 Task: Plan a road trip from Seattle, Washington, to Denver, Colorado, including overnight stops.
Action: Mouse moved to (279, 74)
Screenshot: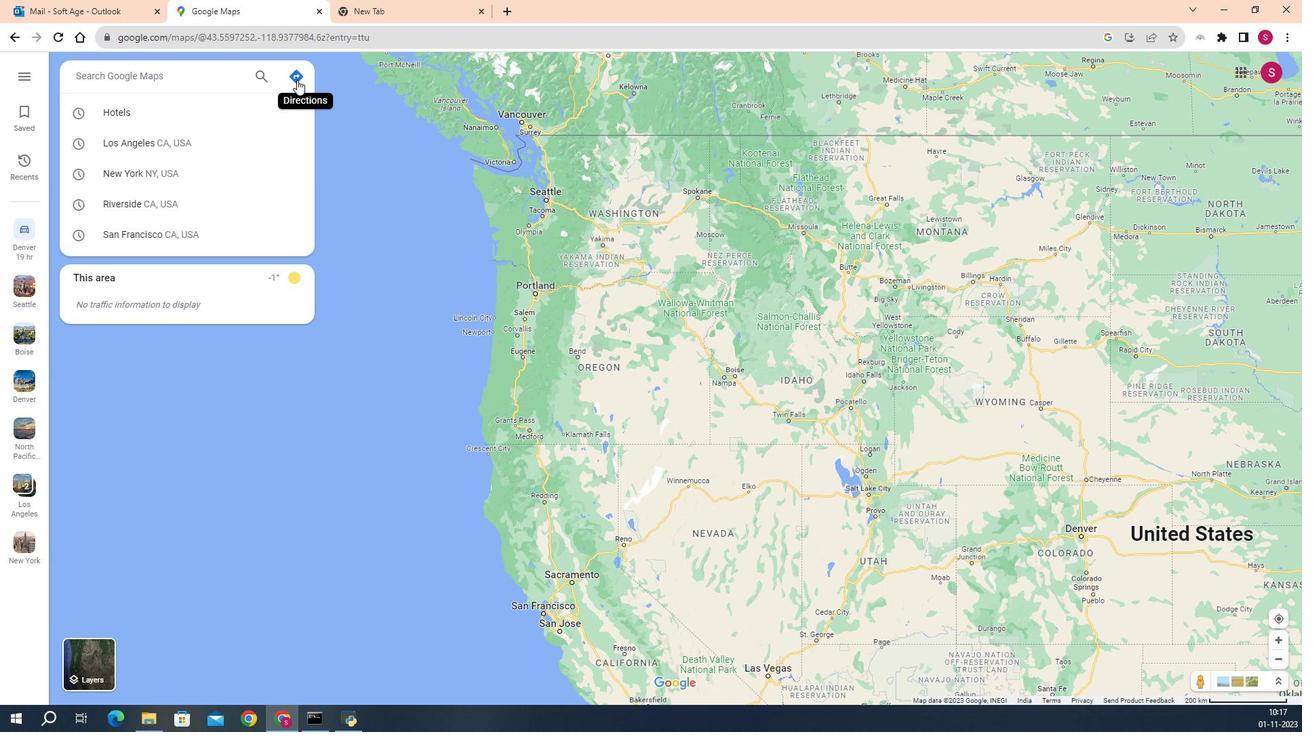 
Action: Mouse pressed left at (279, 74)
Screenshot: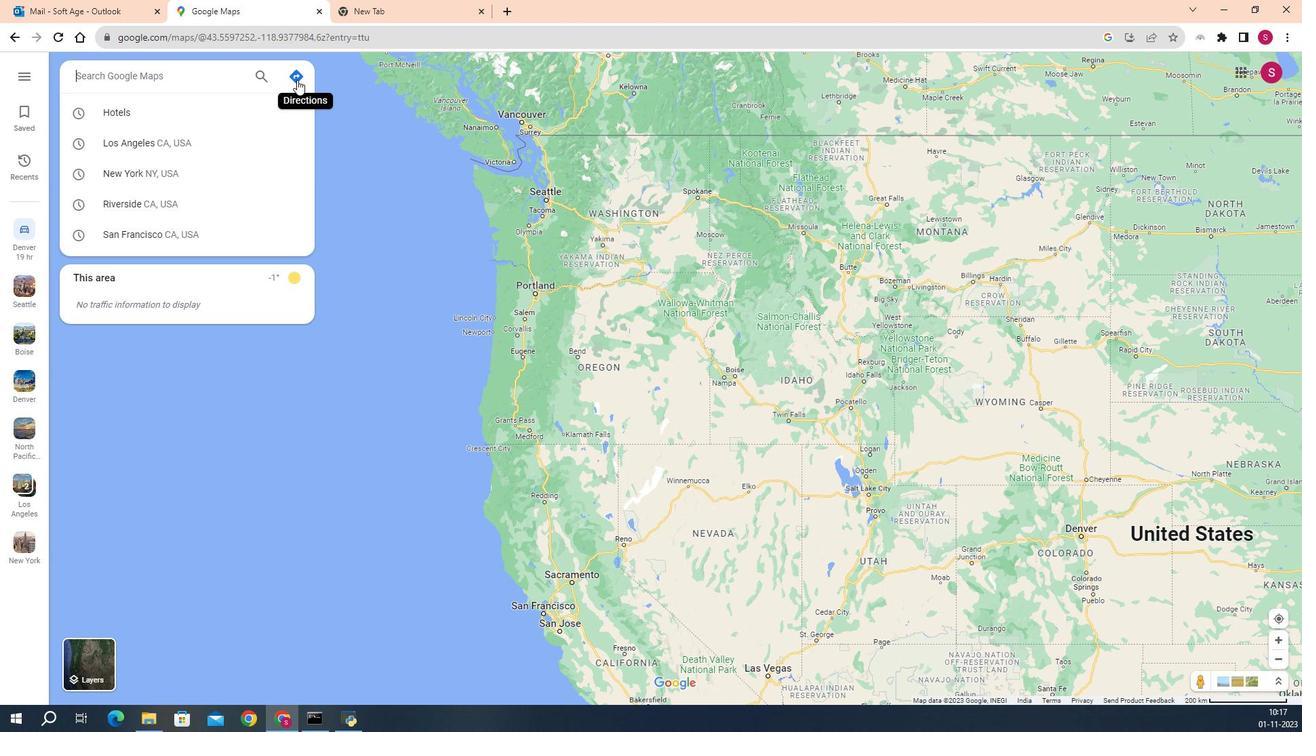 
Action: Mouse moved to (209, 99)
Screenshot: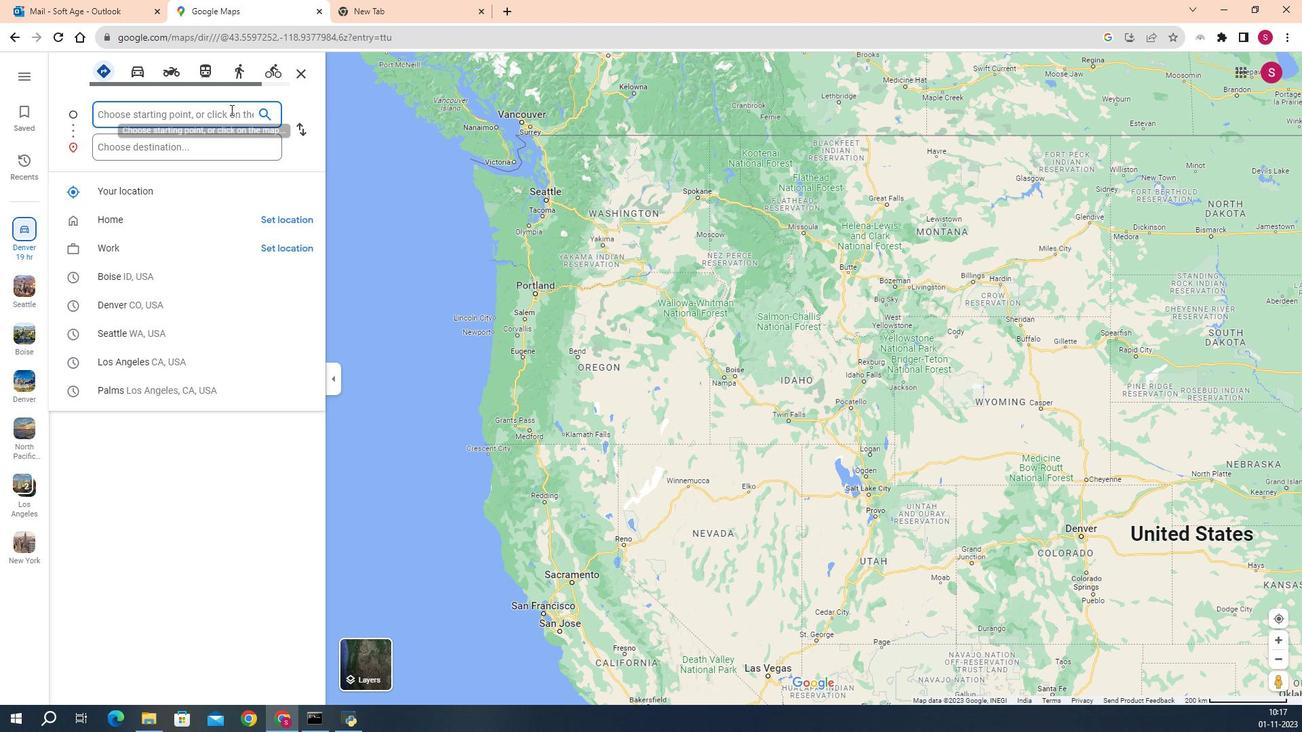 
Action: Key pressed <Key.caps_lock>S<Key.caps_lock>eattle<Key.space><Key.caps_lock>W<Key.caps_lock>ashington
Screenshot: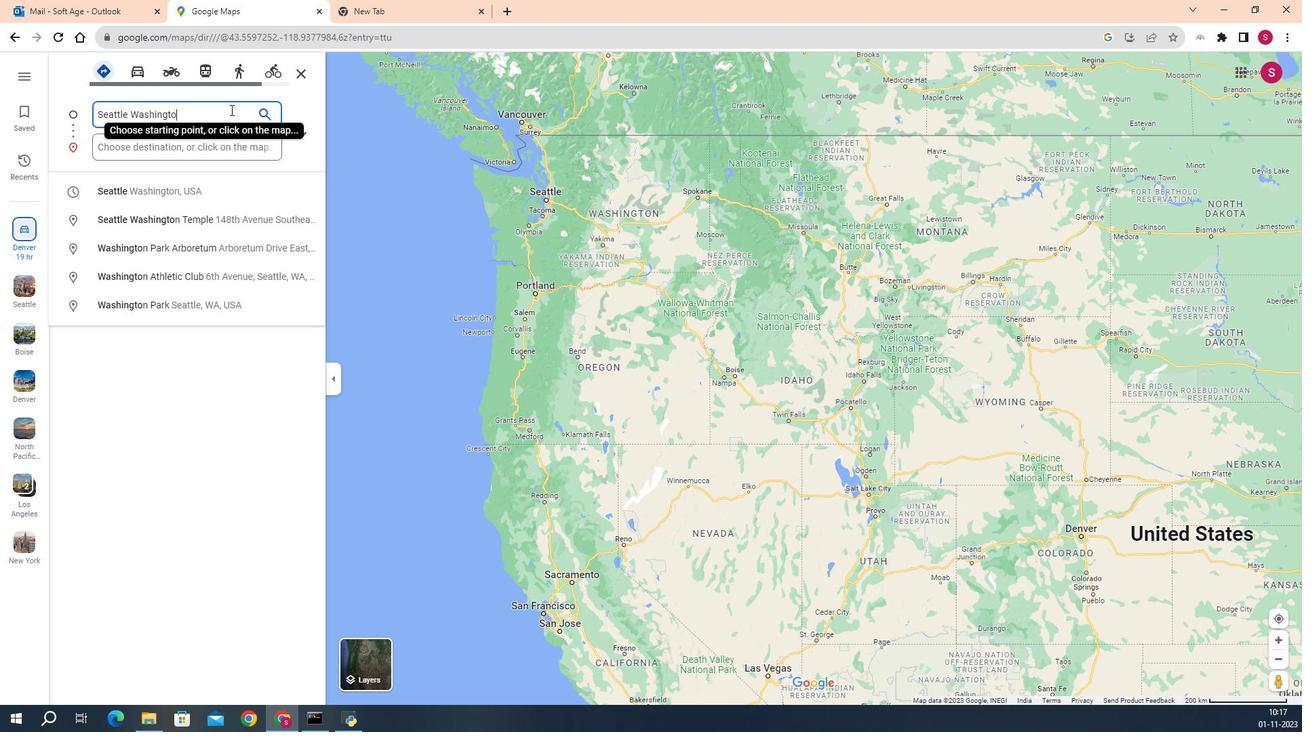 
Action: Mouse moved to (172, 132)
Screenshot: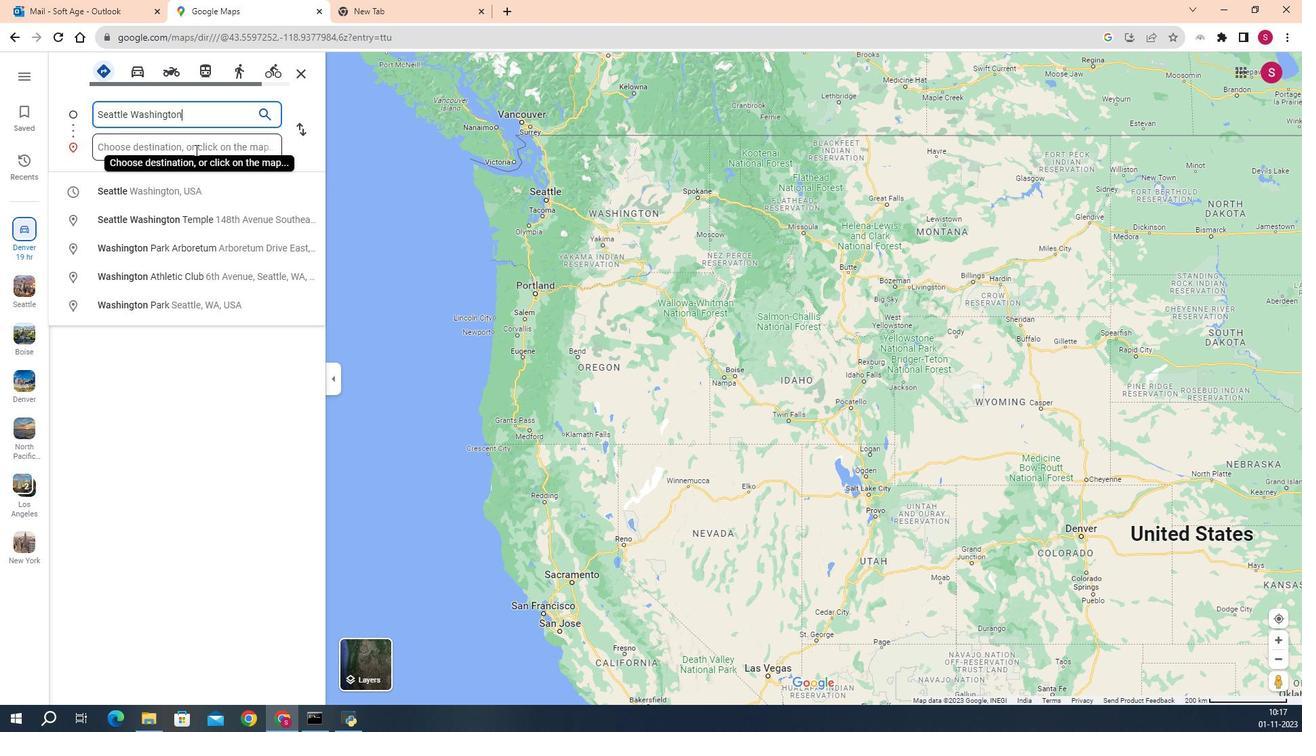 
Action: Mouse pressed left at (172, 132)
Screenshot: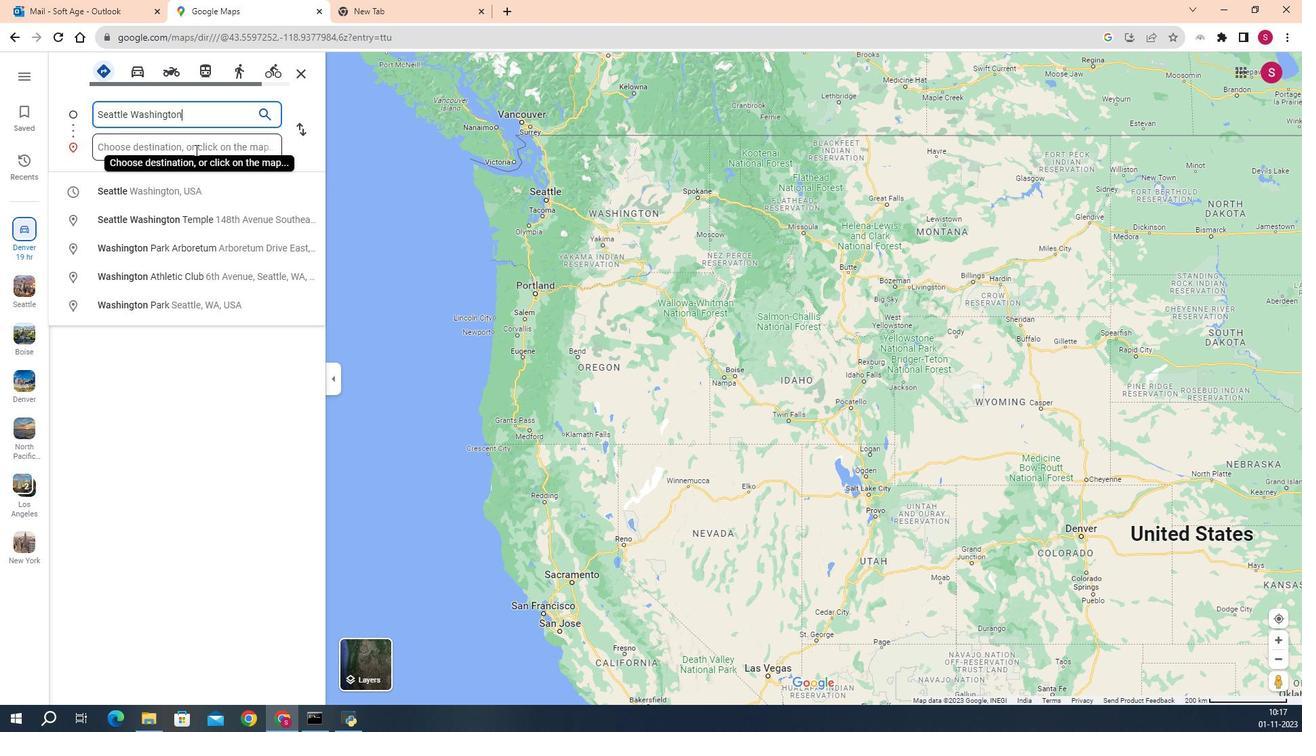 
Action: Key pressed <Key.caps_lock>D<Key.caps_lock>enver<Key.space><Key.caps_lock>C<Key.caps_lock>olorado<Key.enter>
Screenshot: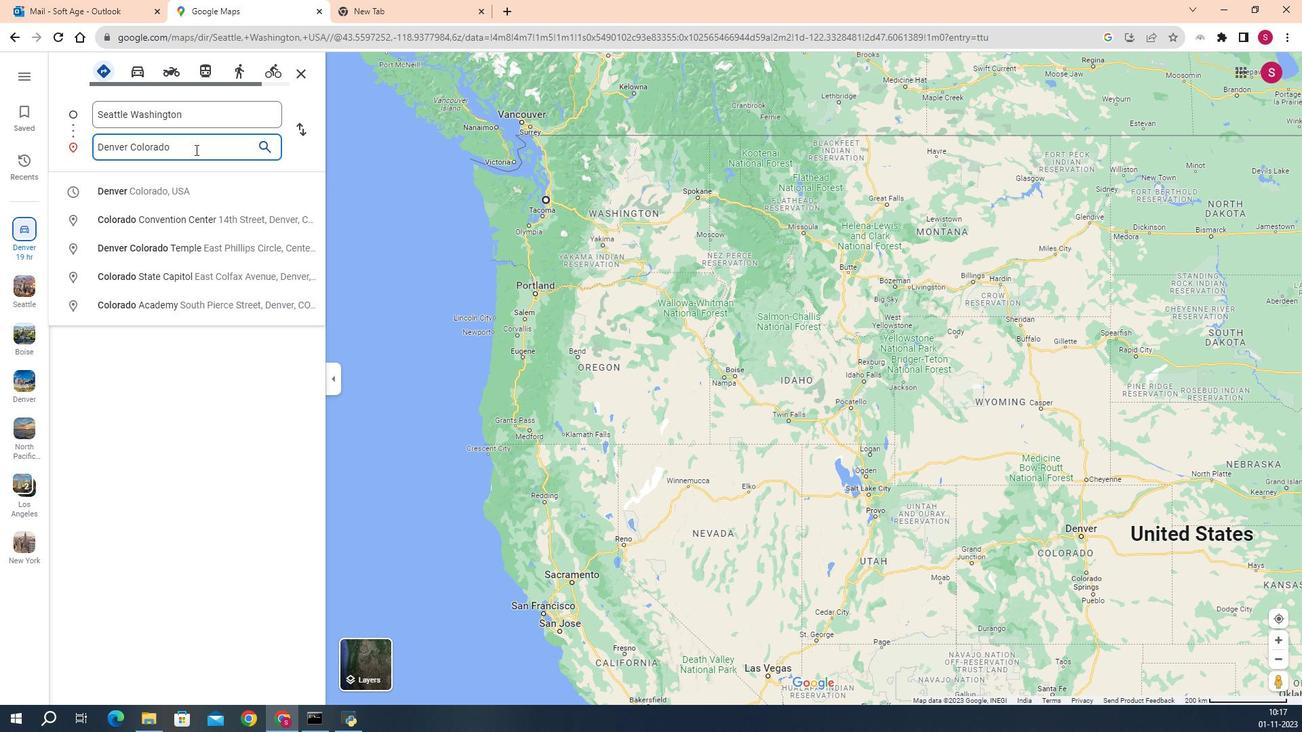 
Action: Mouse moved to (742, 322)
Screenshot: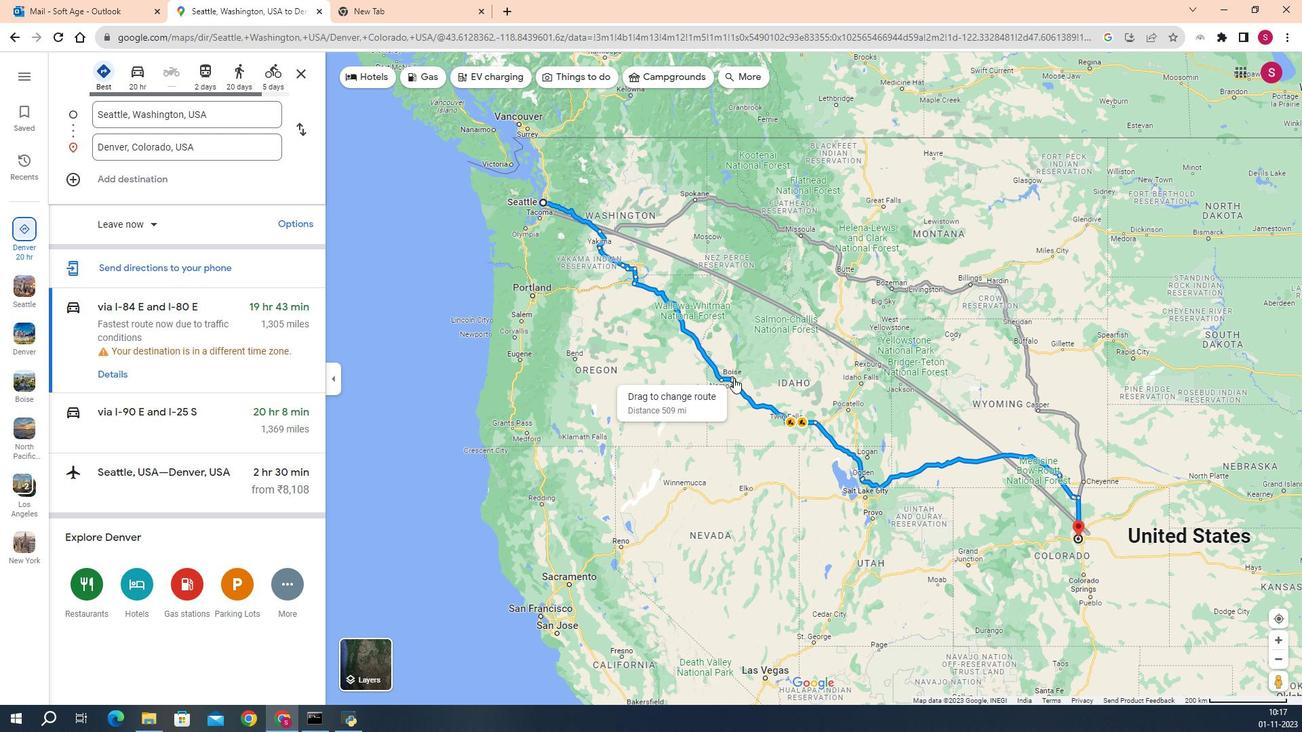 
Action: Mouse pressed left at (742, 322)
Screenshot: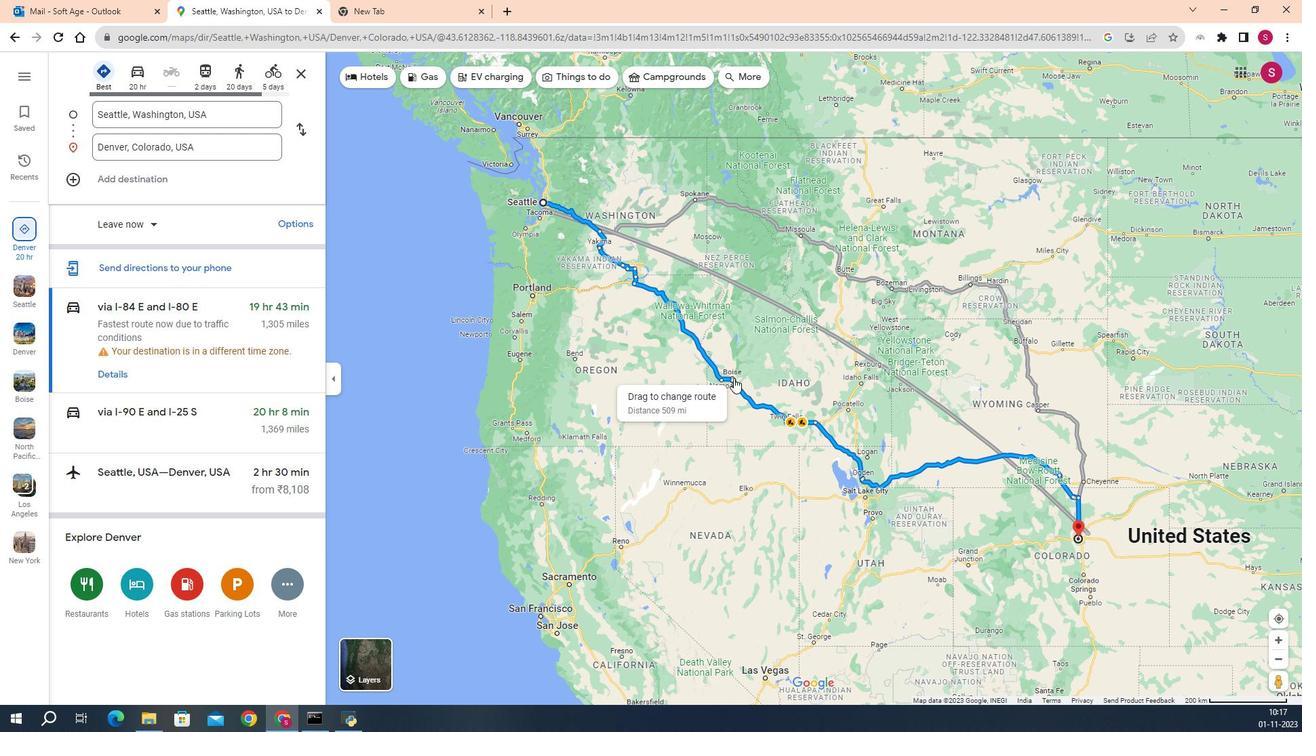 
Action: Mouse moved to (106, 381)
Screenshot: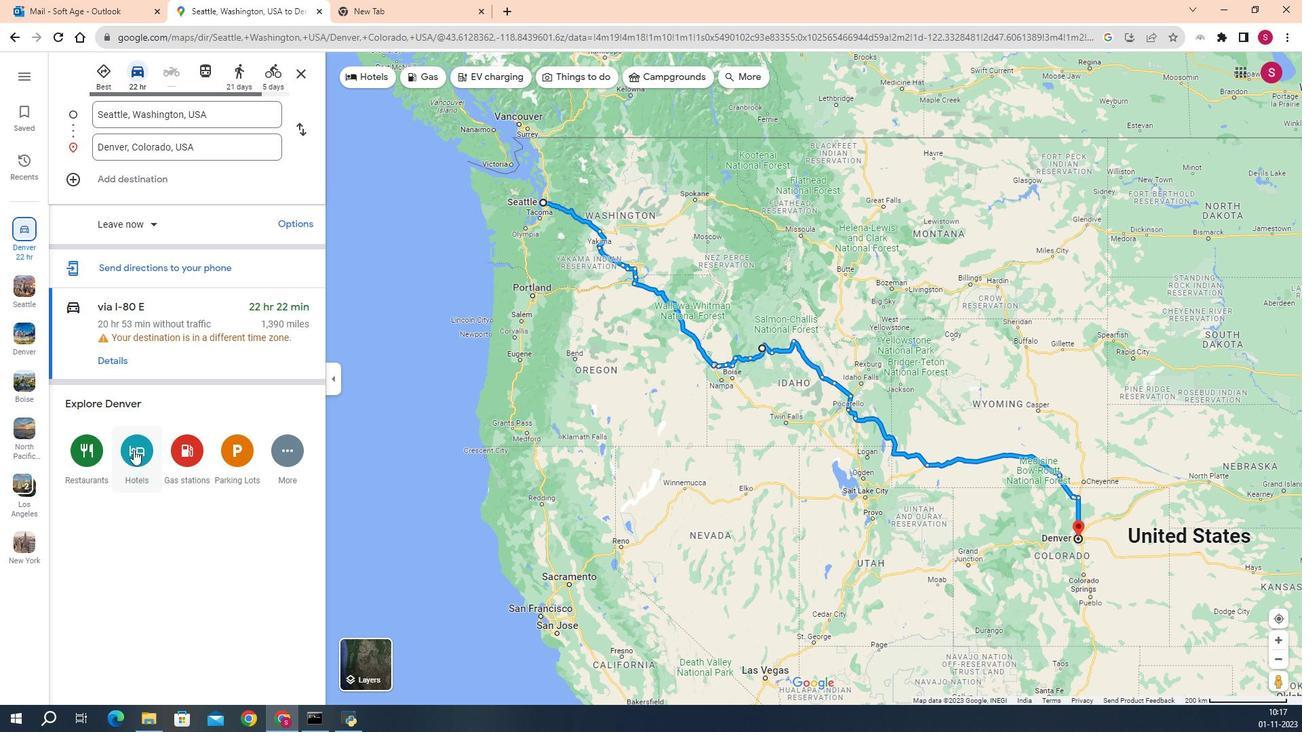 
Action: Mouse pressed left at (106, 381)
Screenshot: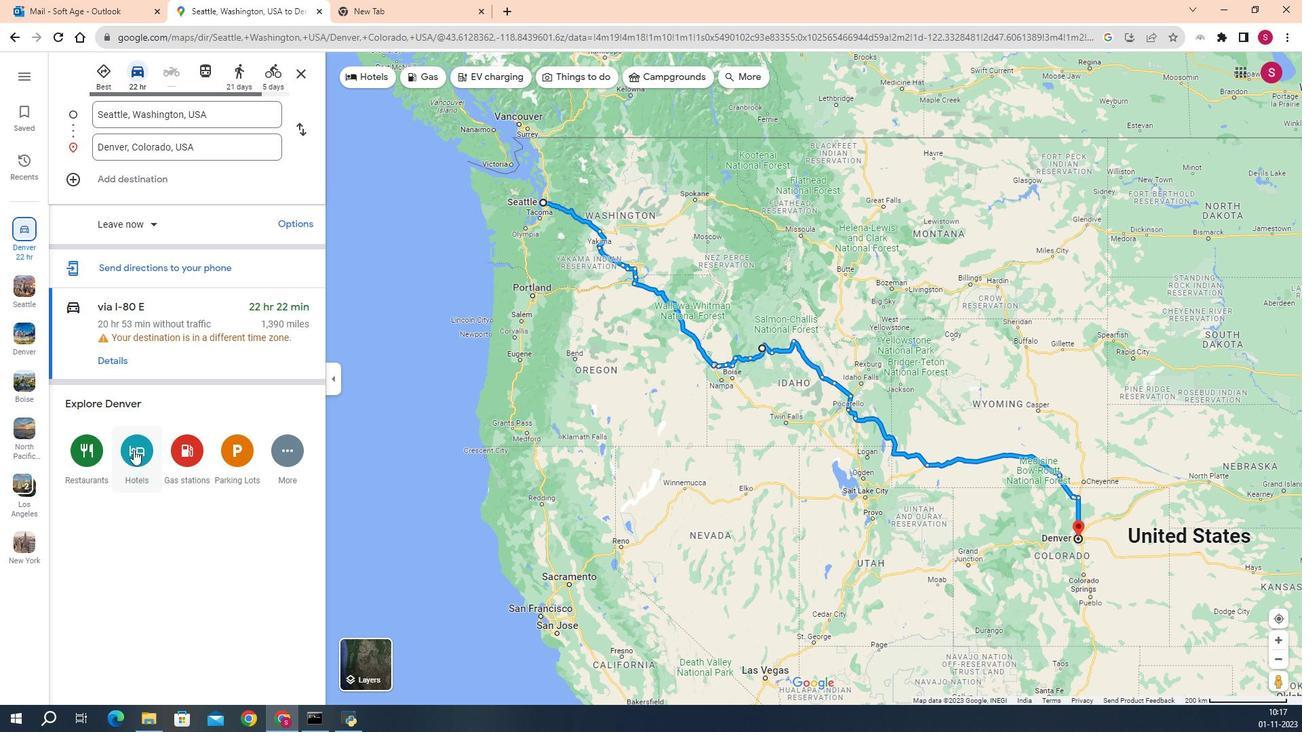 
Action: Mouse moved to (846, 77)
Screenshot: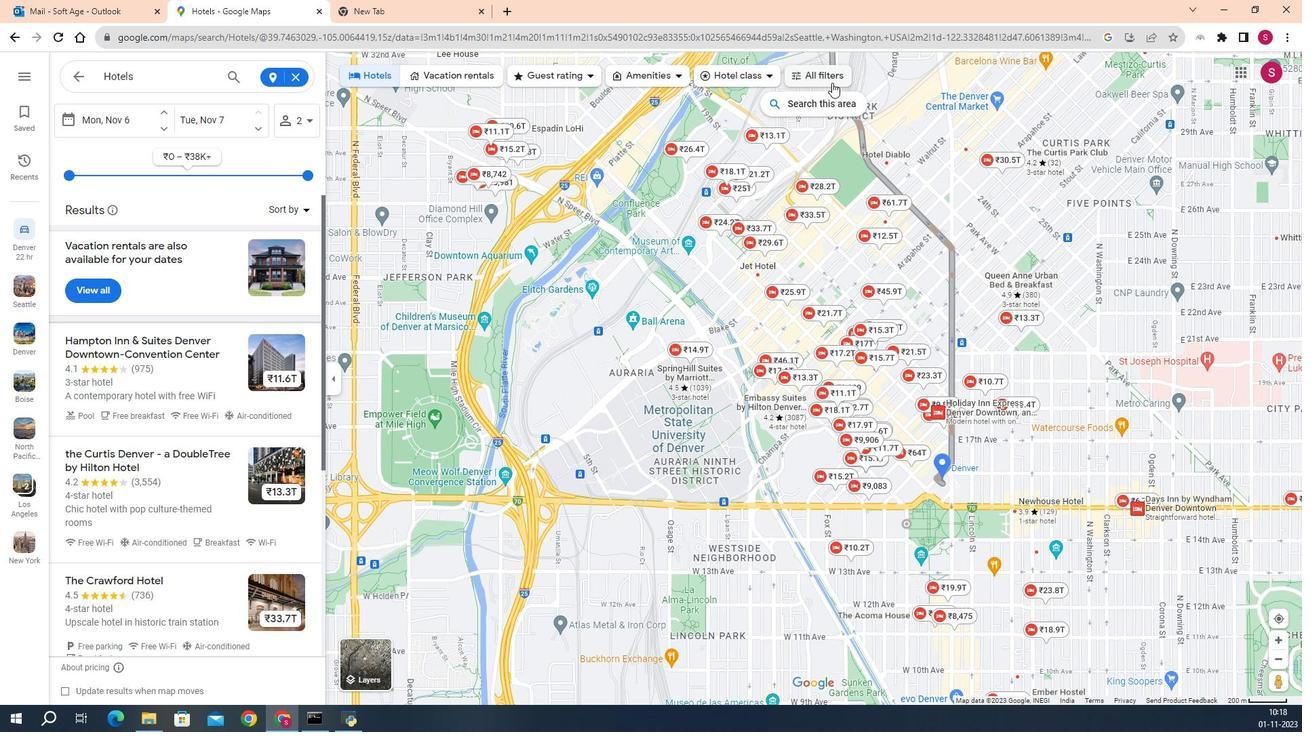 
Action: Mouse pressed left at (846, 77)
Screenshot: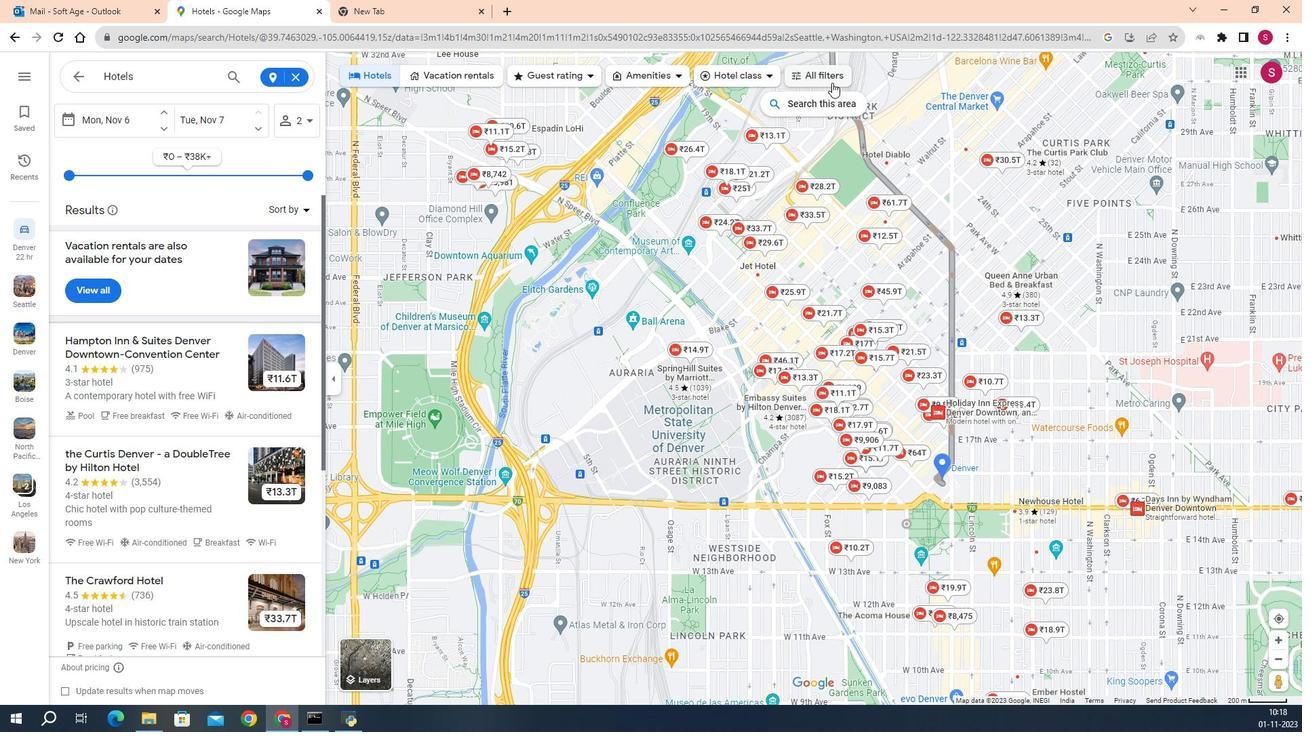 
Action: Mouse moved to (210, 314)
Screenshot: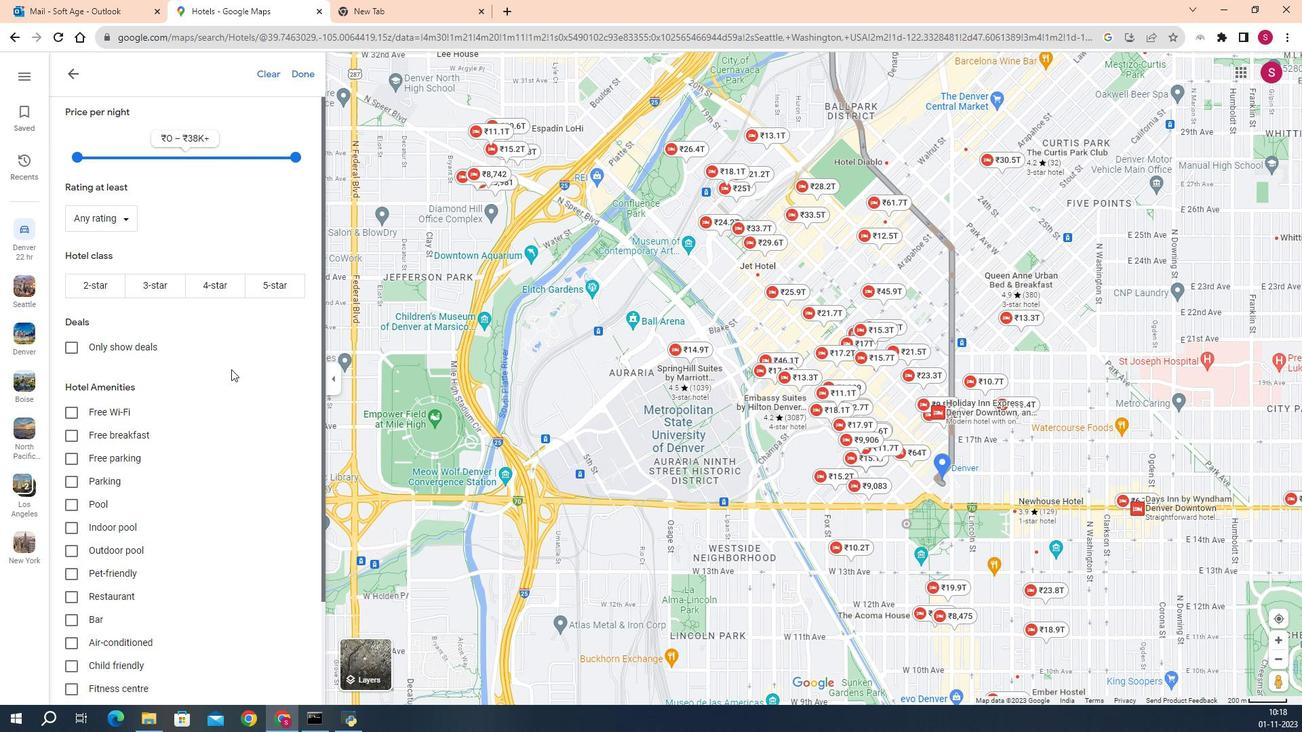 
Action: Mouse scrolled (210, 314) with delta (0, 0)
Screenshot: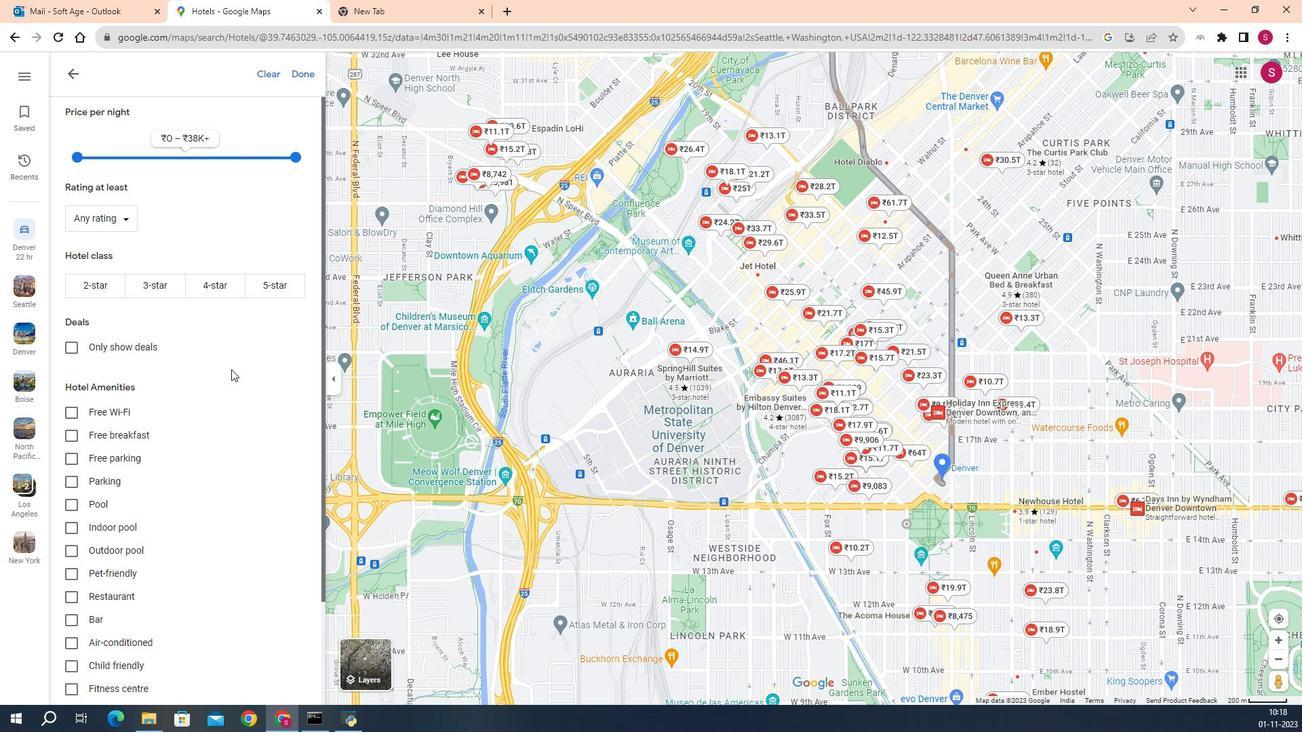 
Action: Mouse scrolled (210, 314) with delta (0, 0)
Screenshot: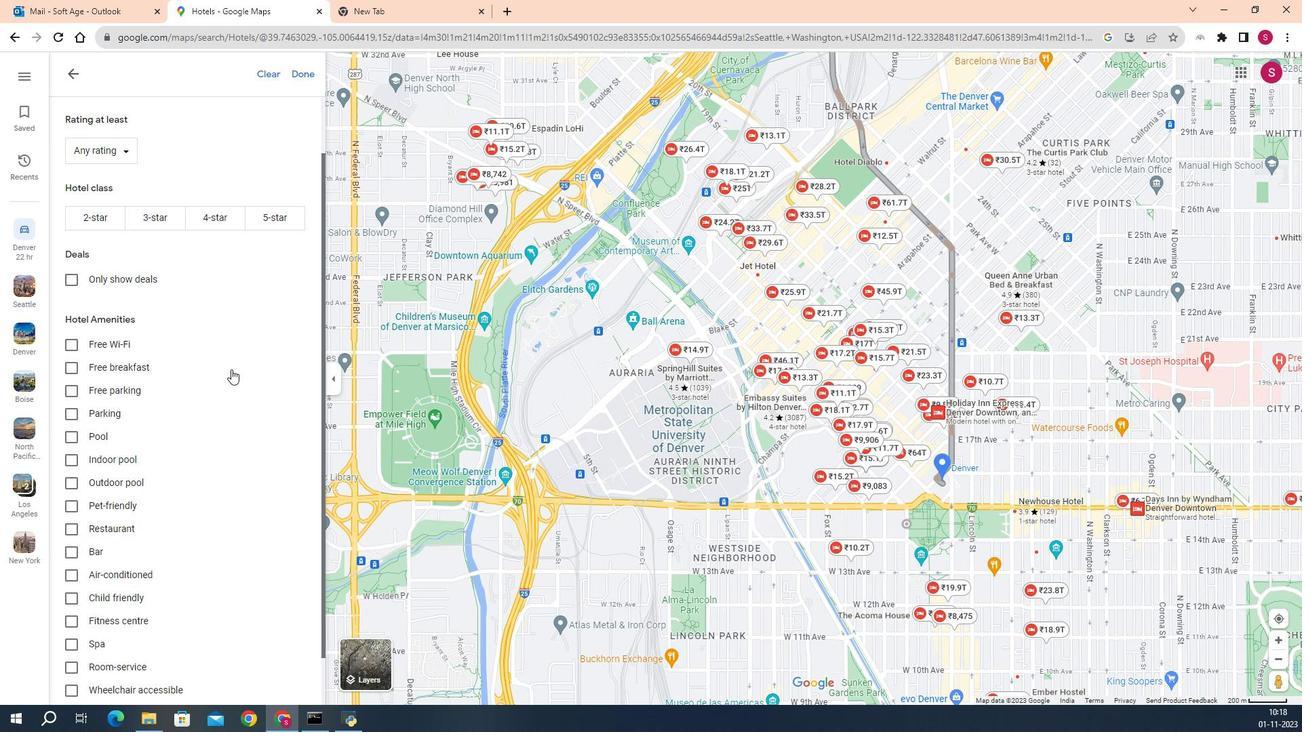 
Action: Mouse scrolled (210, 314) with delta (0, 0)
Screenshot: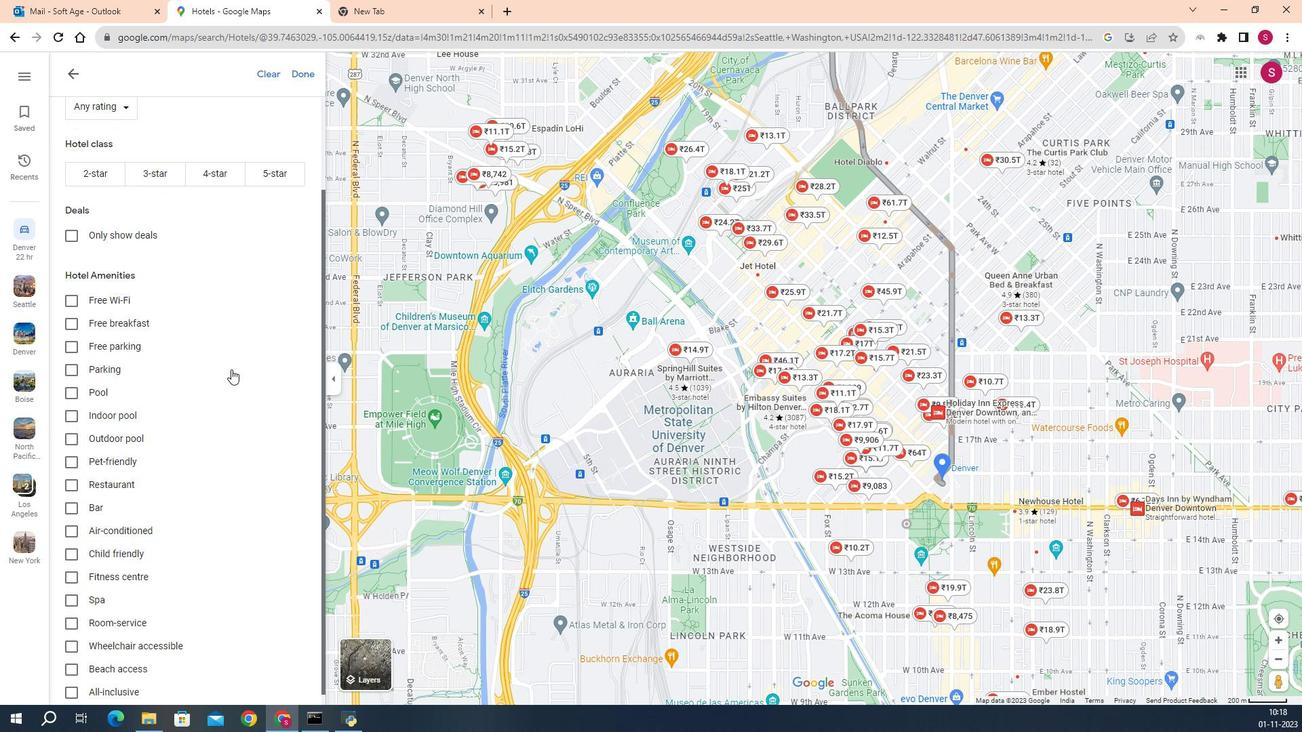 
Action: Mouse scrolled (210, 314) with delta (0, 0)
Screenshot: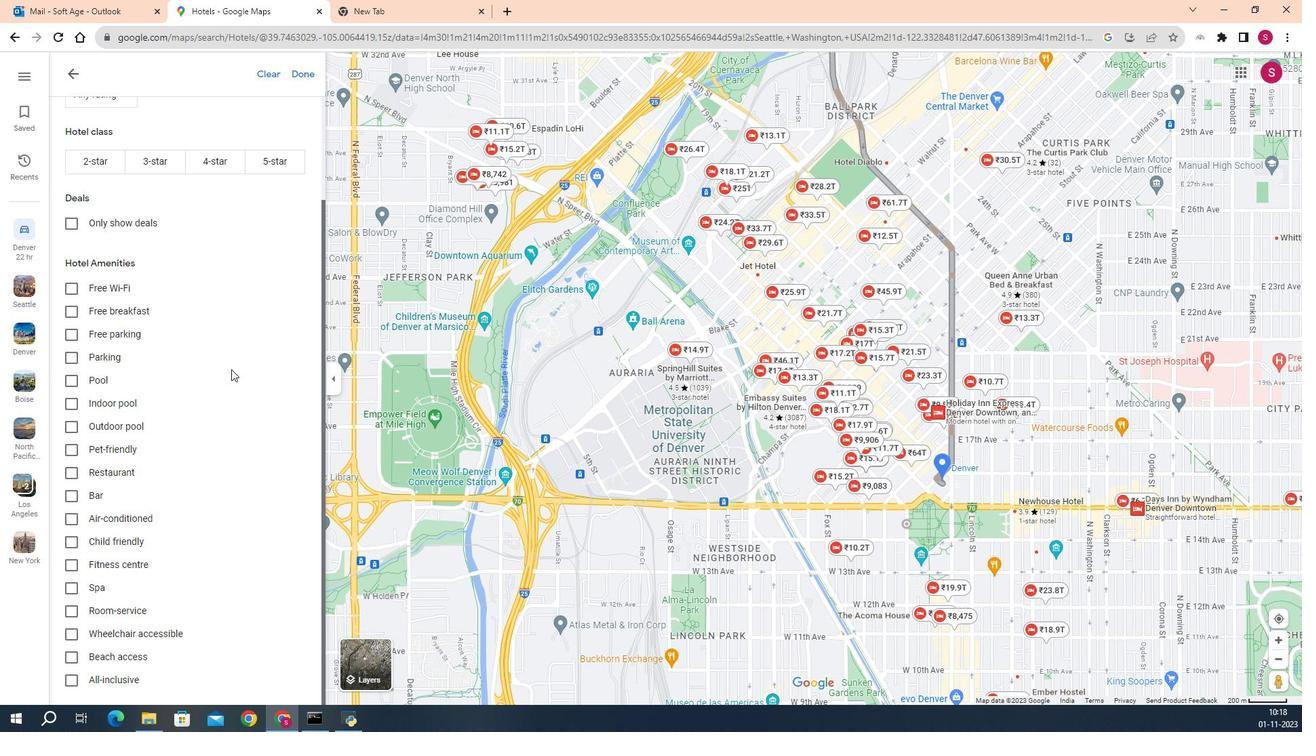 
Action: Mouse scrolled (210, 315) with delta (0, 0)
Screenshot: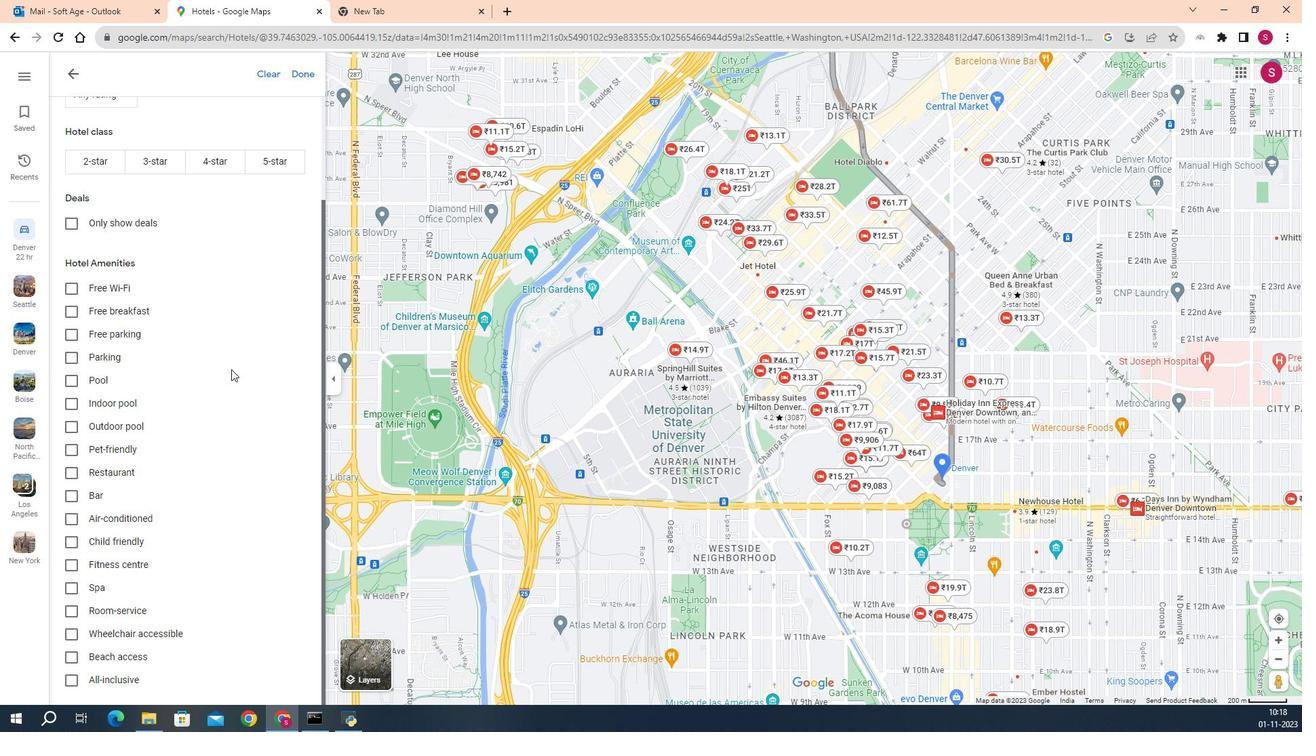 
Action: Mouse scrolled (210, 315) with delta (0, 0)
Screenshot: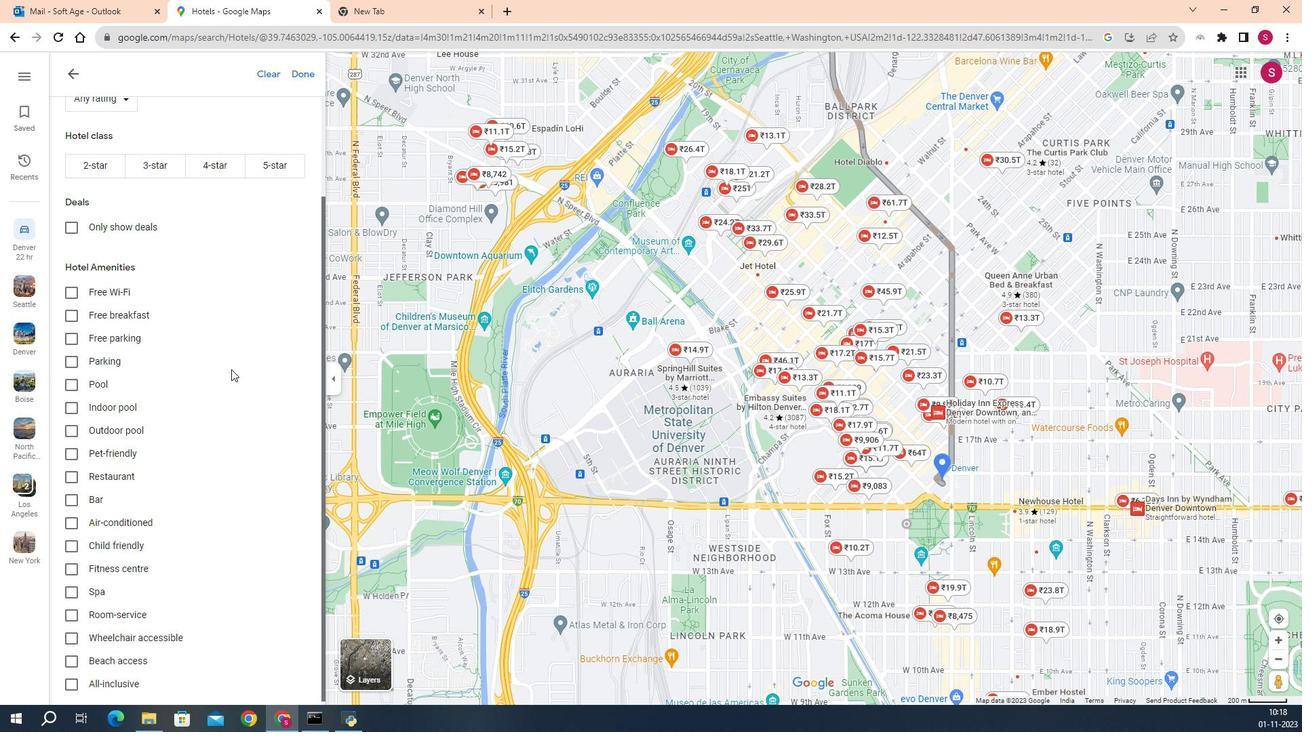
Action: Mouse moved to (274, 138)
Screenshot: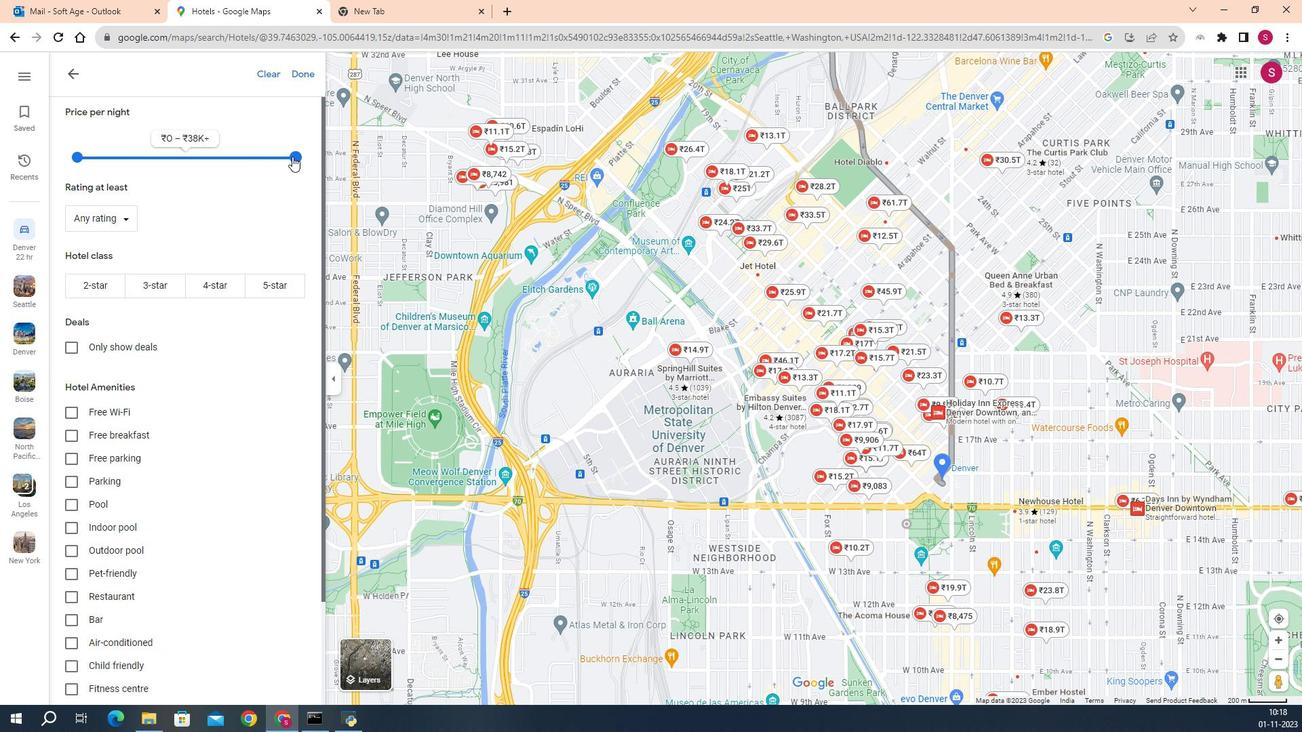 
Action: Mouse pressed left at (274, 138)
Screenshot: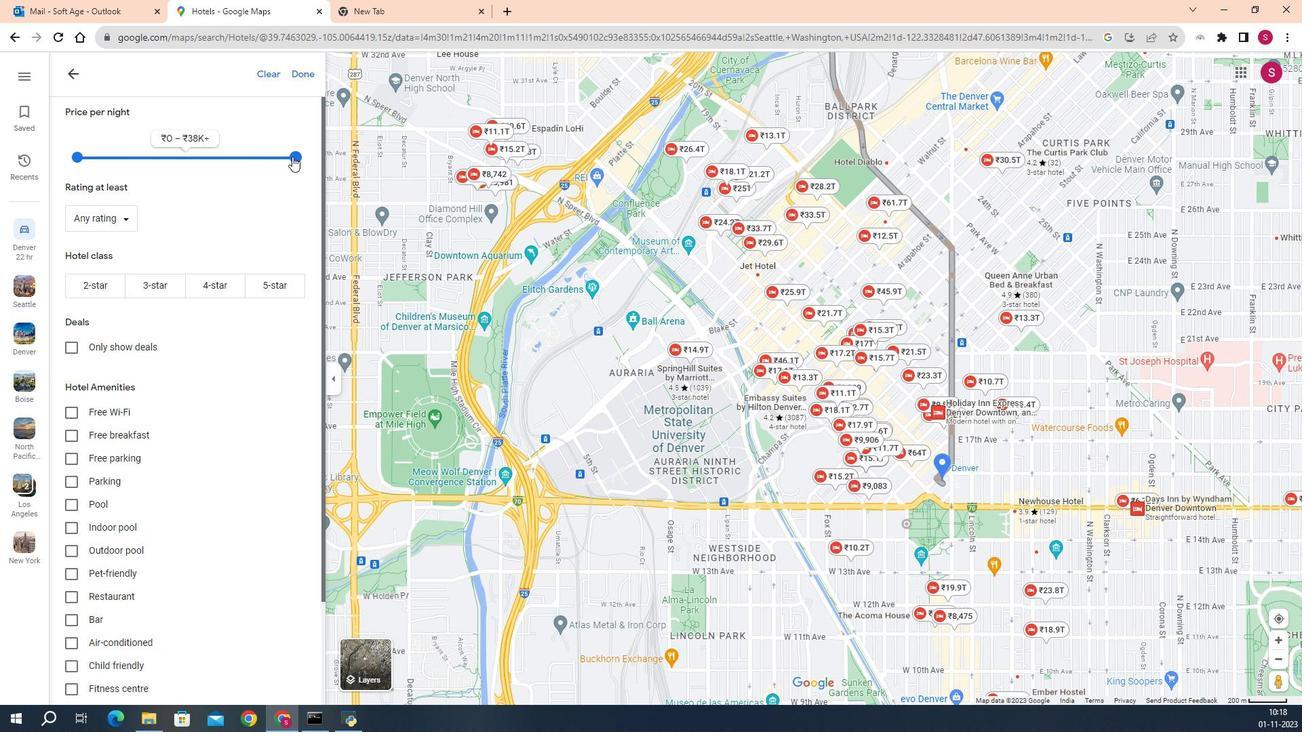 
Action: Mouse moved to (45, 136)
Screenshot: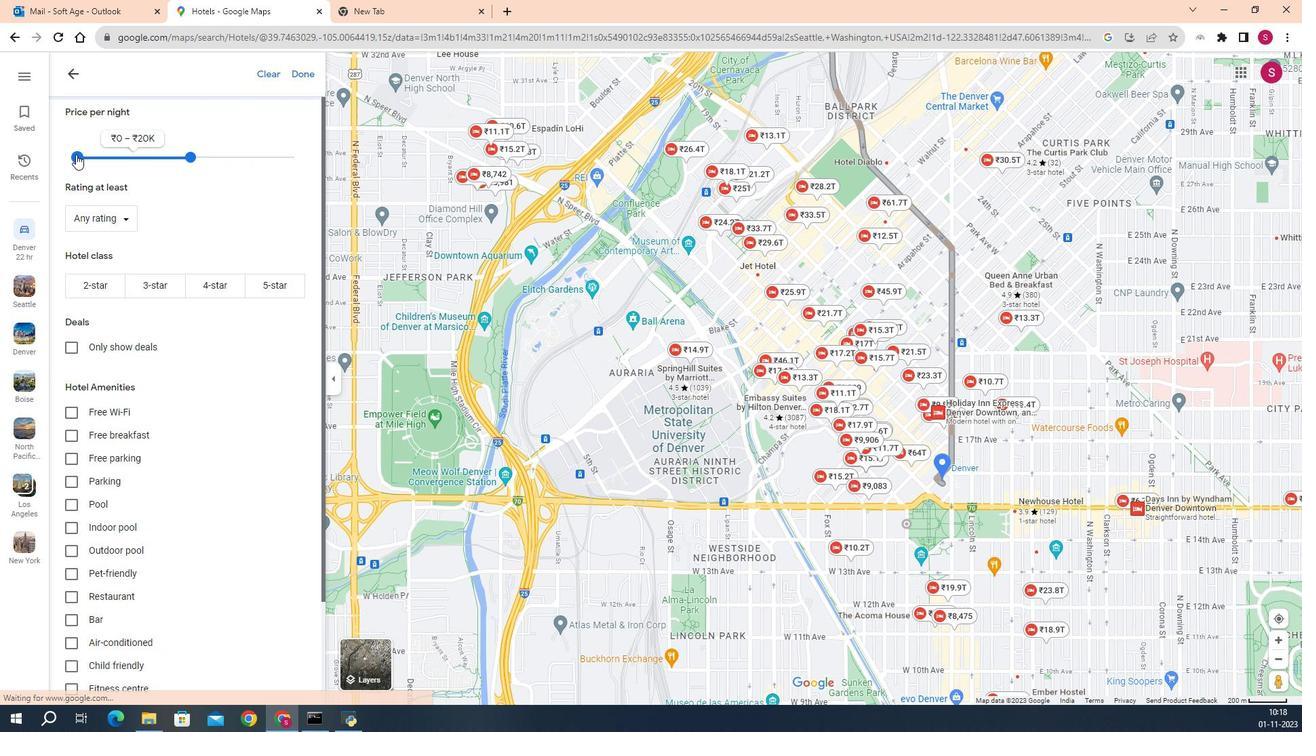 
Action: Mouse pressed left at (45, 136)
Screenshot: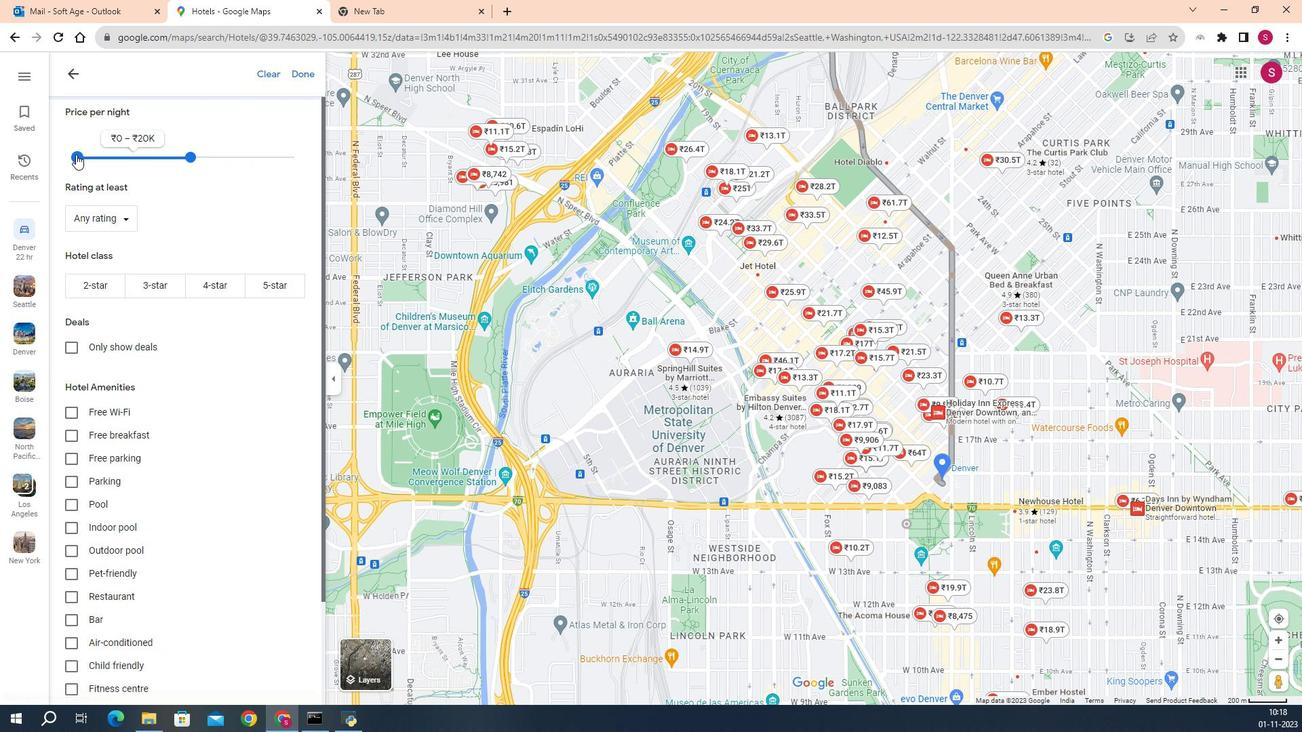 
Action: Mouse moved to (163, 136)
Screenshot: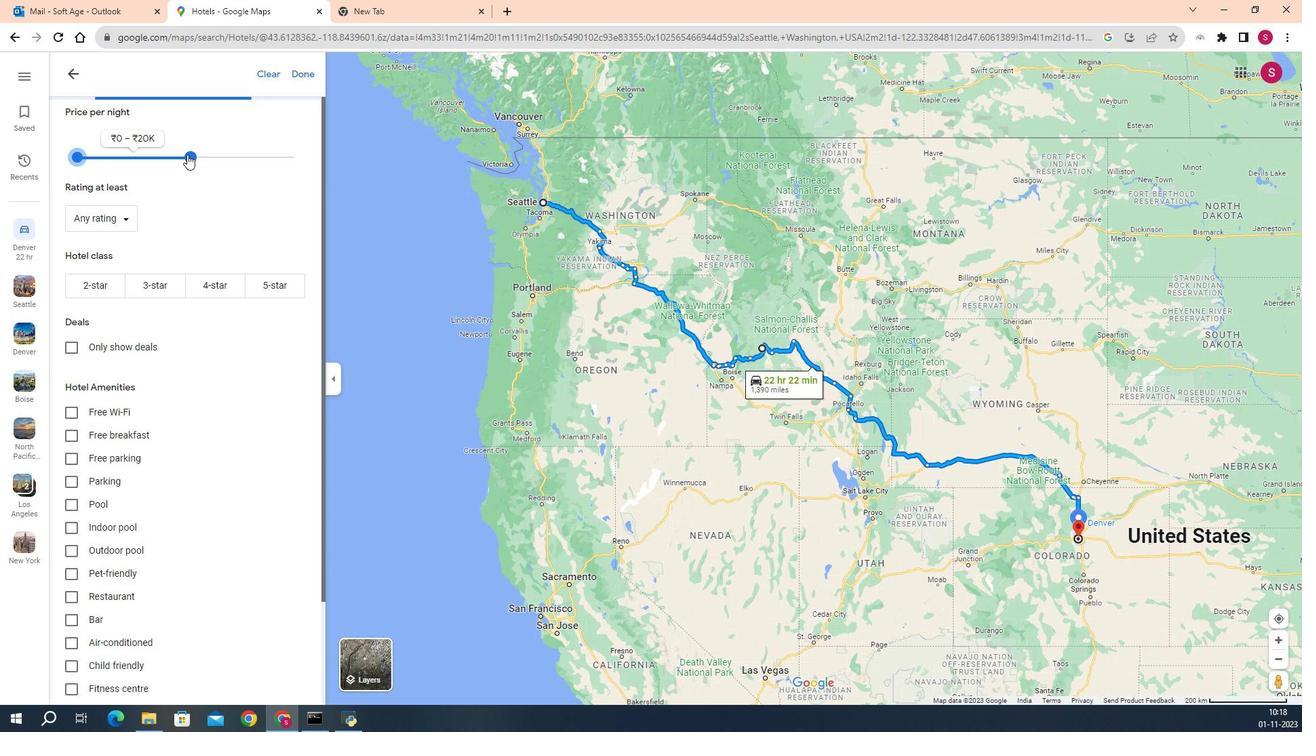 
Action: Mouse pressed left at (163, 136)
Screenshot: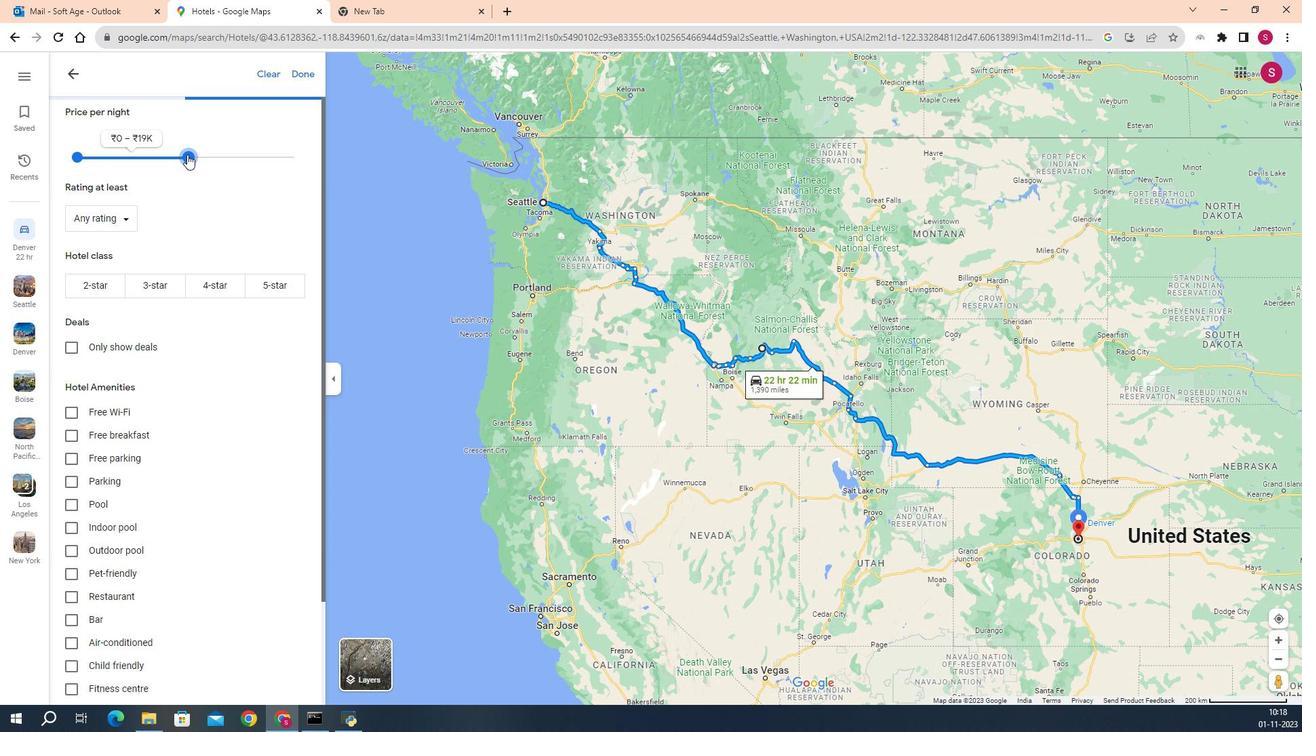 
Action: Mouse moved to (284, 66)
Screenshot: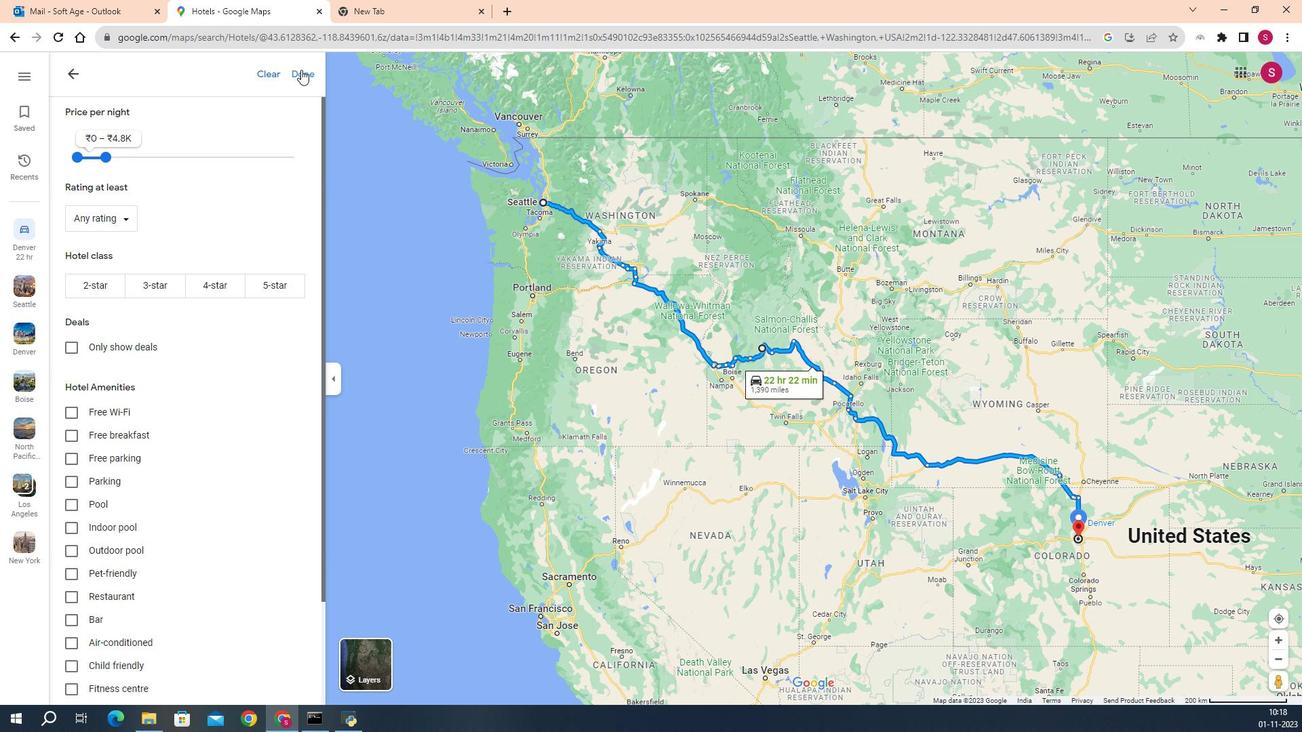 
Action: Mouse pressed left at (284, 66)
Screenshot: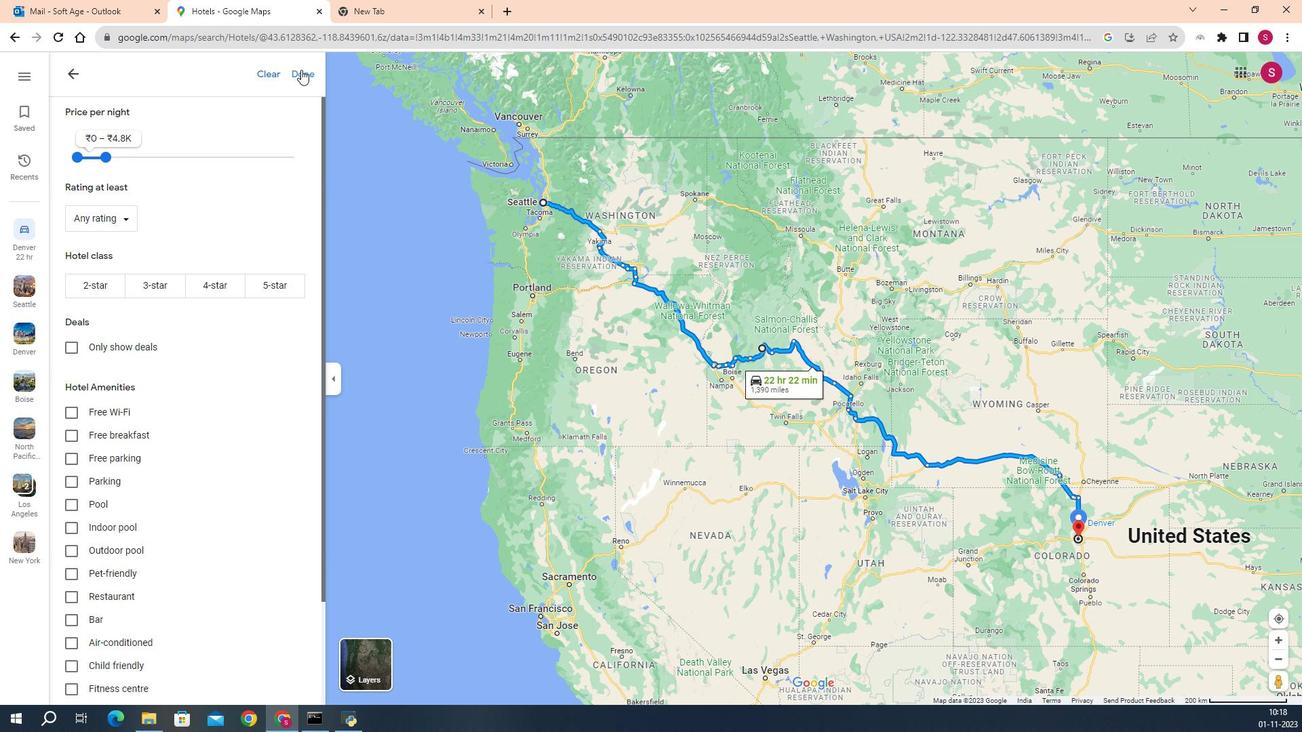 
Action: Mouse moved to (73, 149)
Screenshot: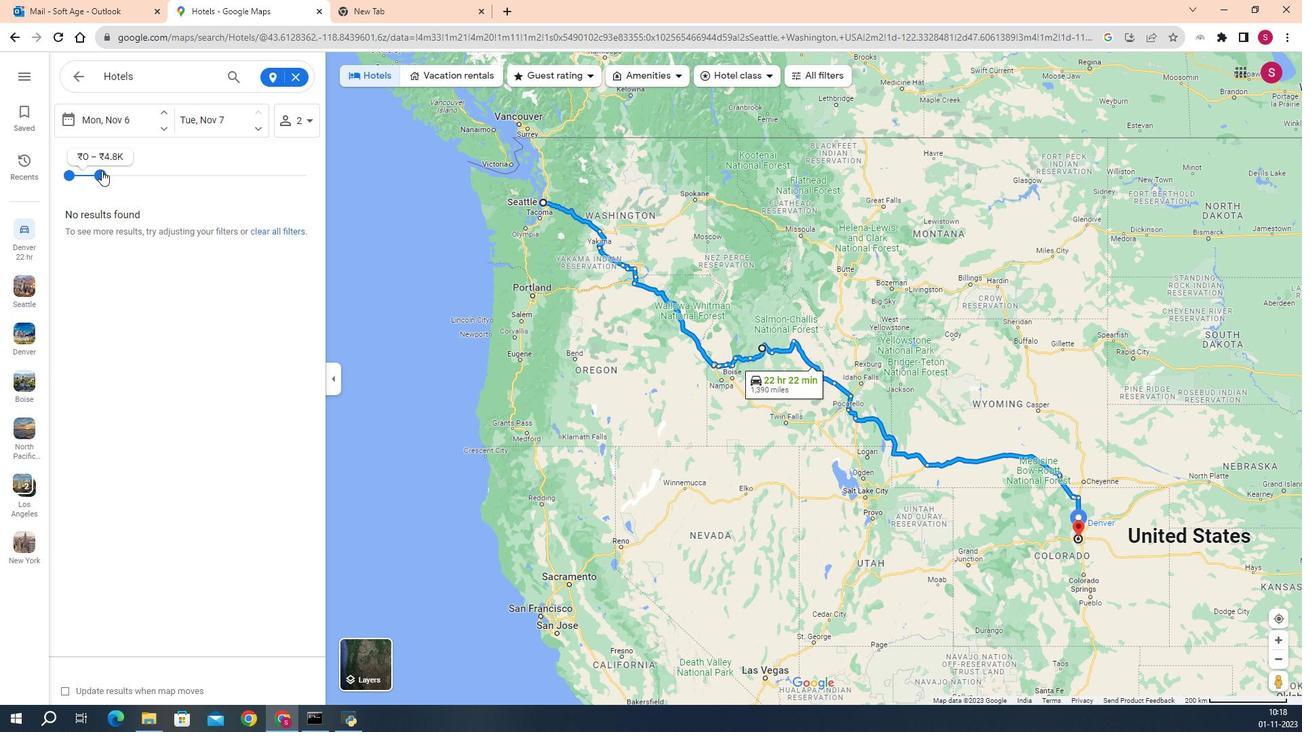 
Action: Mouse pressed left at (73, 149)
Screenshot: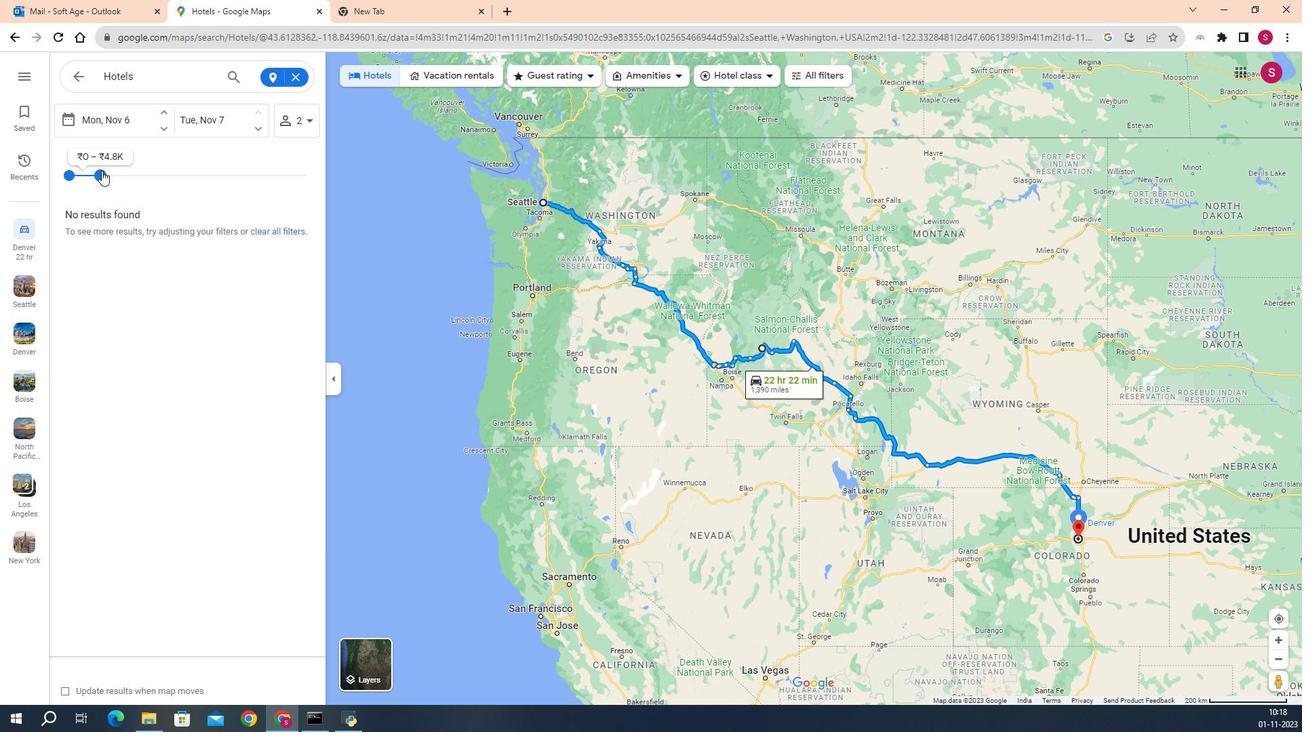 
Action: Mouse moved to (128, 154)
Screenshot: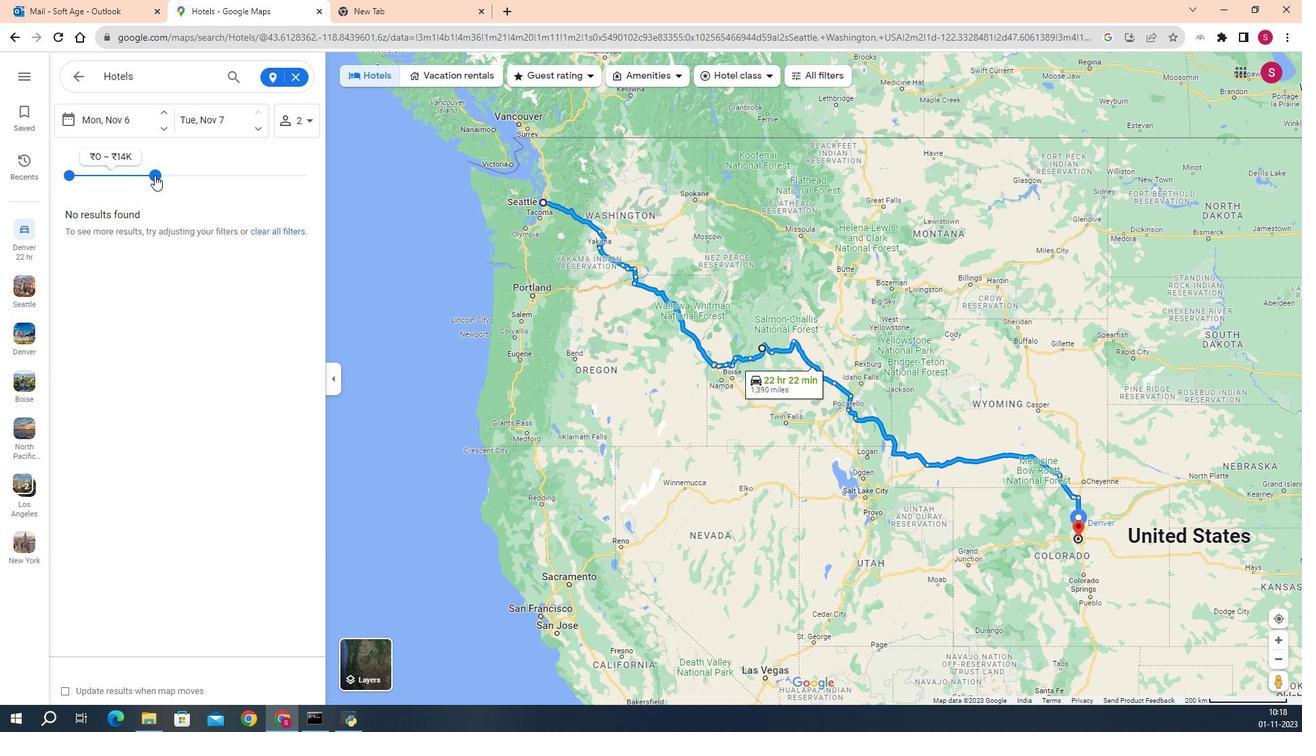 
Action: Mouse pressed left at (128, 154)
Screenshot: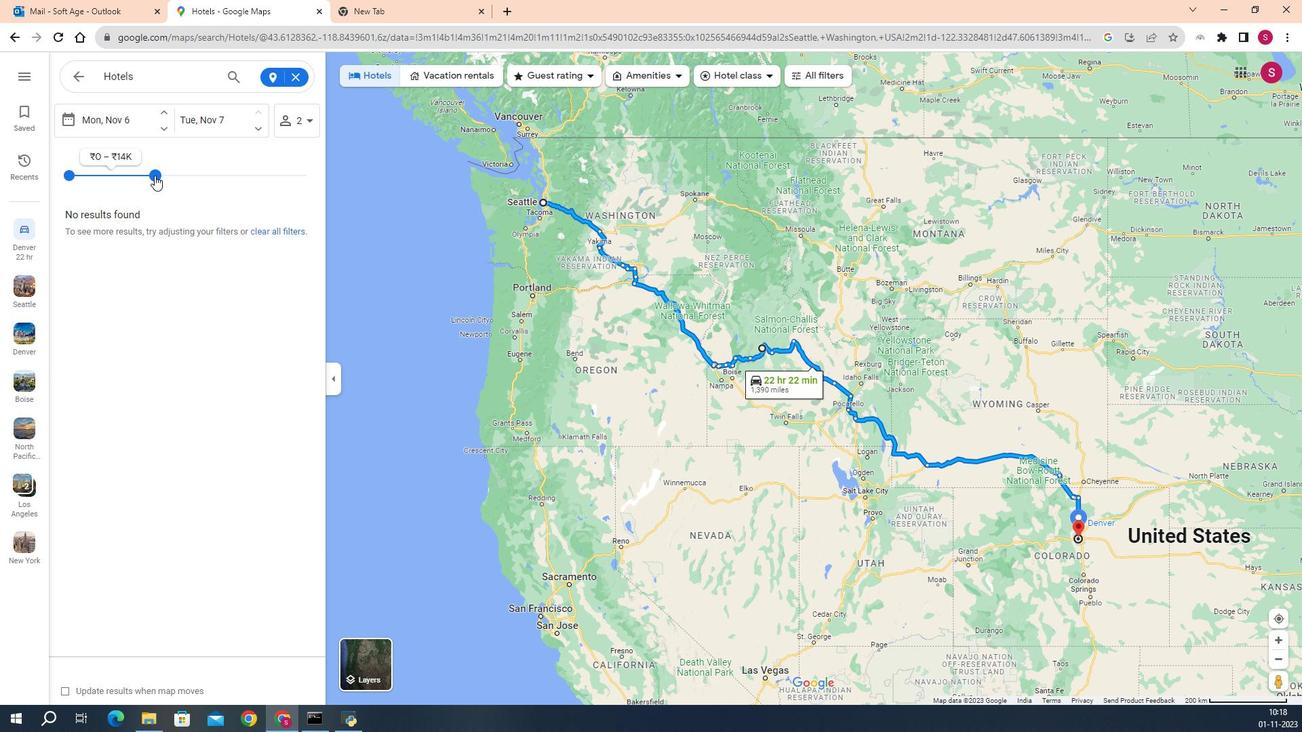 
Action: Mouse moved to (212, 154)
Screenshot: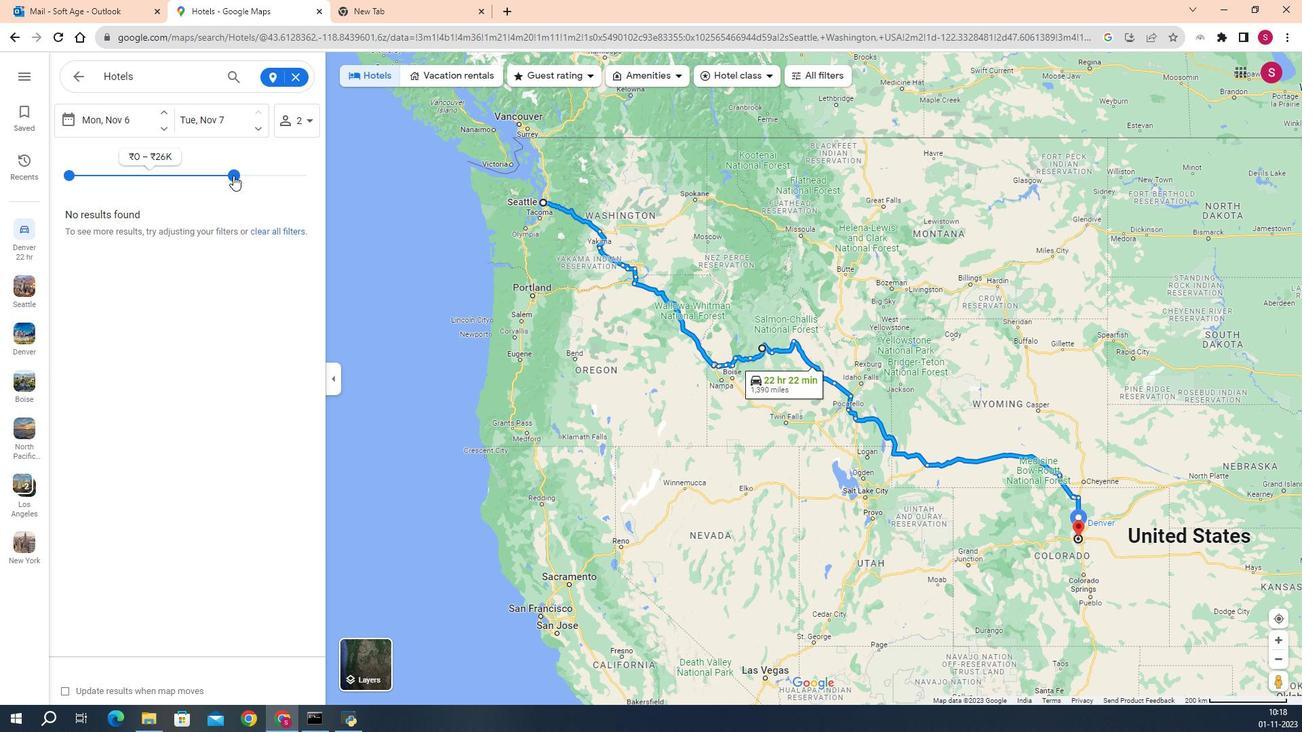 
Action: Mouse pressed left at (212, 154)
Screenshot: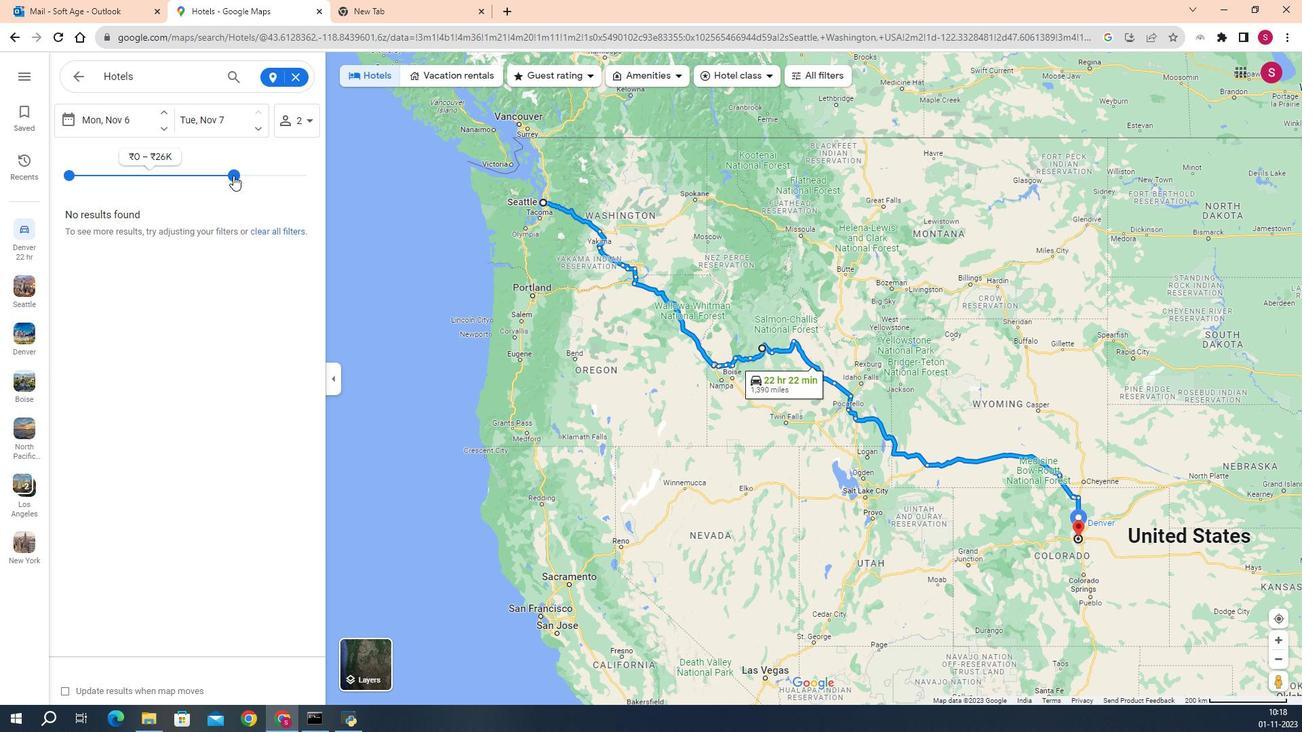
Action: Mouse moved to (373, 73)
Screenshot: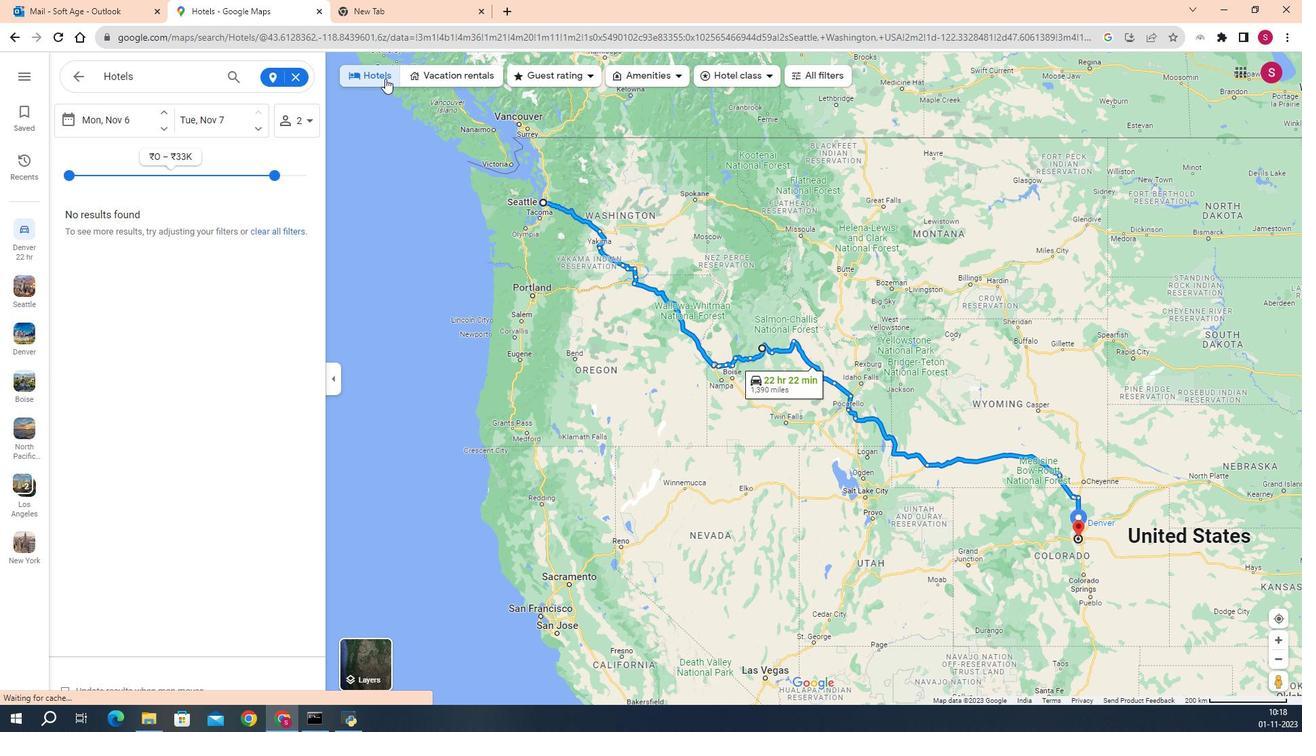 
Action: Mouse pressed left at (373, 73)
Screenshot: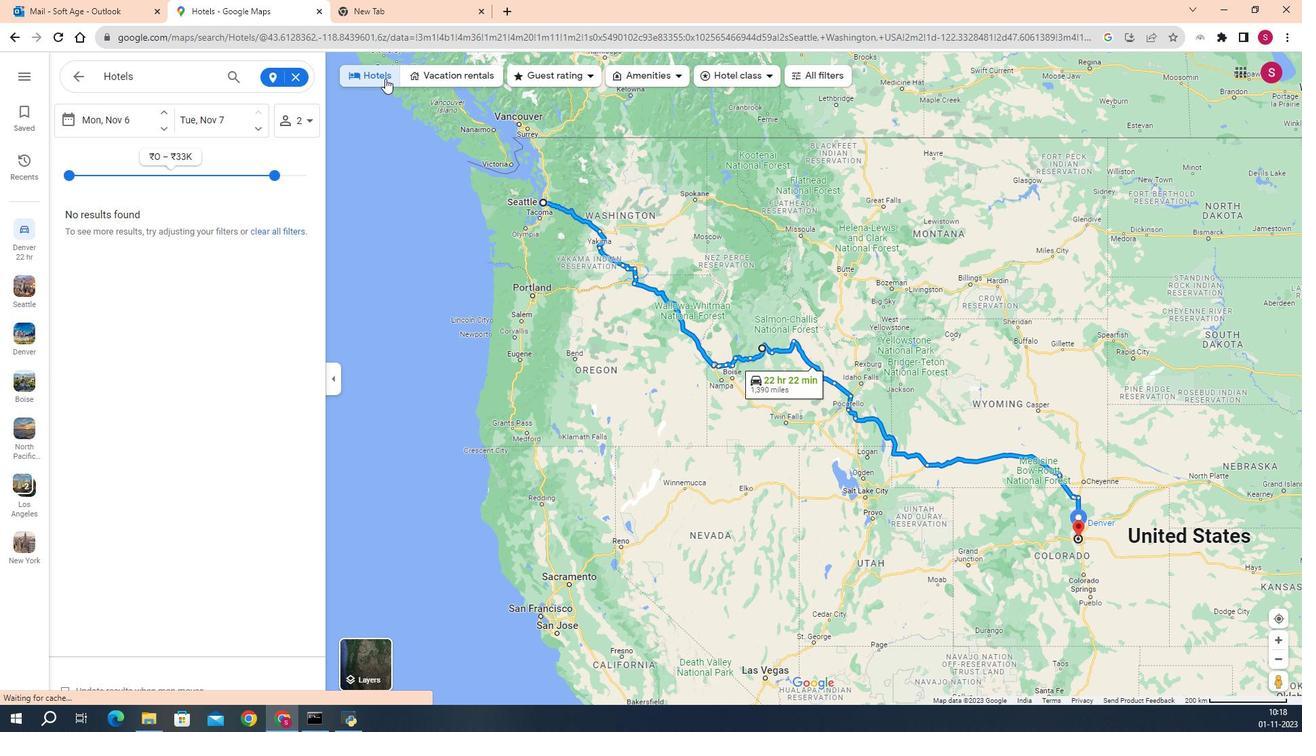
Action: Mouse moved to (470, 69)
Screenshot: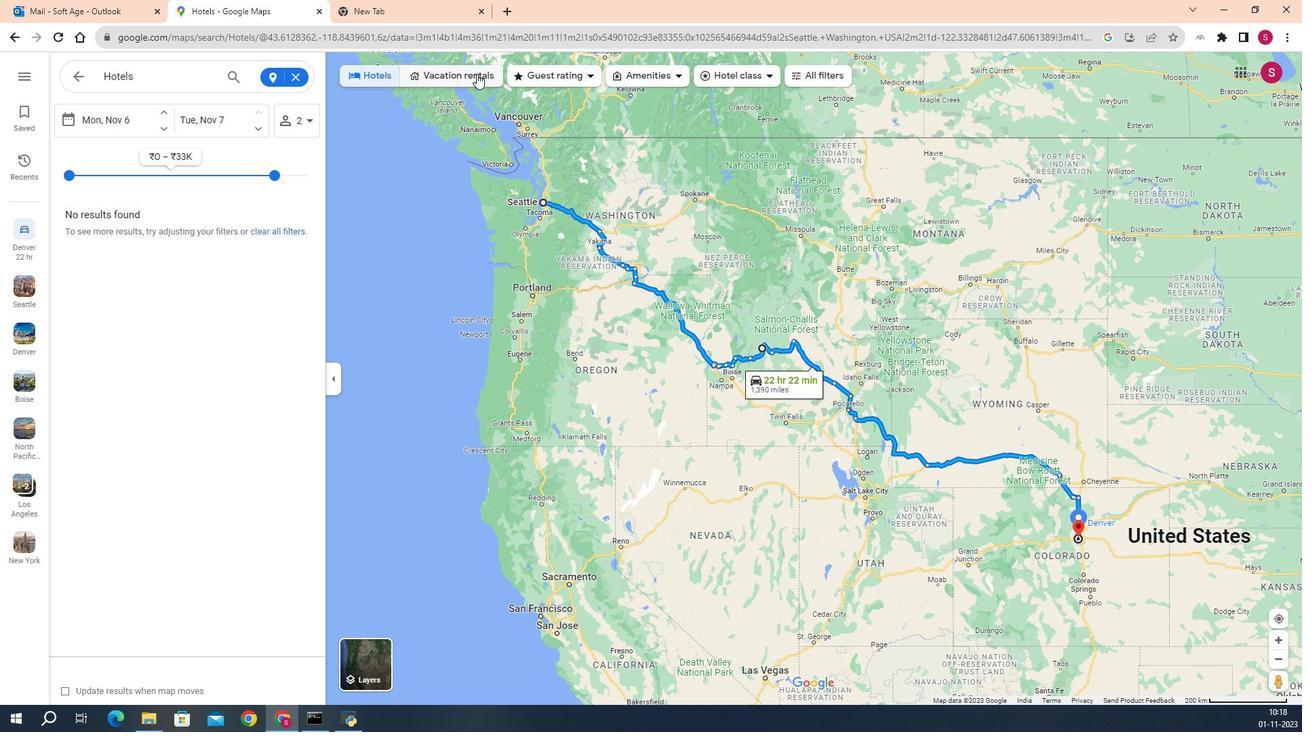 
Action: Mouse pressed left at (470, 69)
Screenshot: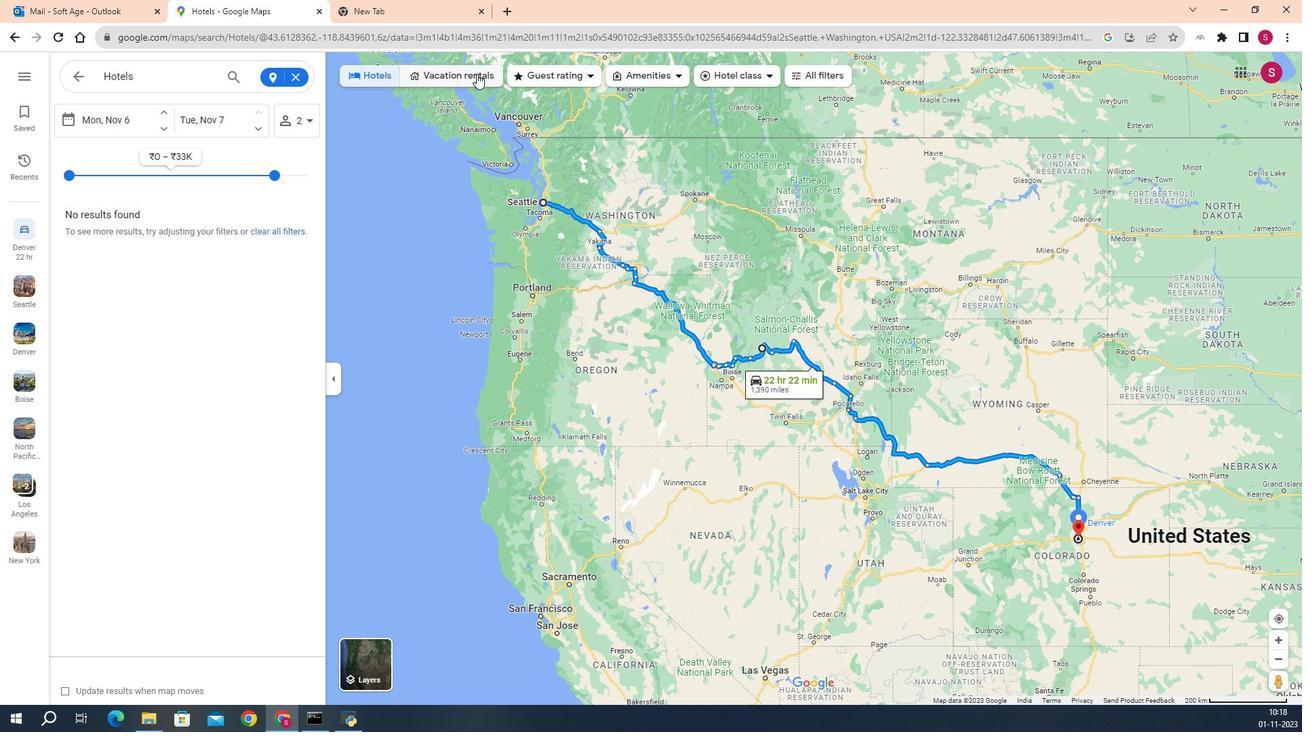 
Action: Mouse moved to (346, 64)
Screenshot: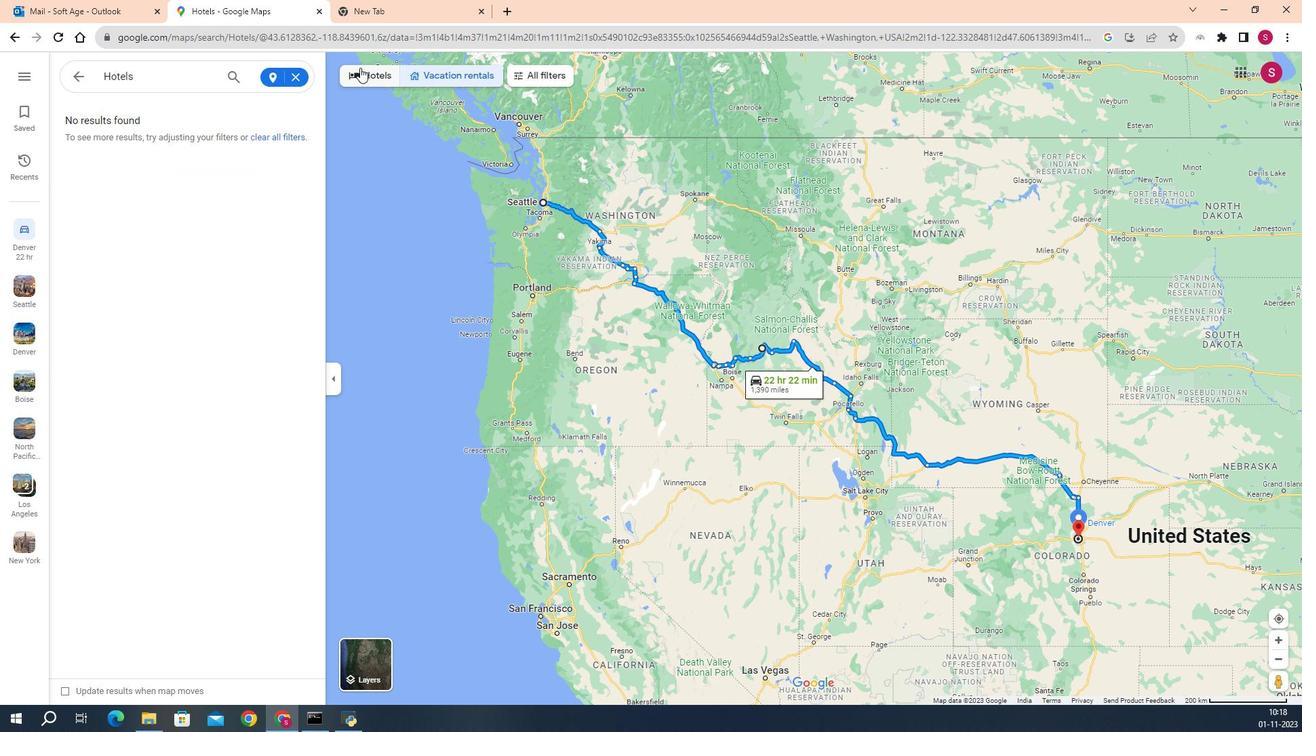 
Action: Mouse pressed left at (346, 64)
Screenshot: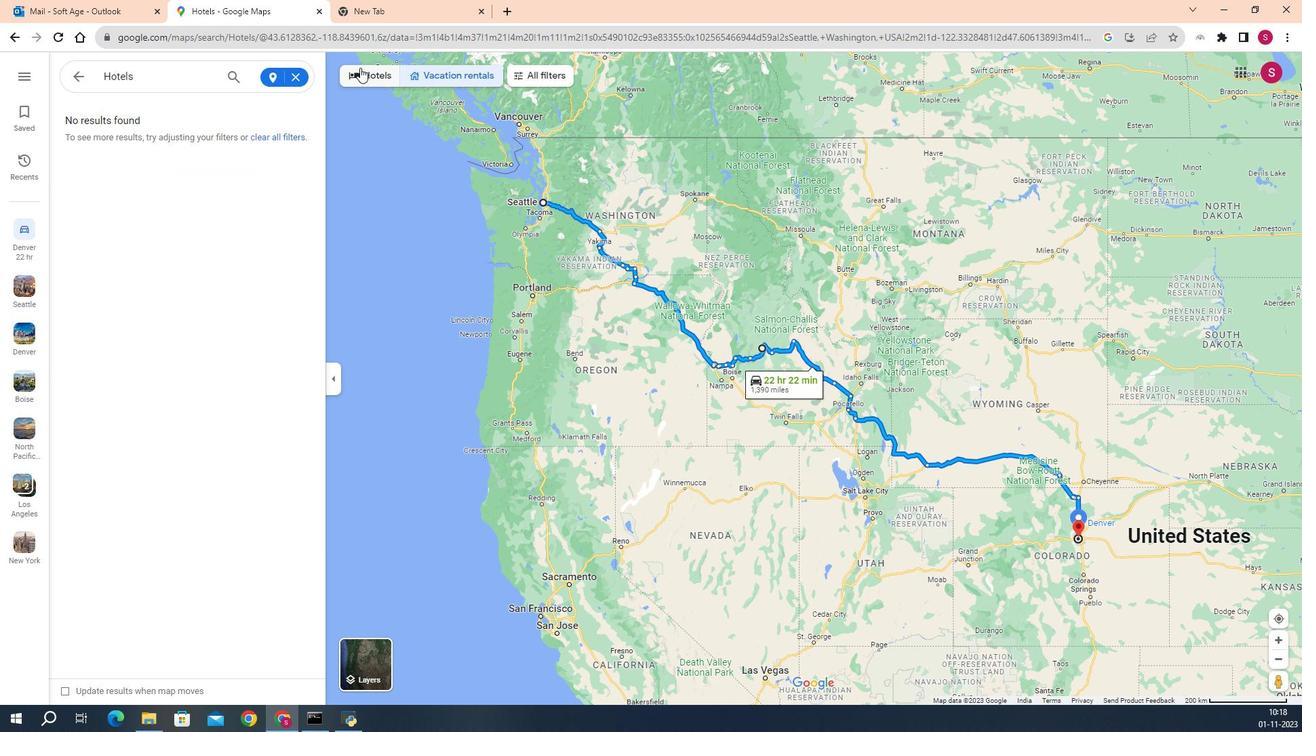 
Action: Mouse moved to (531, 67)
Screenshot: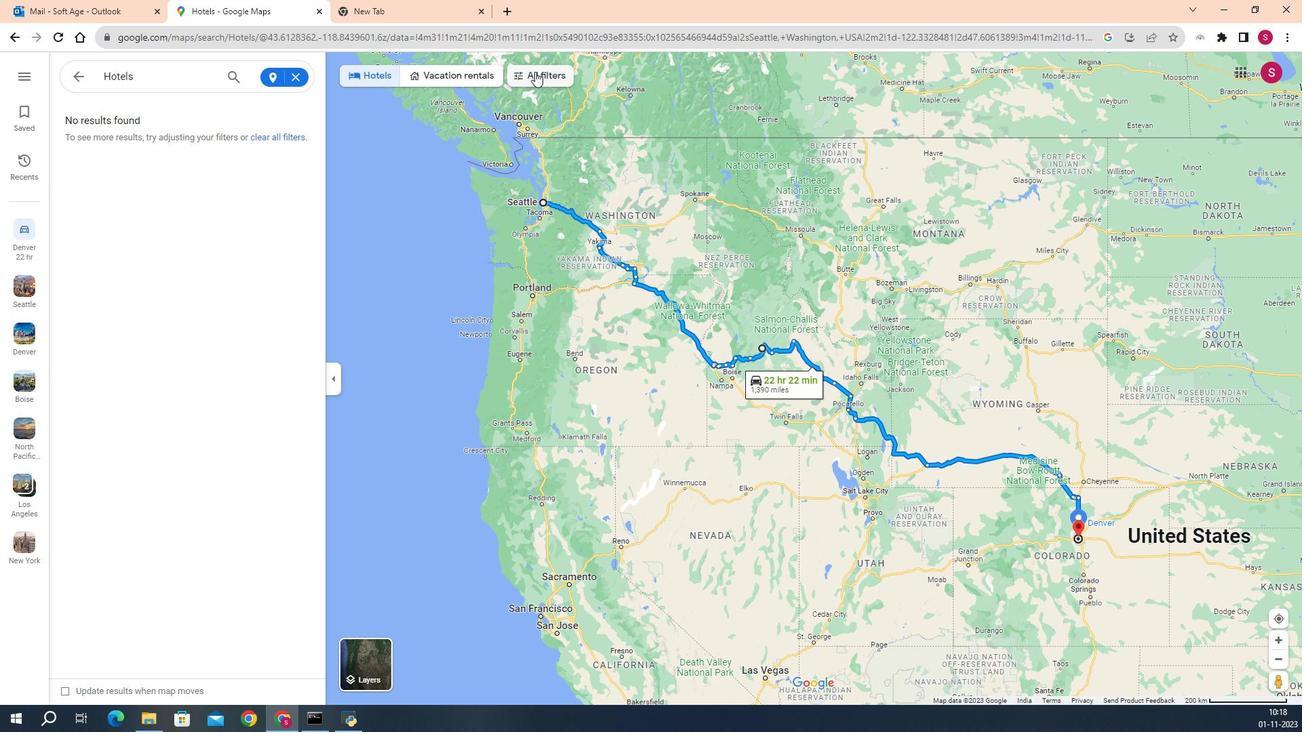 
Action: Mouse pressed left at (531, 67)
Screenshot: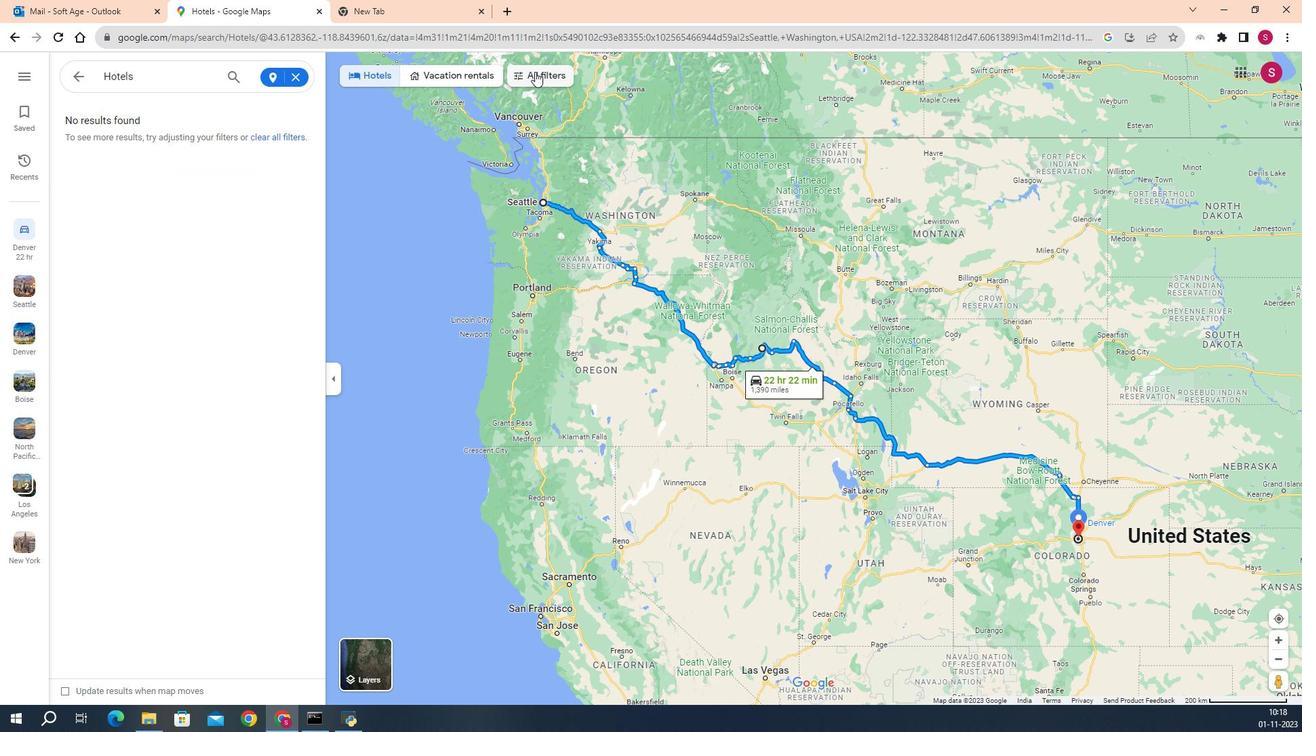 
Action: Mouse moved to (282, 181)
Screenshot: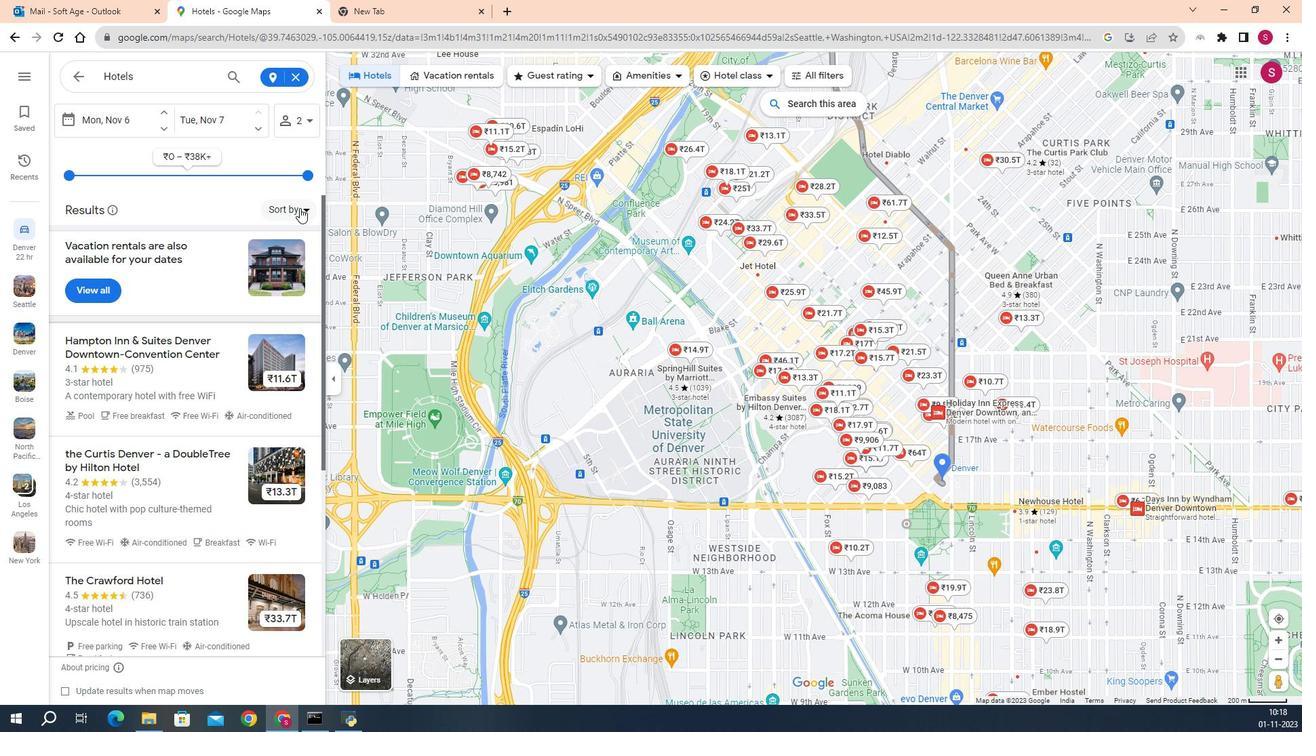 
Action: Mouse pressed left at (282, 181)
Screenshot: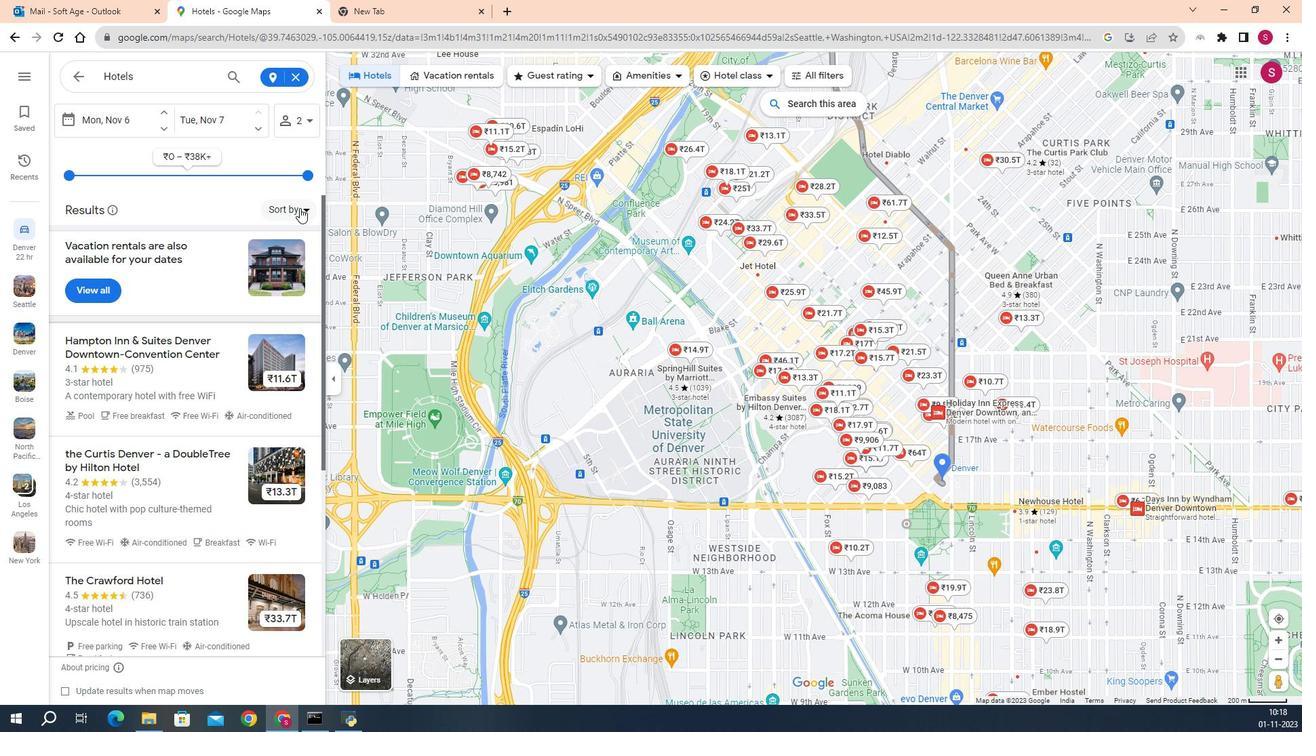
Action: Mouse moved to (280, 197)
Screenshot: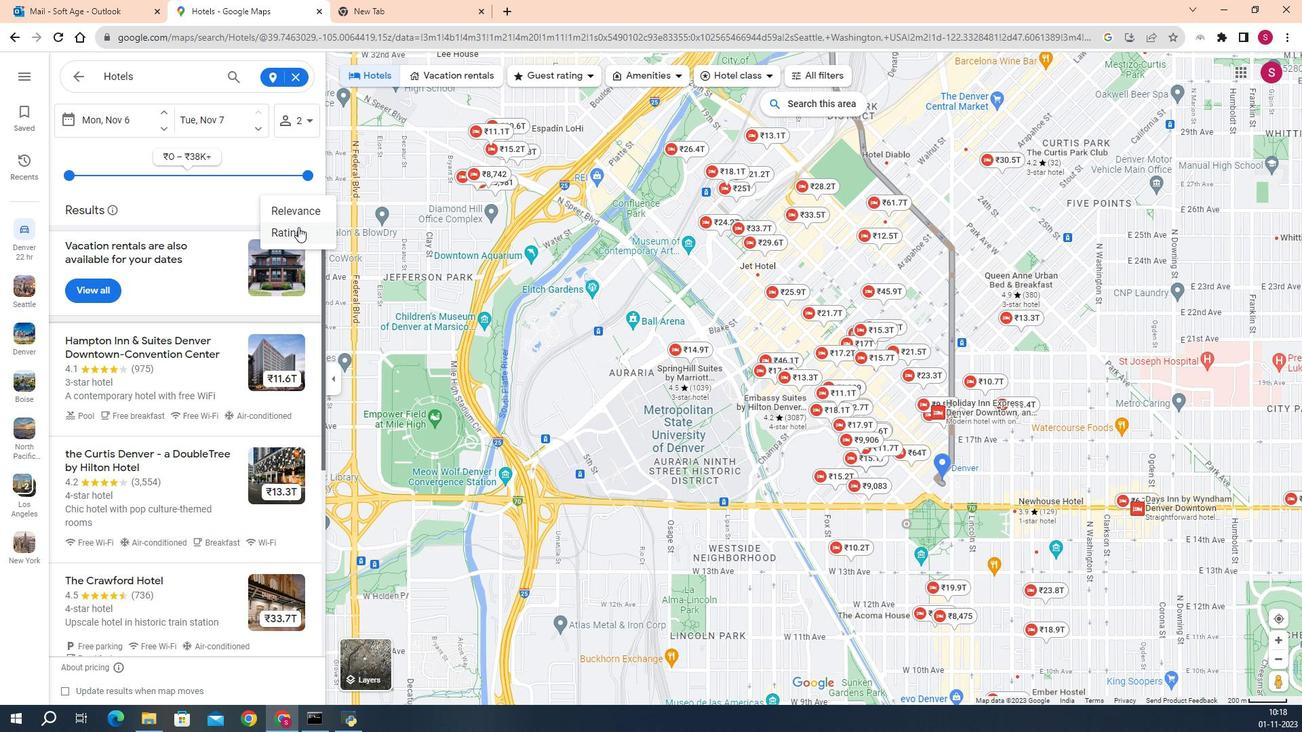 
Action: Mouse pressed left at (280, 197)
Screenshot: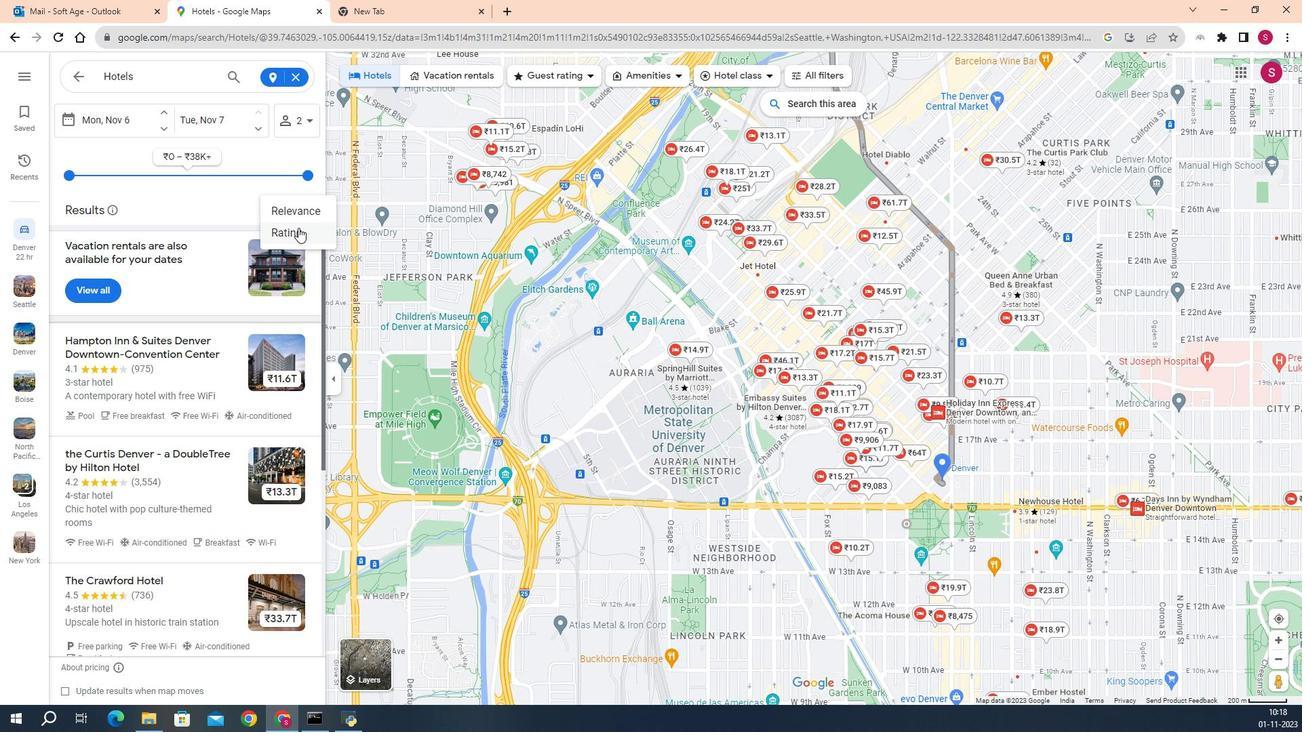 
Action: Mouse moved to (888, 307)
Screenshot: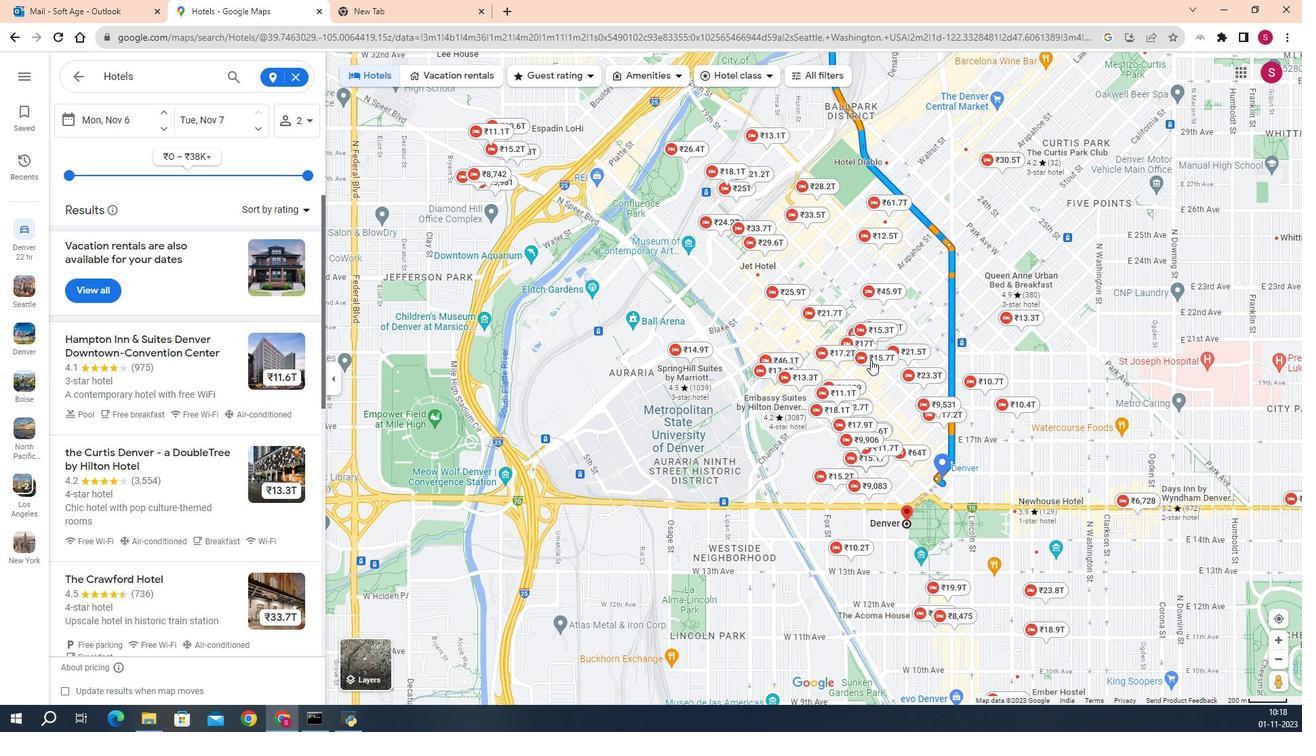 
Action: Mouse pressed left at (888, 307)
Screenshot: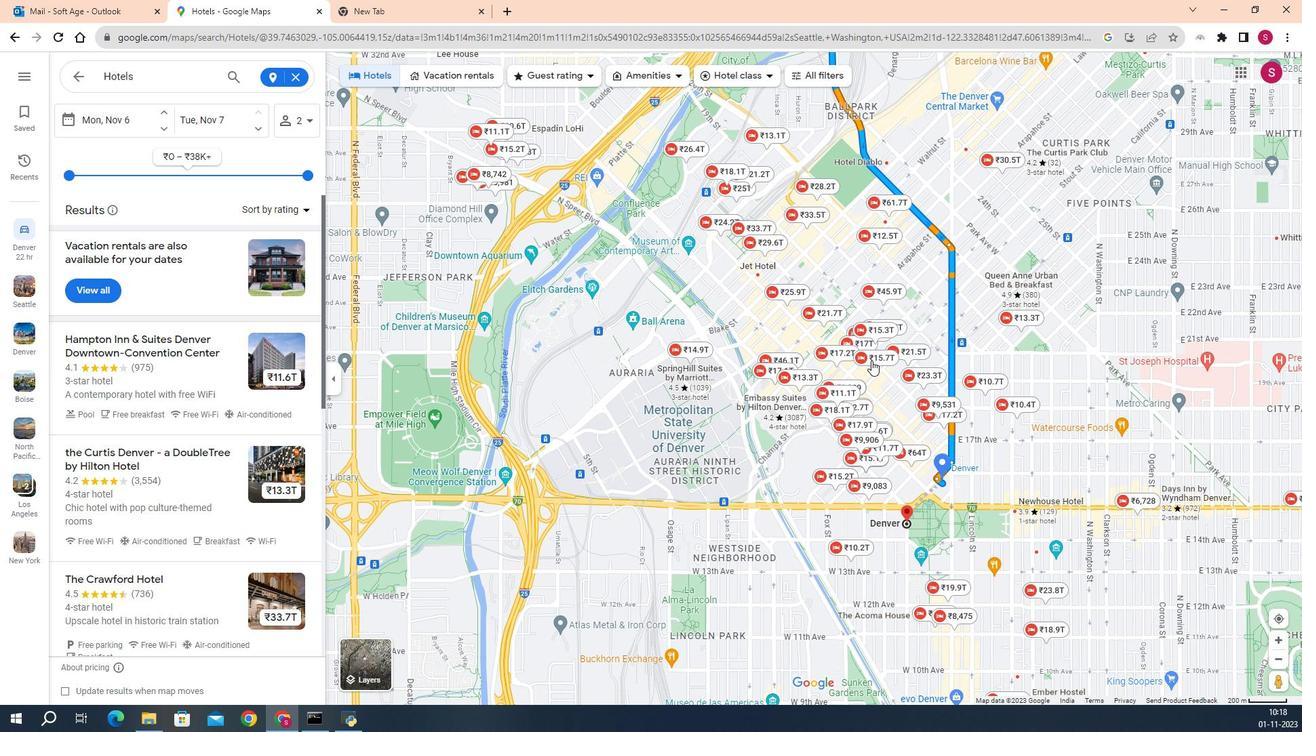 
Action: Mouse moved to (456, 335)
Screenshot: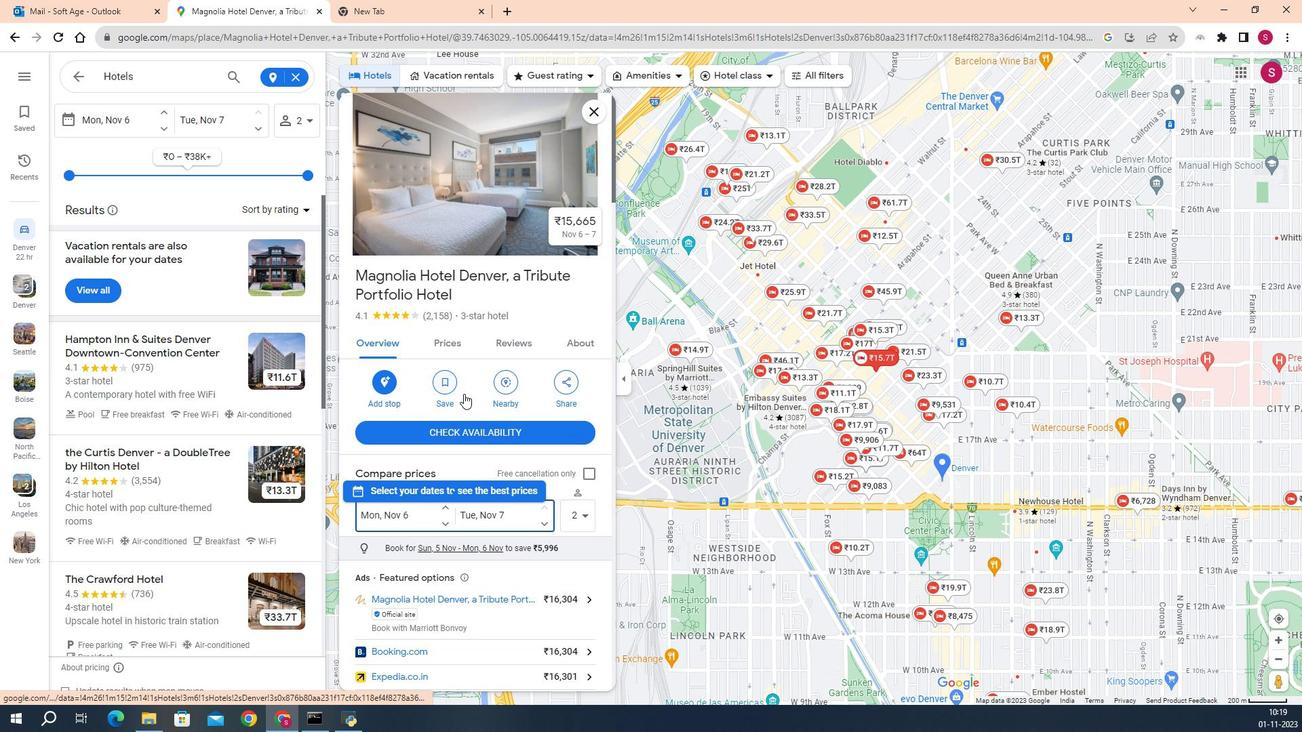 
Action: Mouse scrolled (456, 334) with delta (0, 0)
Screenshot: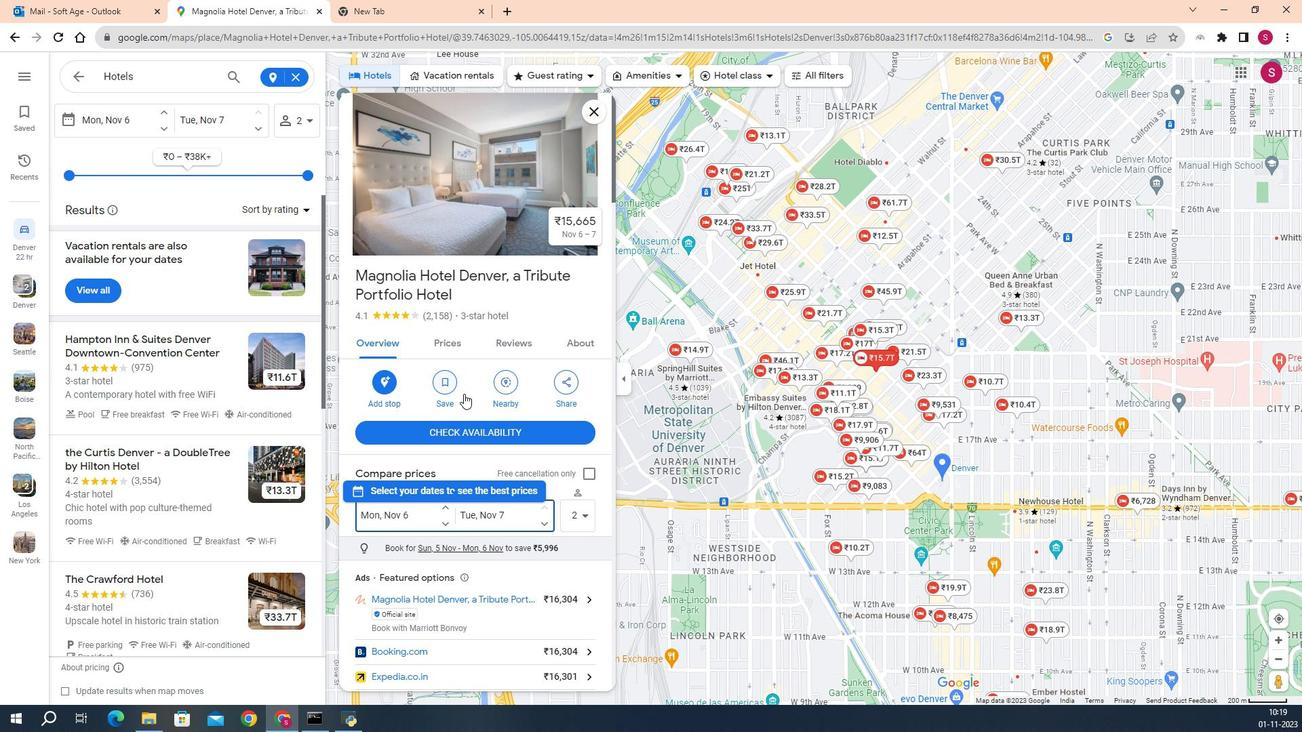 
Action: Mouse scrolled (456, 334) with delta (0, 0)
Screenshot: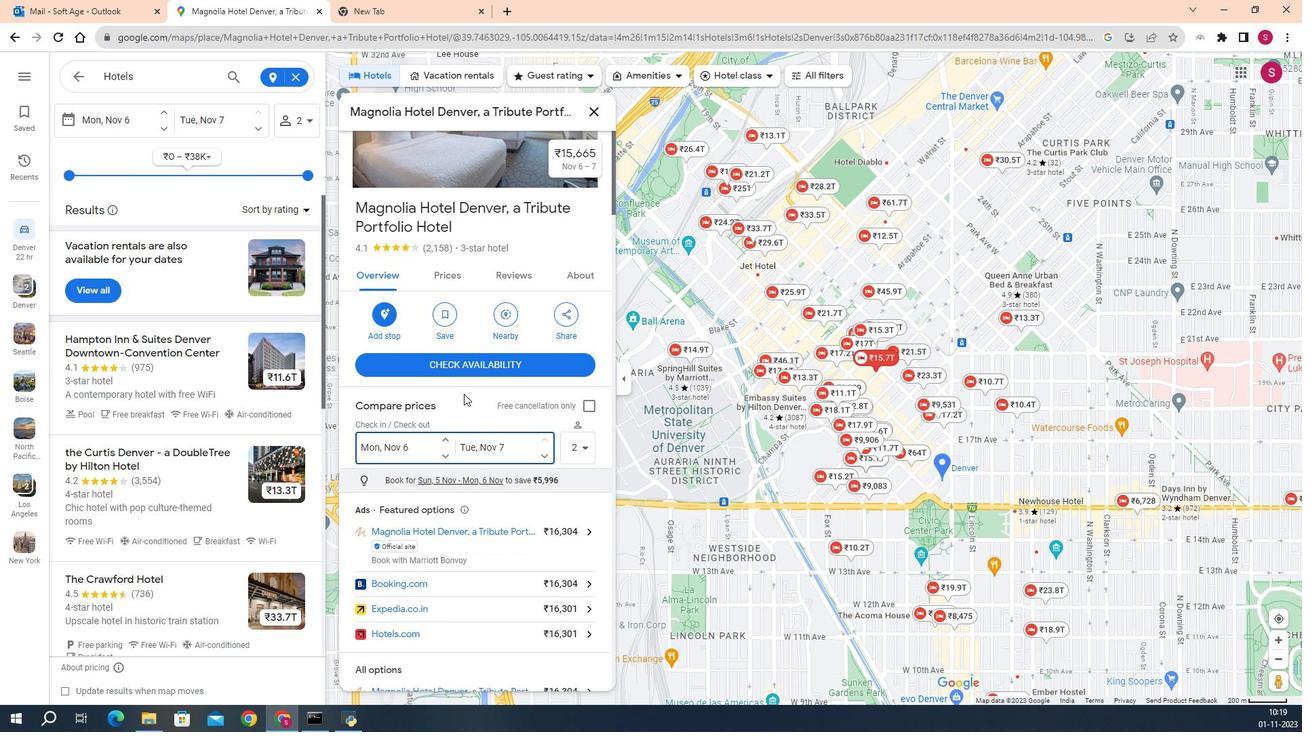 
Action: Mouse scrolled (456, 334) with delta (0, 0)
Screenshot: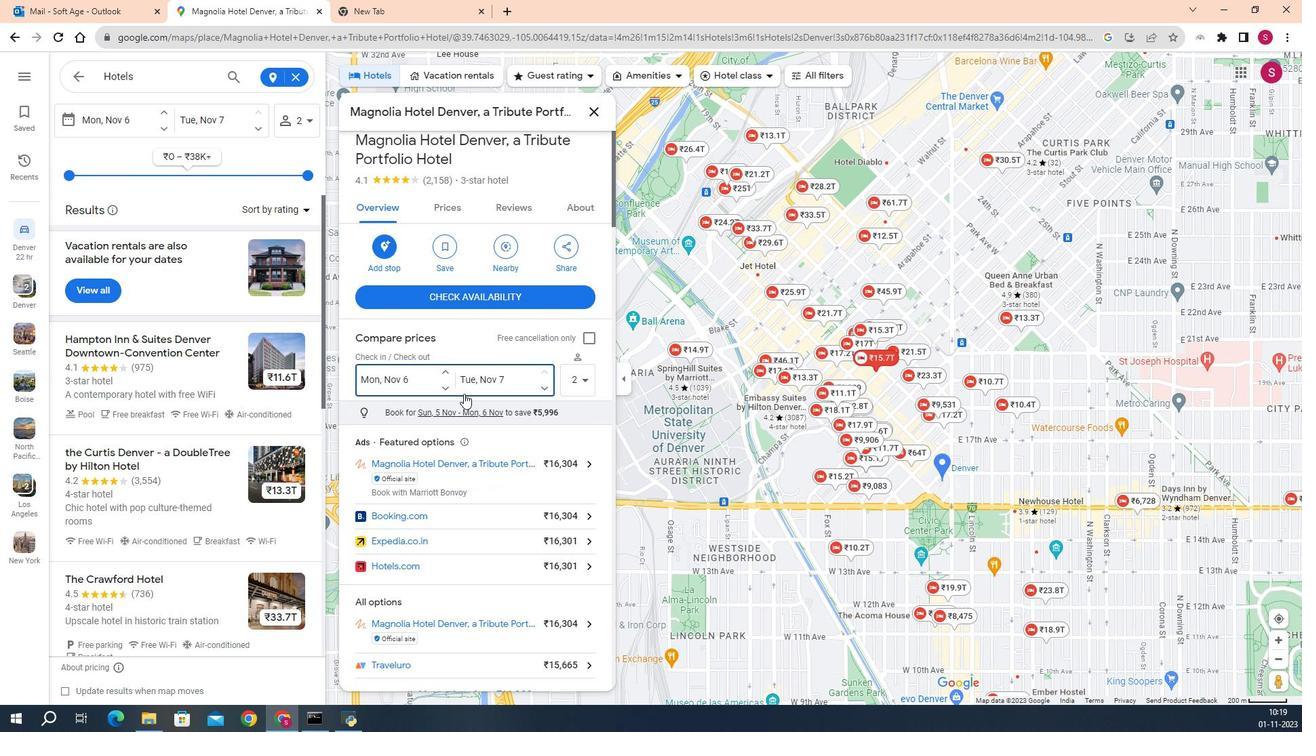 
Action: Mouse scrolled (456, 334) with delta (0, 0)
Screenshot: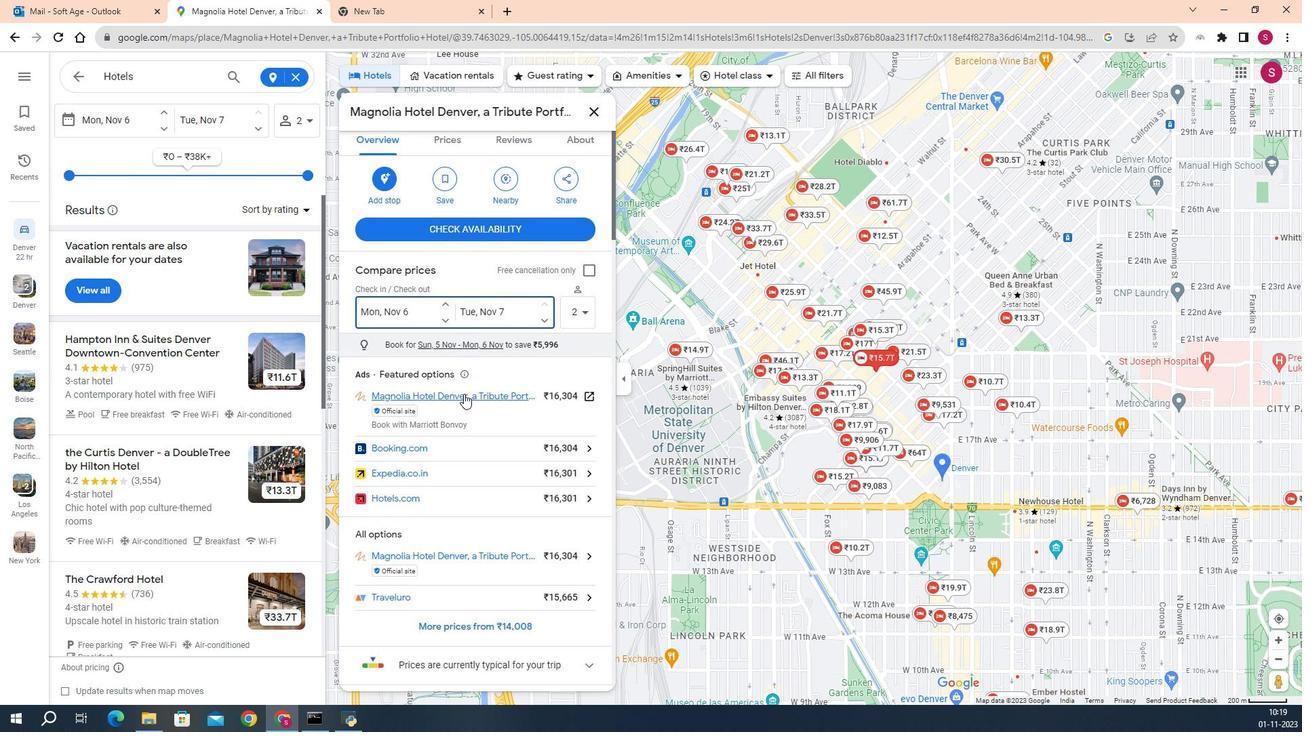 
Action: Mouse scrolled (456, 334) with delta (0, 0)
Screenshot: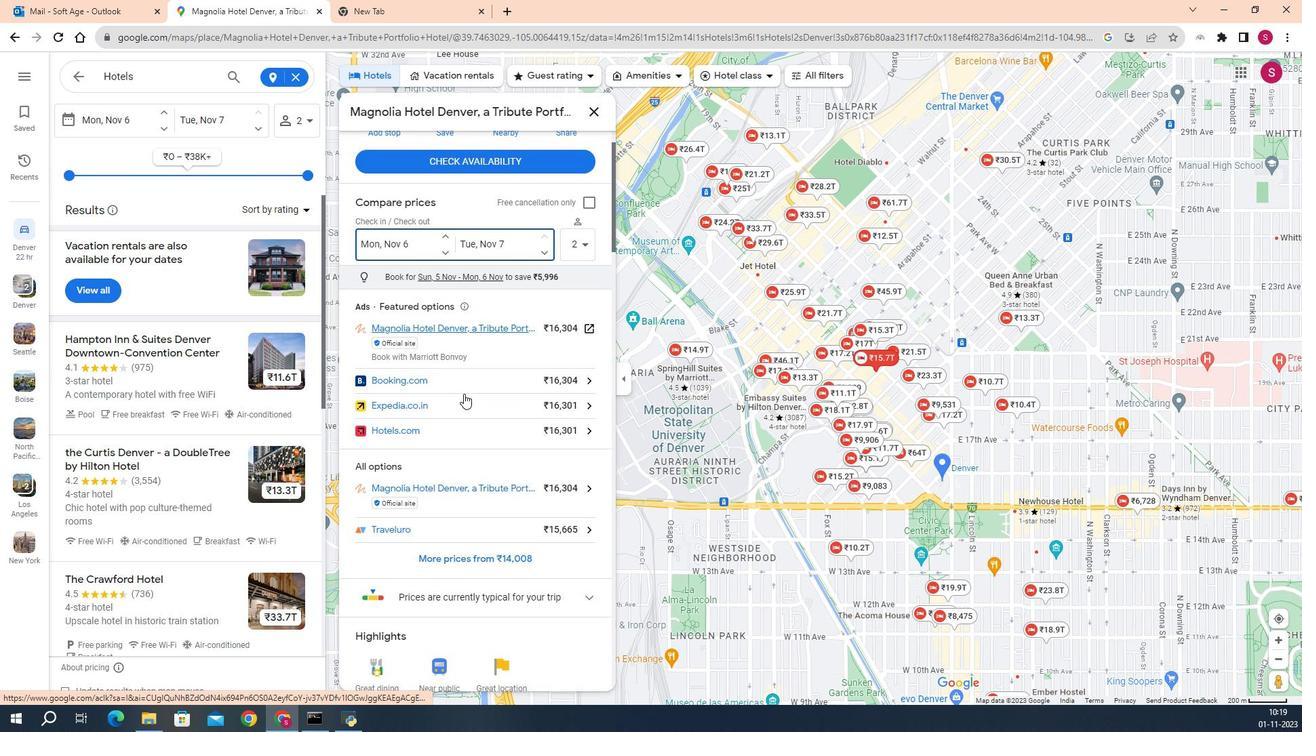 
Action: Mouse scrolled (456, 334) with delta (0, 0)
Screenshot: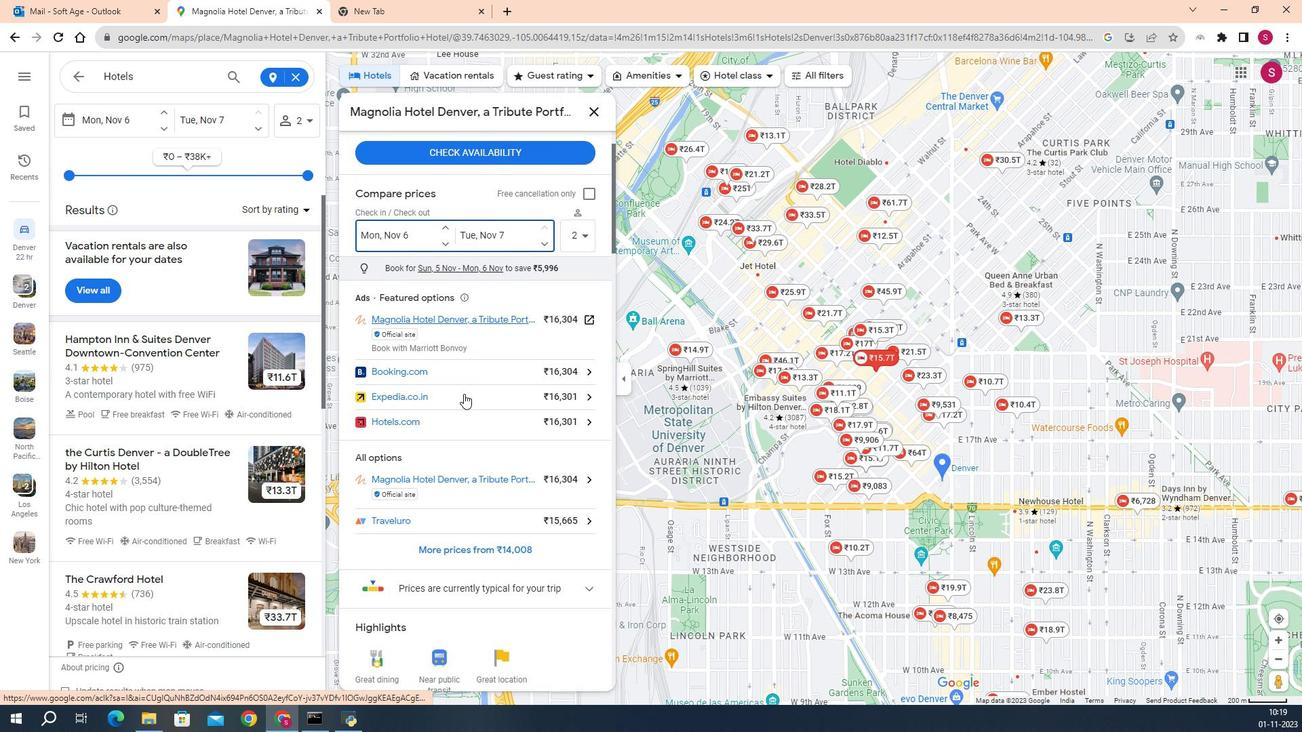 
Action: Mouse scrolled (456, 334) with delta (0, 0)
Screenshot: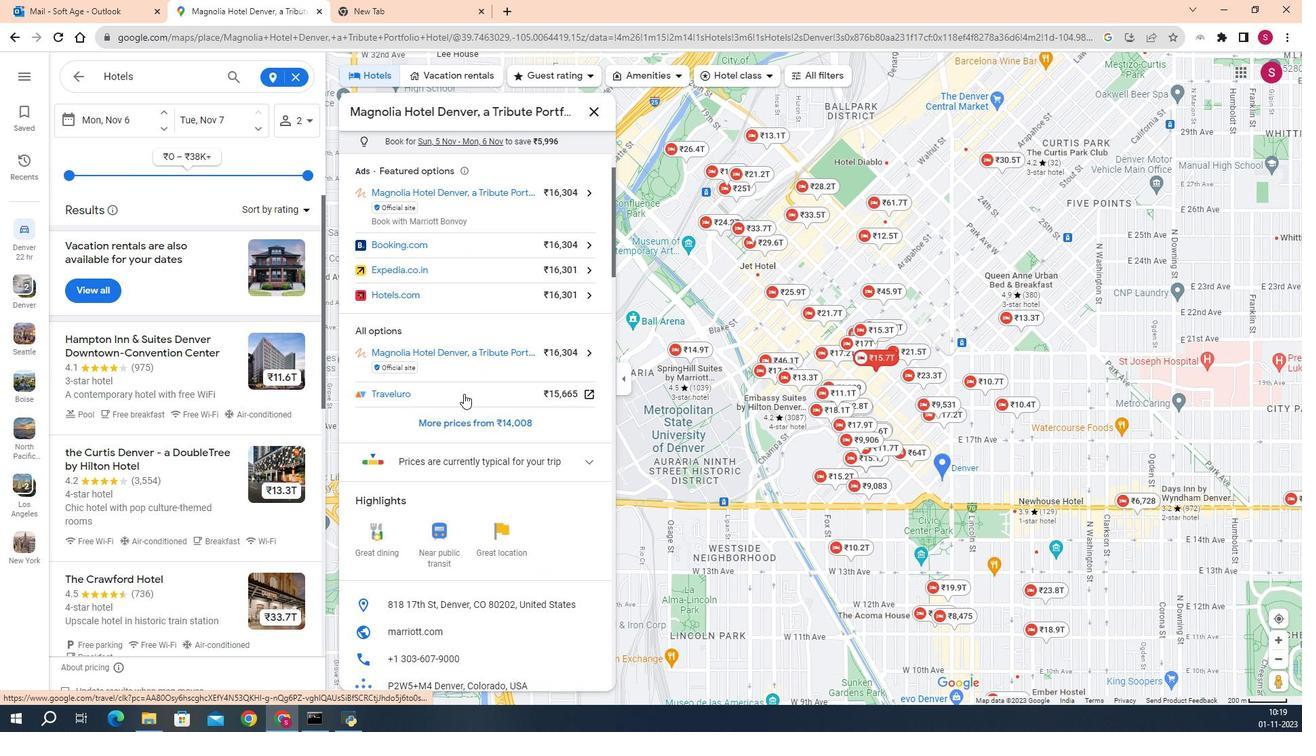 
Action: Mouse scrolled (456, 334) with delta (0, 0)
Screenshot: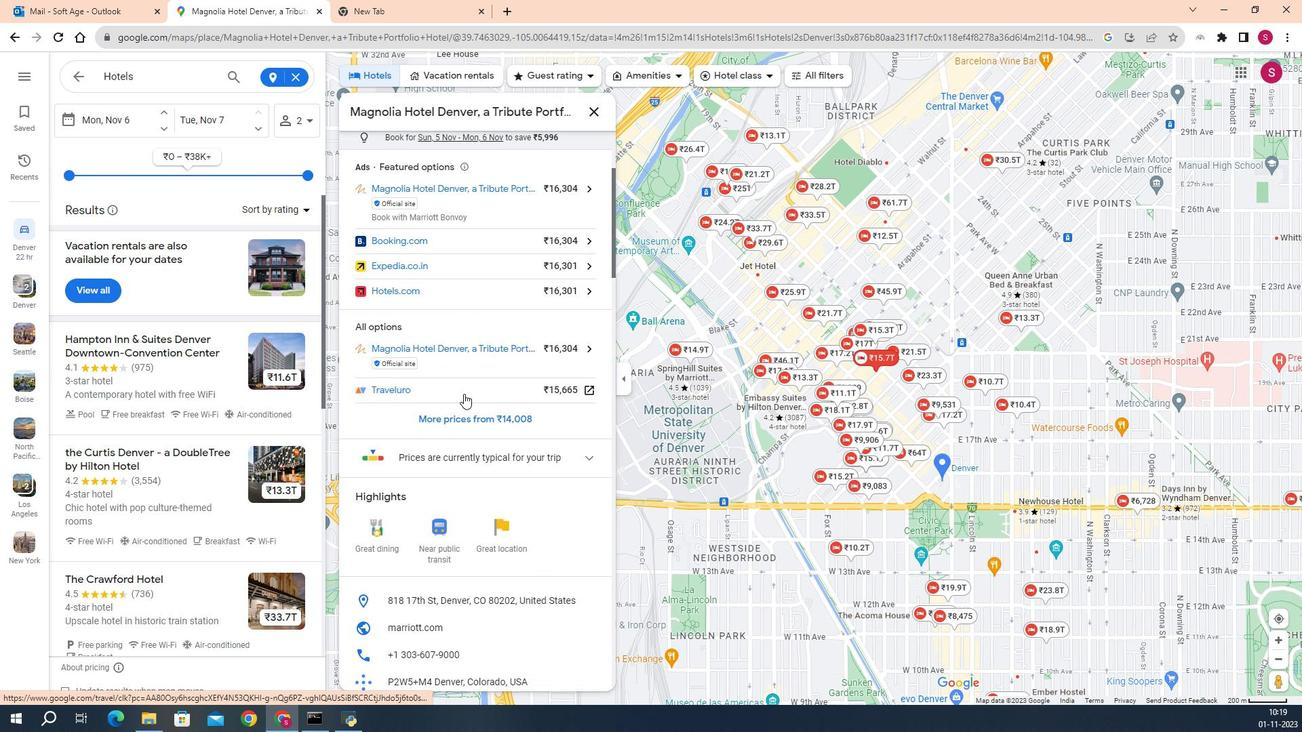 
Action: Mouse scrolled (456, 335) with delta (0, 0)
Screenshot: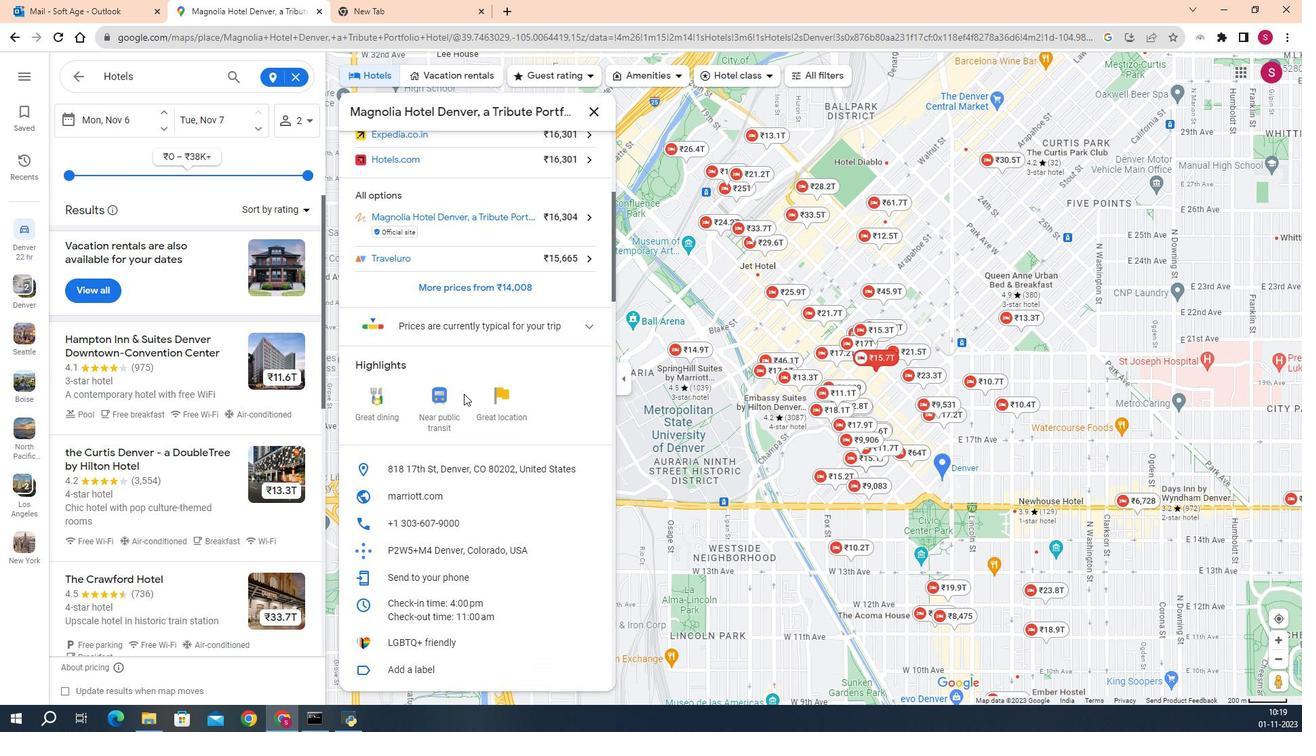 
Action: Mouse scrolled (456, 334) with delta (0, 0)
Screenshot: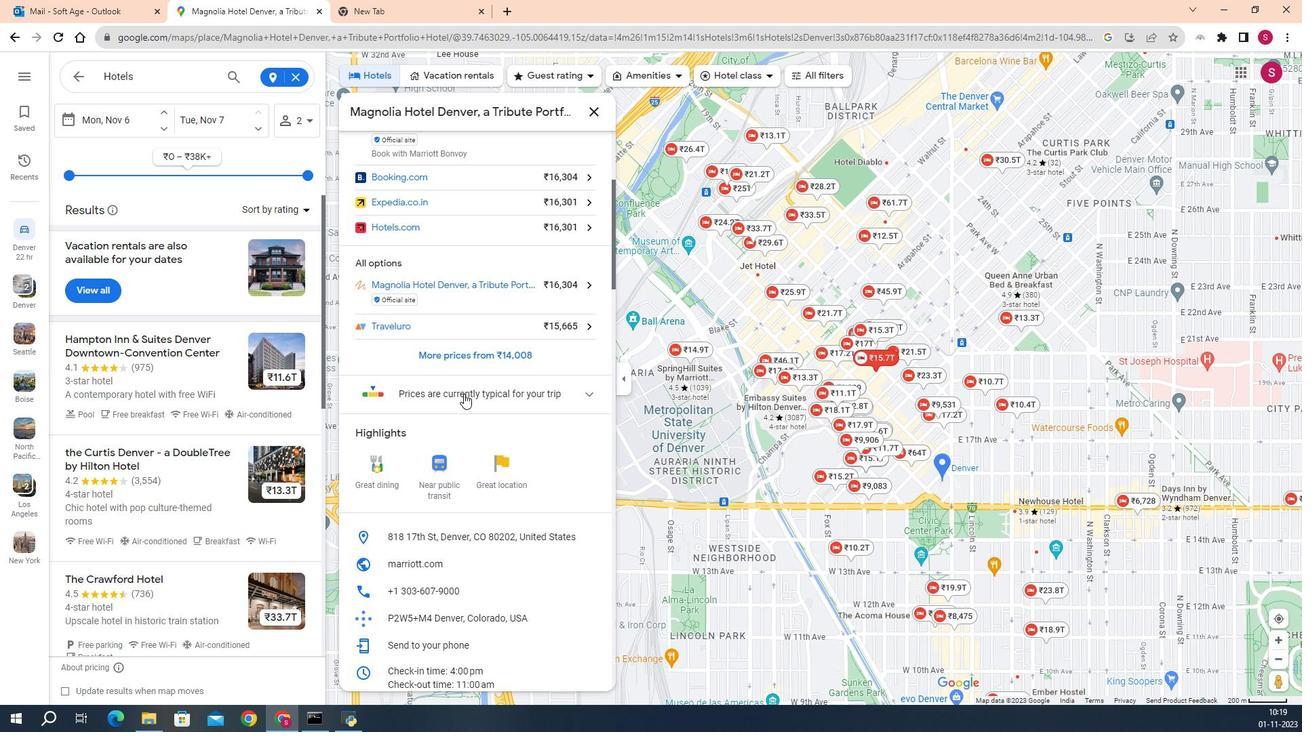 
Action: Mouse scrolled (456, 334) with delta (0, 0)
Screenshot: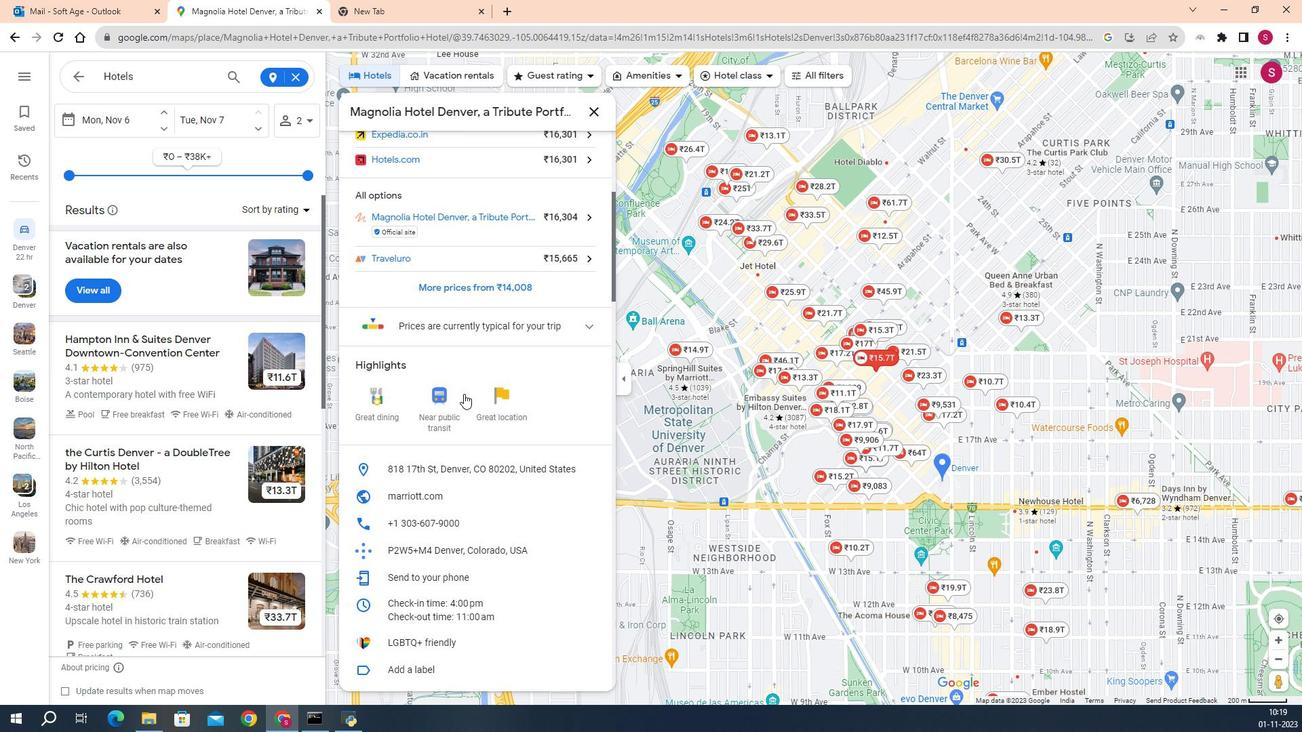 
Action: Mouse scrolled (456, 334) with delta (0, 0)
Screenshot: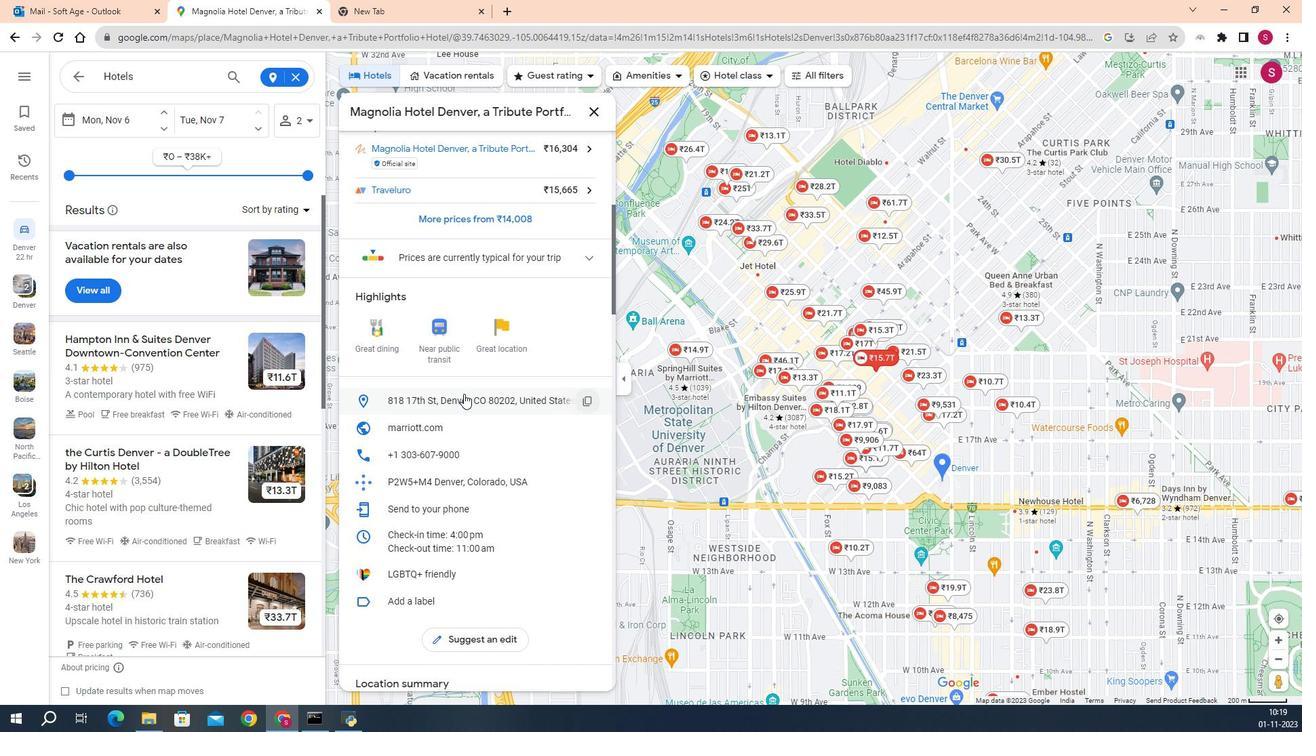 
Action: Mouse scrolled (456, 334) with delta (0, 0)
Screenshot: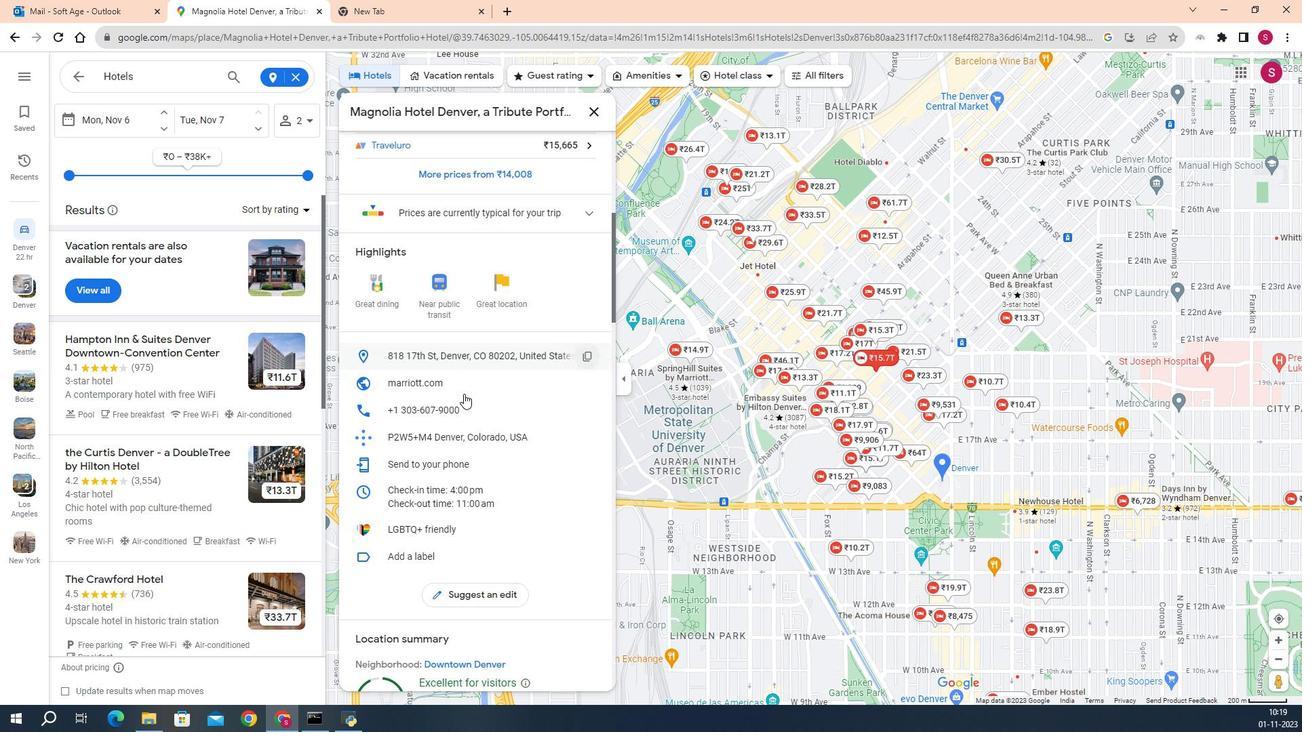 
Action: Mouse scrolled (456, 334) with delta (0, 0)
Screenshot: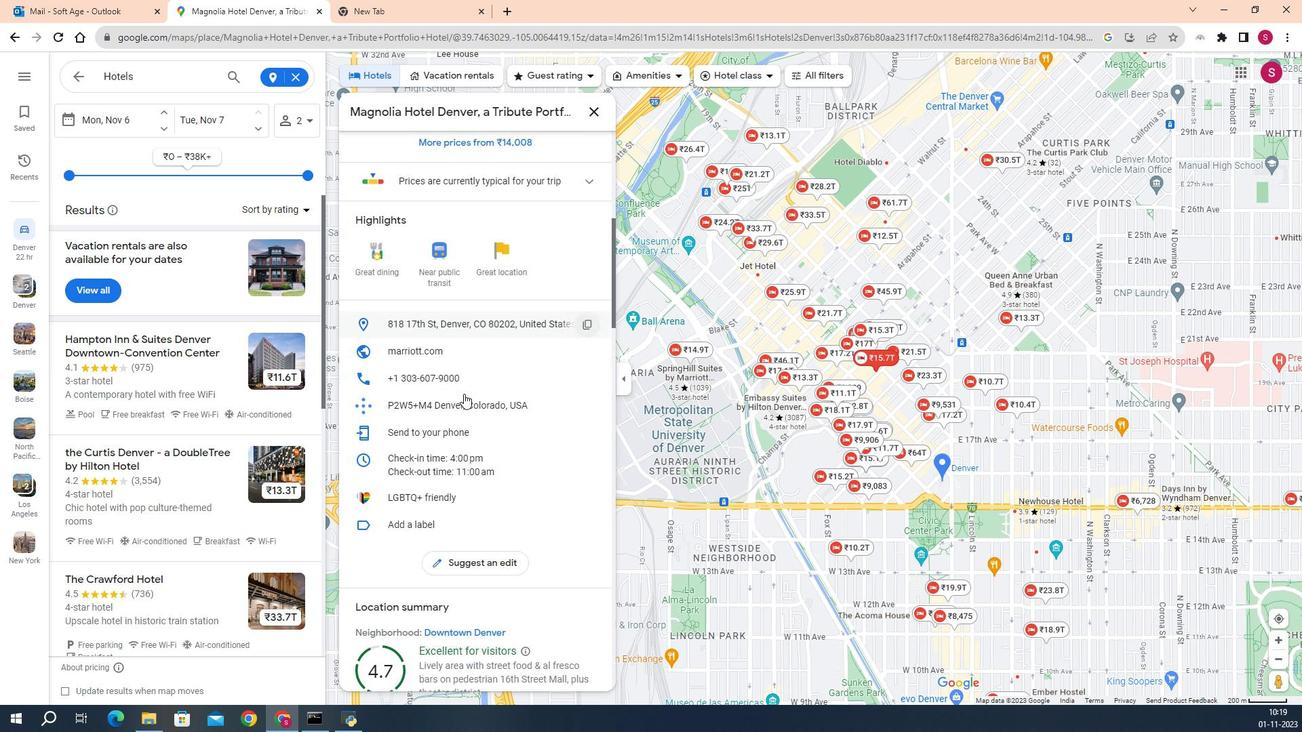 
Action: Mouse scrolled (456, 334) with delta (0, 0)
Screenshot: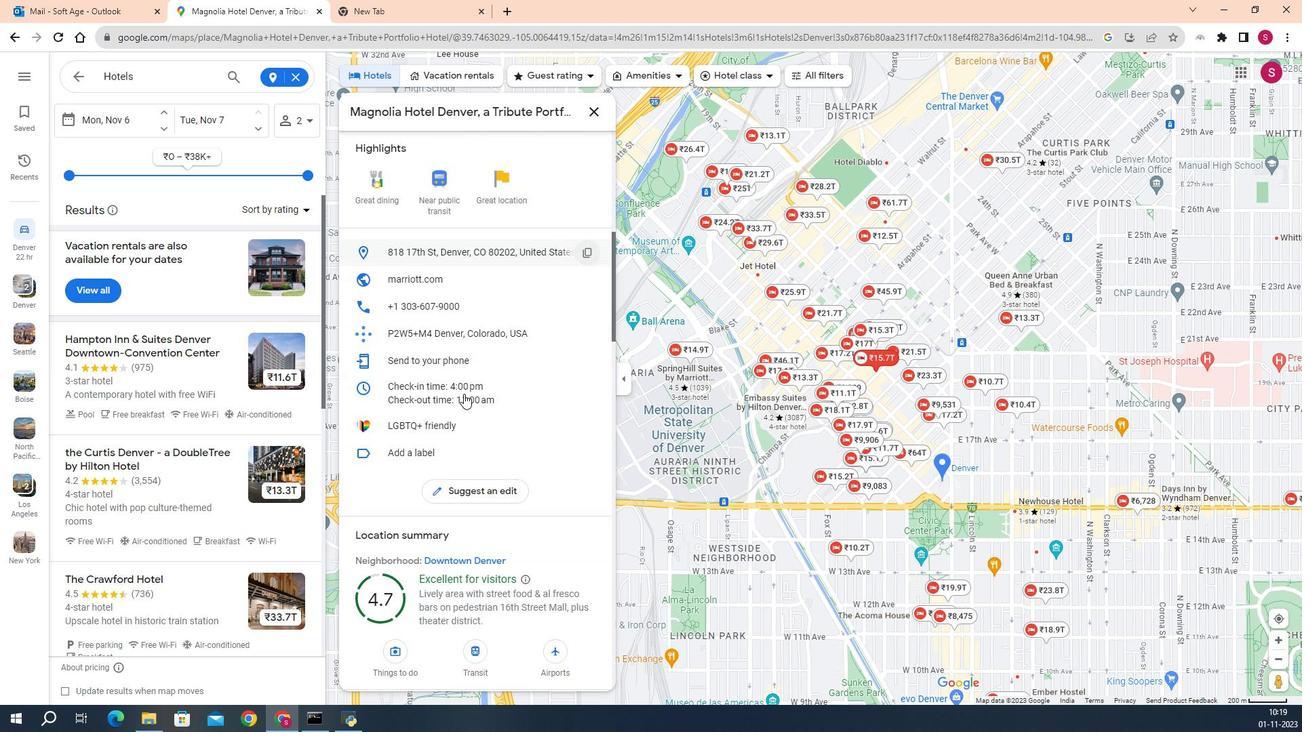 
Action: Mouse scrolled (456, 334) with delta (0, 0)
Screenshot: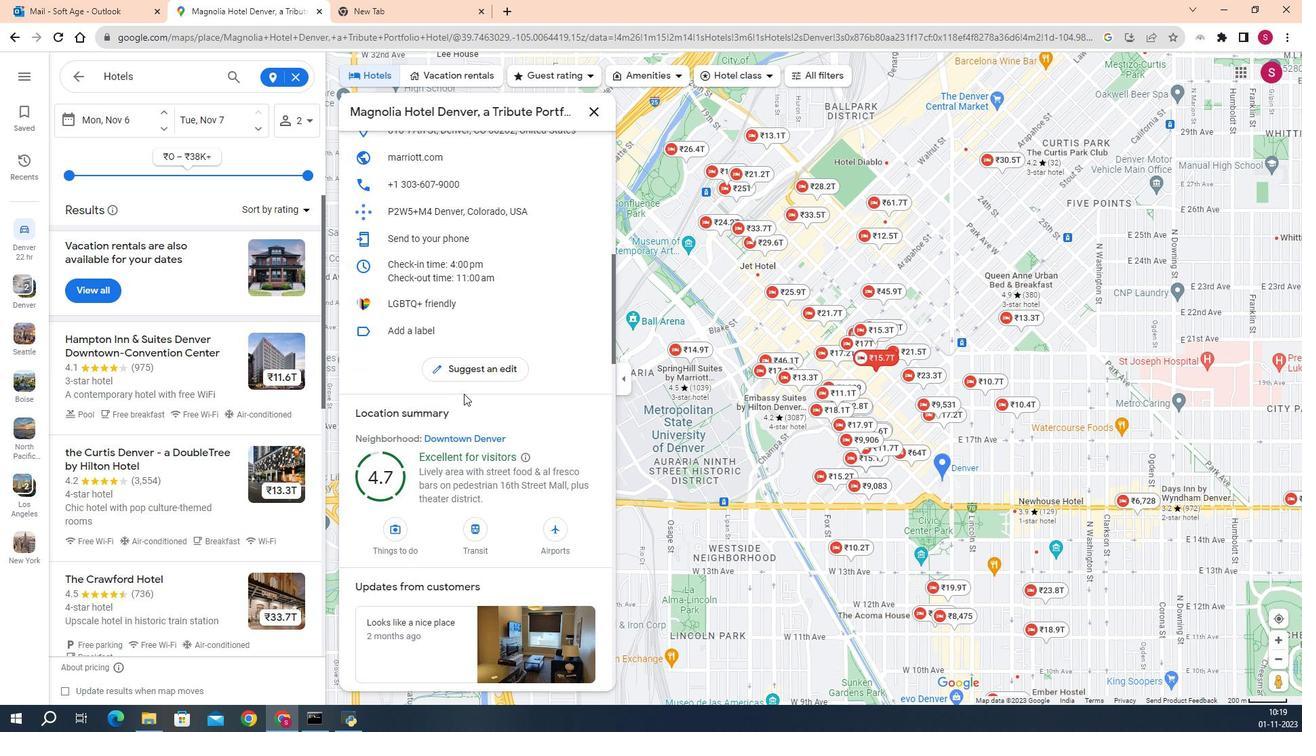 
Action: Mouse scrolled (456, 334) with delta (0, 0)
Screenshot: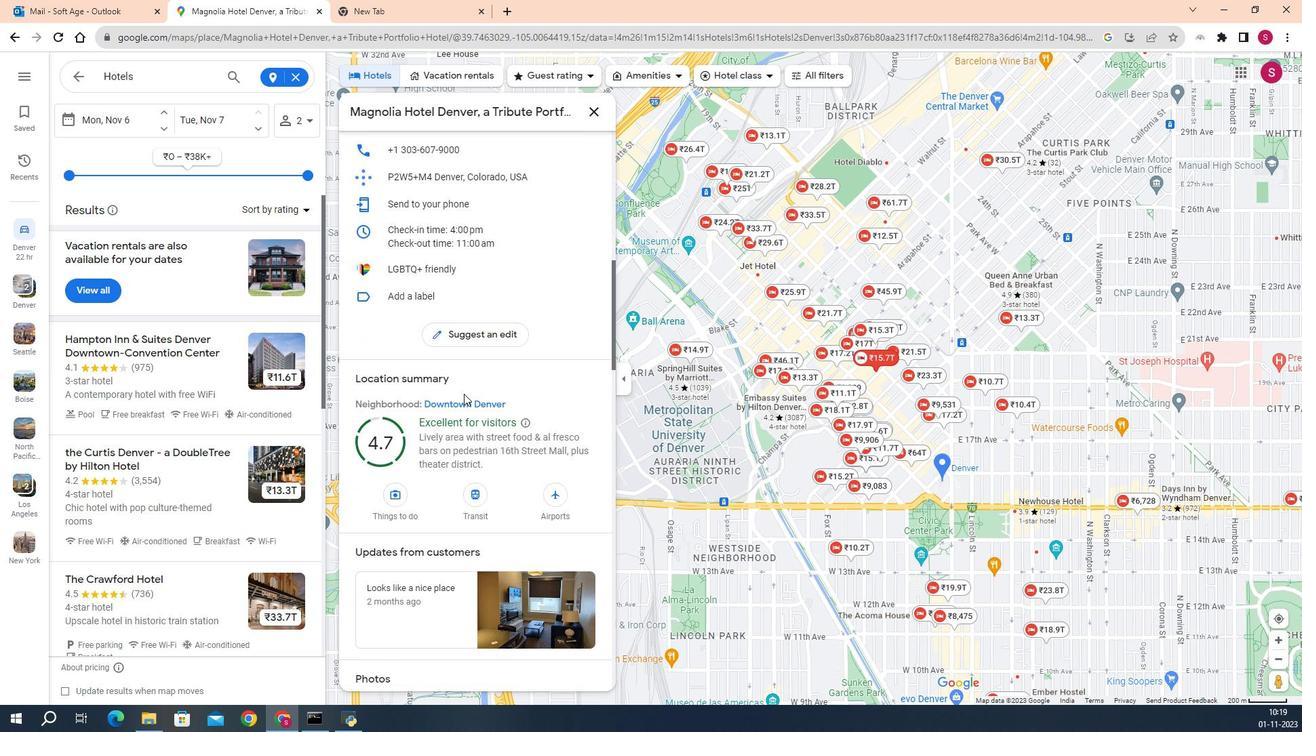 
Action: Mouse scrolled (456, 334) with delta (0, 0)
Screenshot: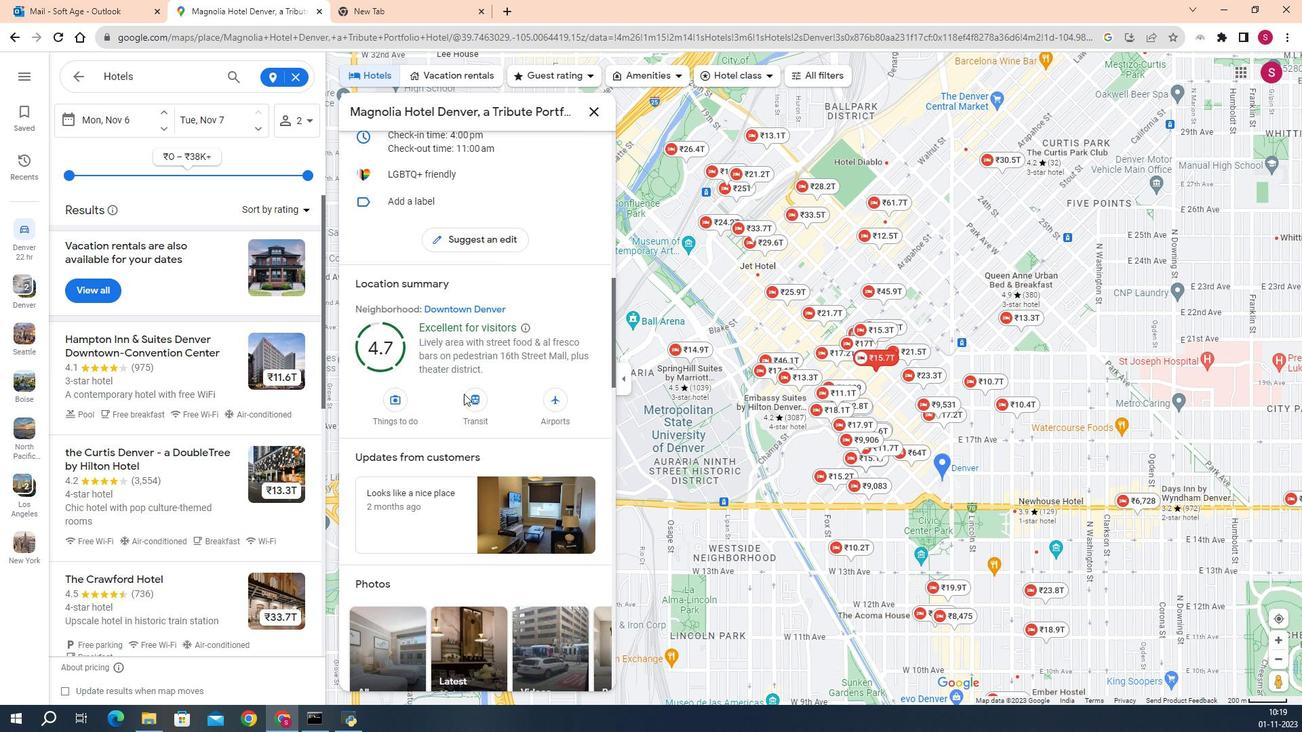 
Action: Mouse scrolled (456, 334) with delta (0, 0)
Screenshot: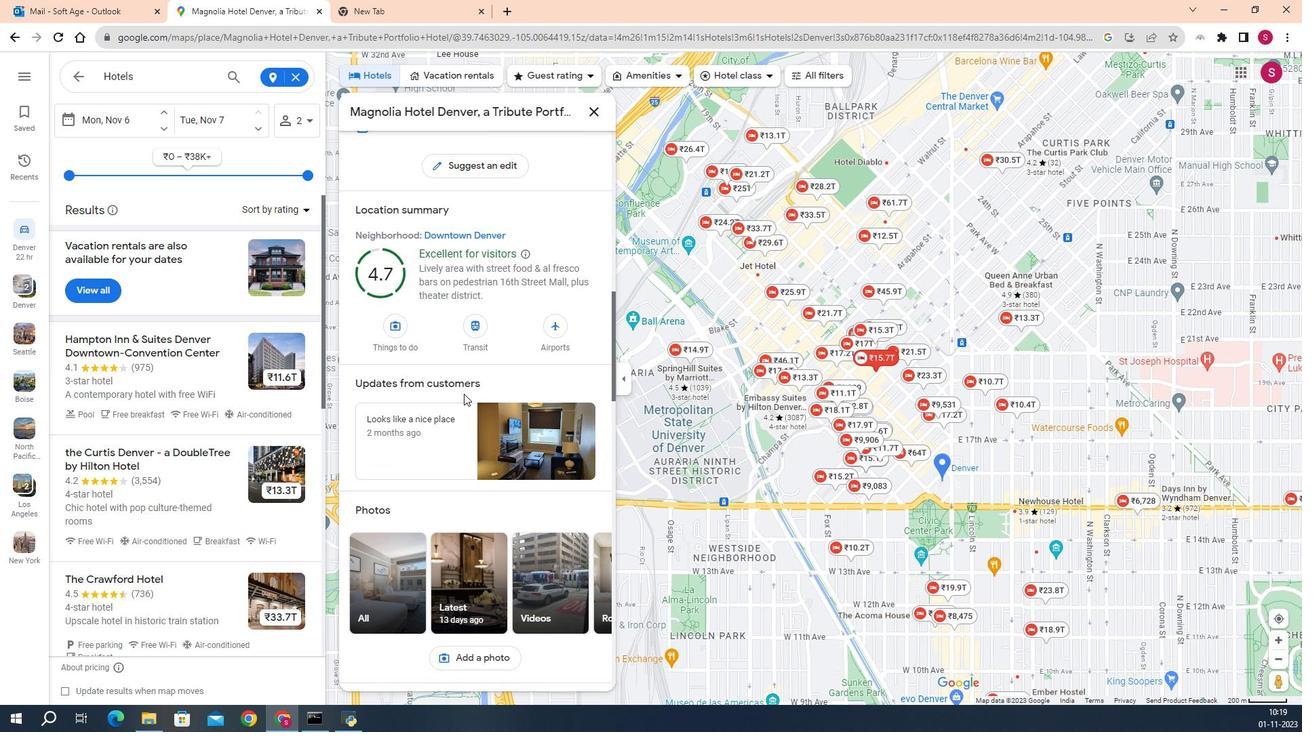 
Action: Mouse scrolled (456, 334) with delta (0, 0)
Screenshot: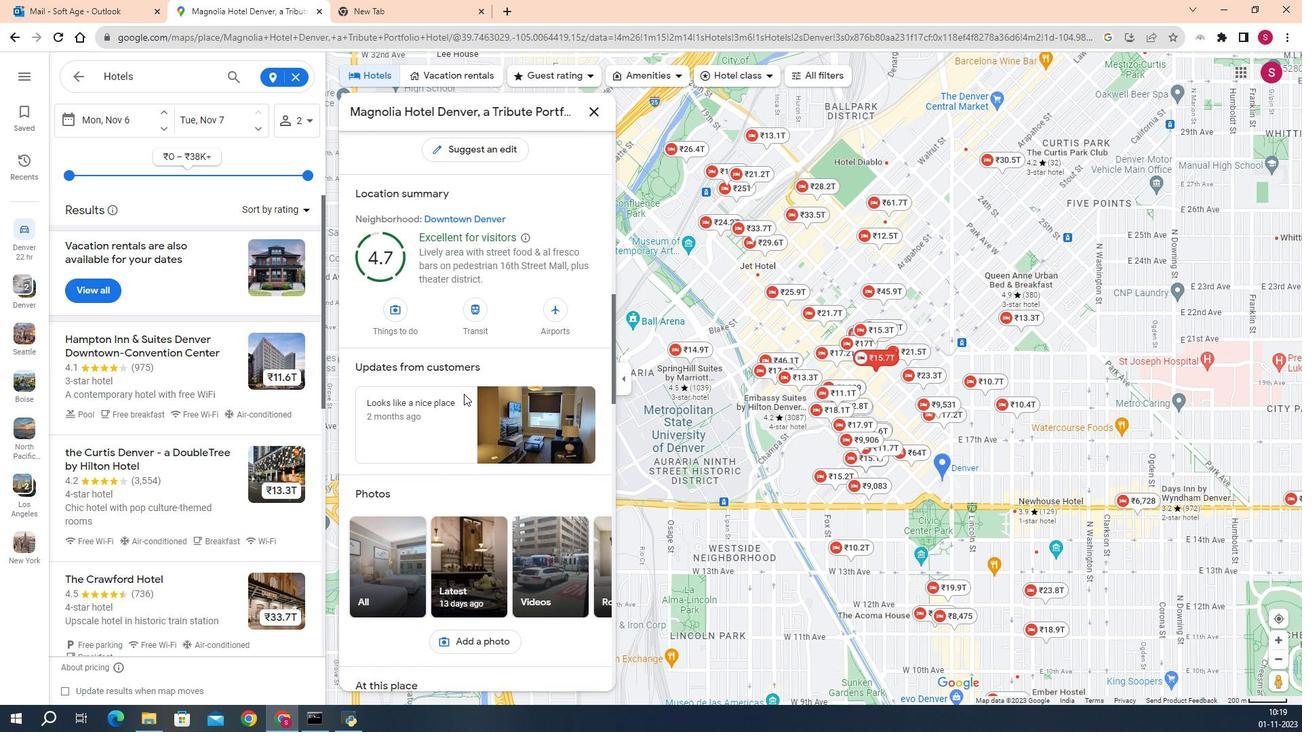 
Action: Mouse scrolled (456, 334) with delta (0, 0)
Screenshot: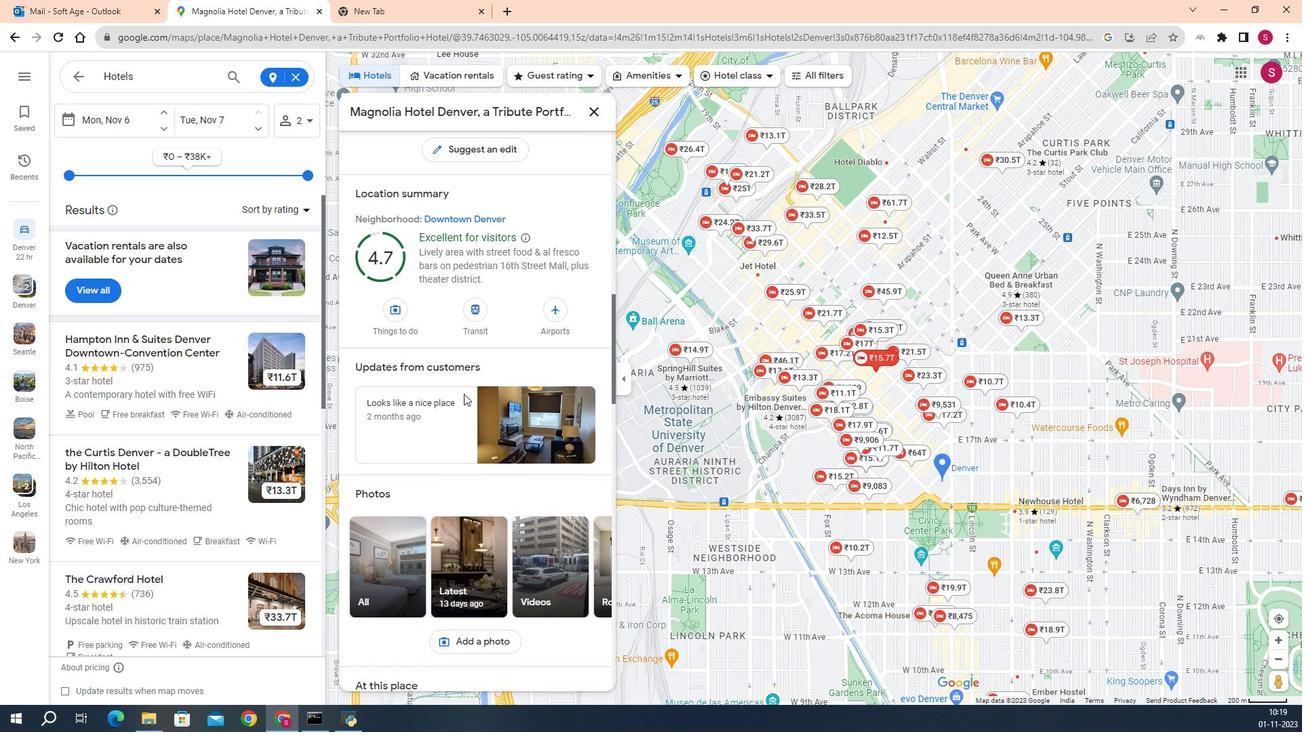 
Action: Mouse scrolled (456, 334) with delta (0, 0)
Screenshot: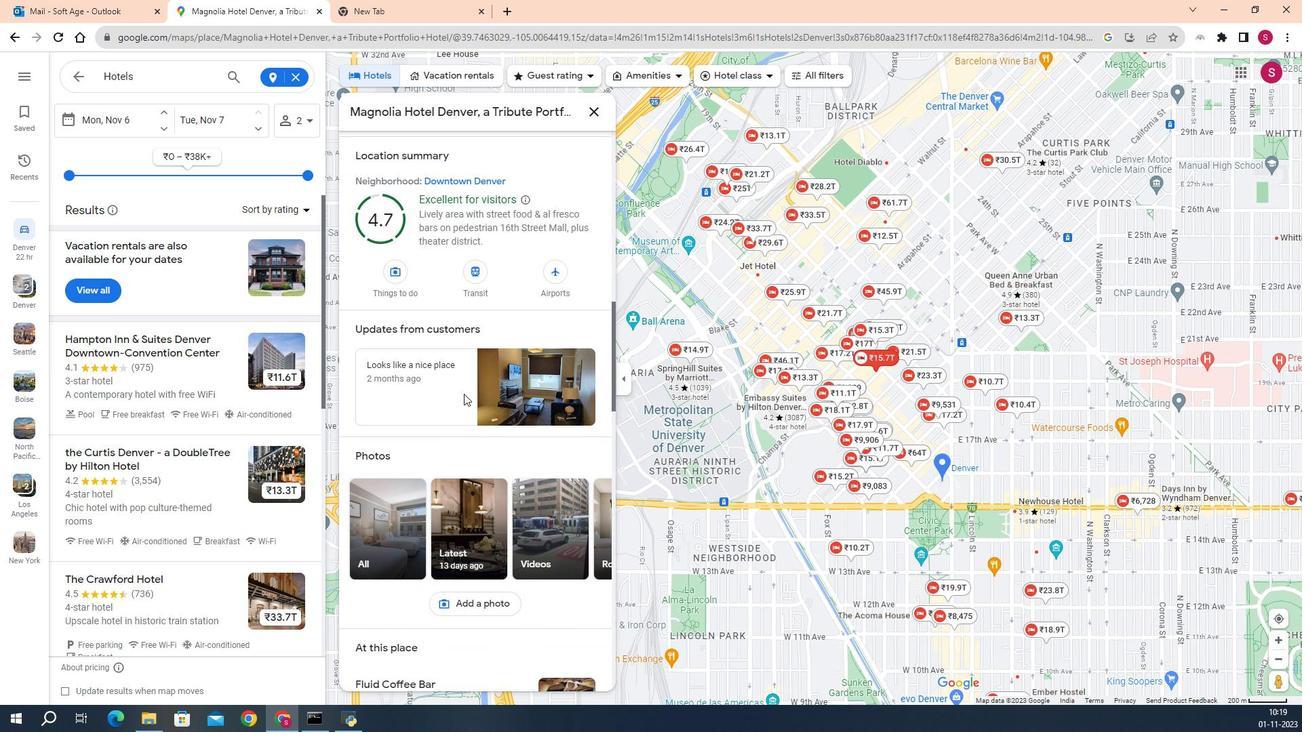 
Action: Mouse scrolled (456, 334) with delta (0, 0)
Screenshot: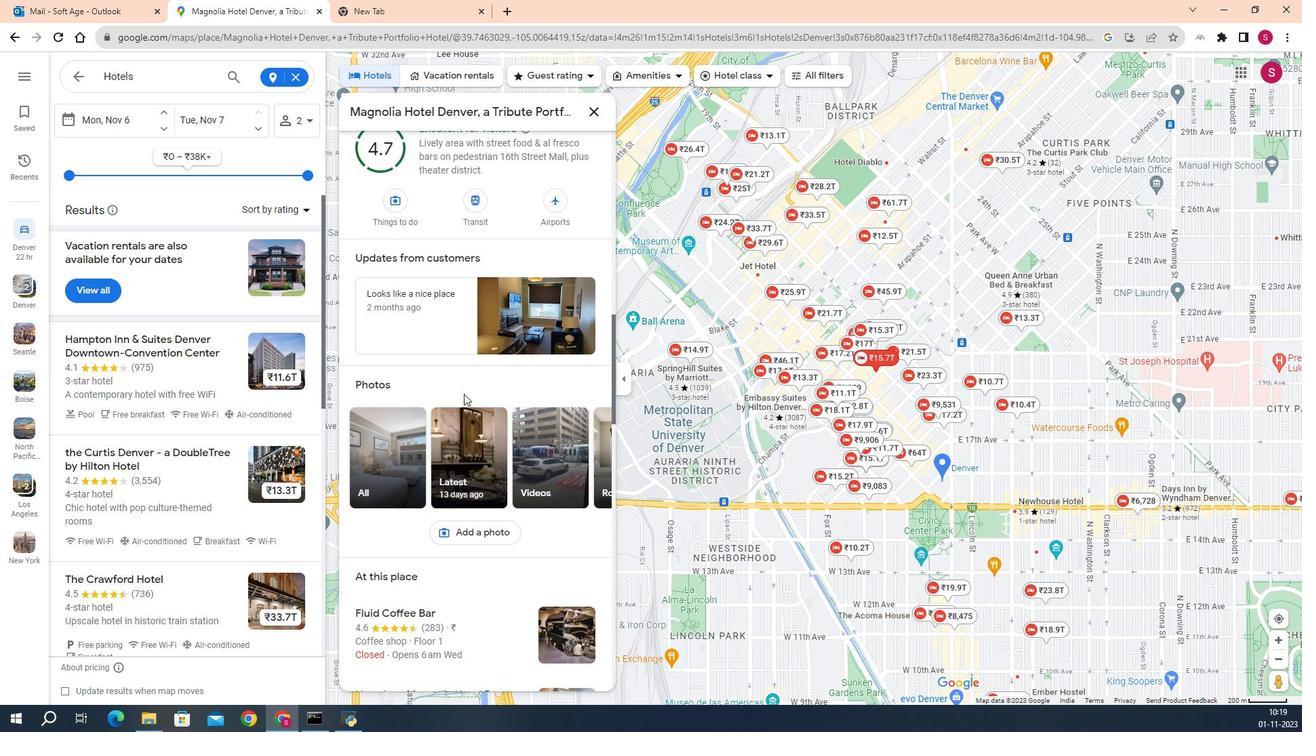 
Action: Mouse scrolled (456, 334) with delta (0, 0)
Screenshot: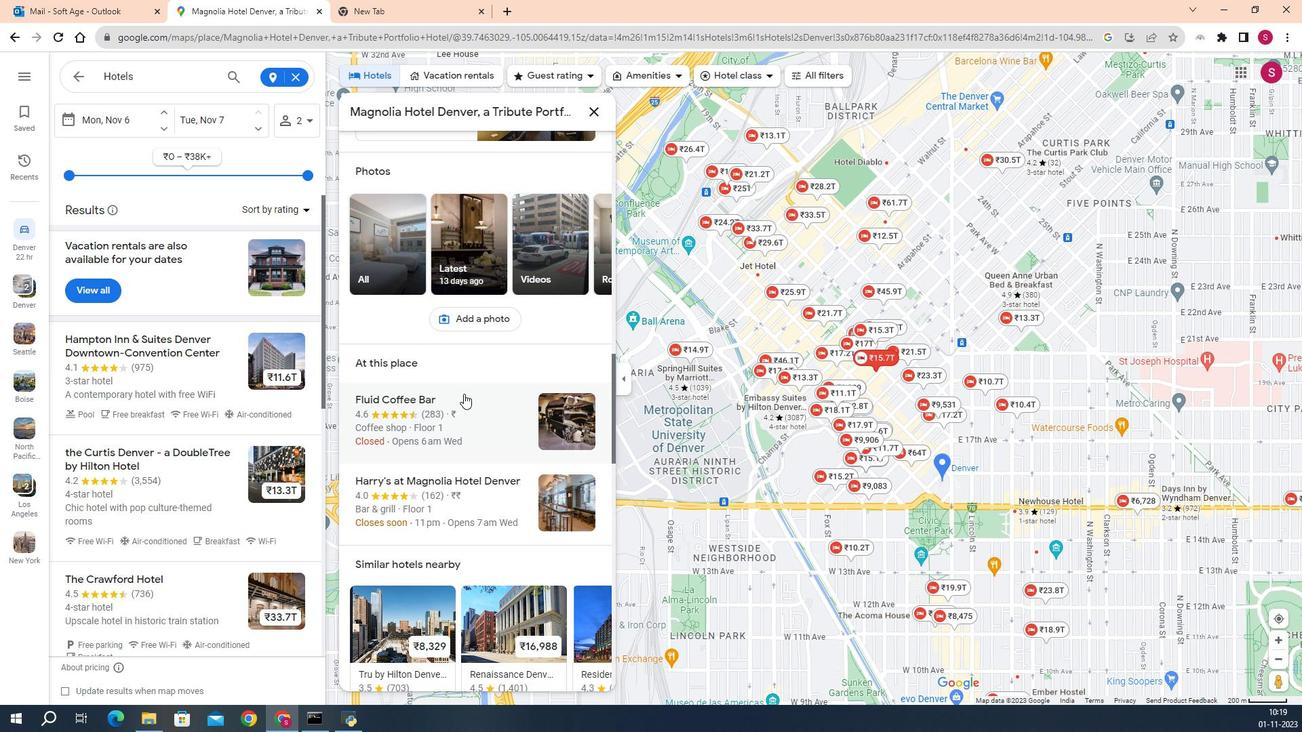 
Action: Mouse scrolled (456, 334) with delta (0, 0)
Screenshot: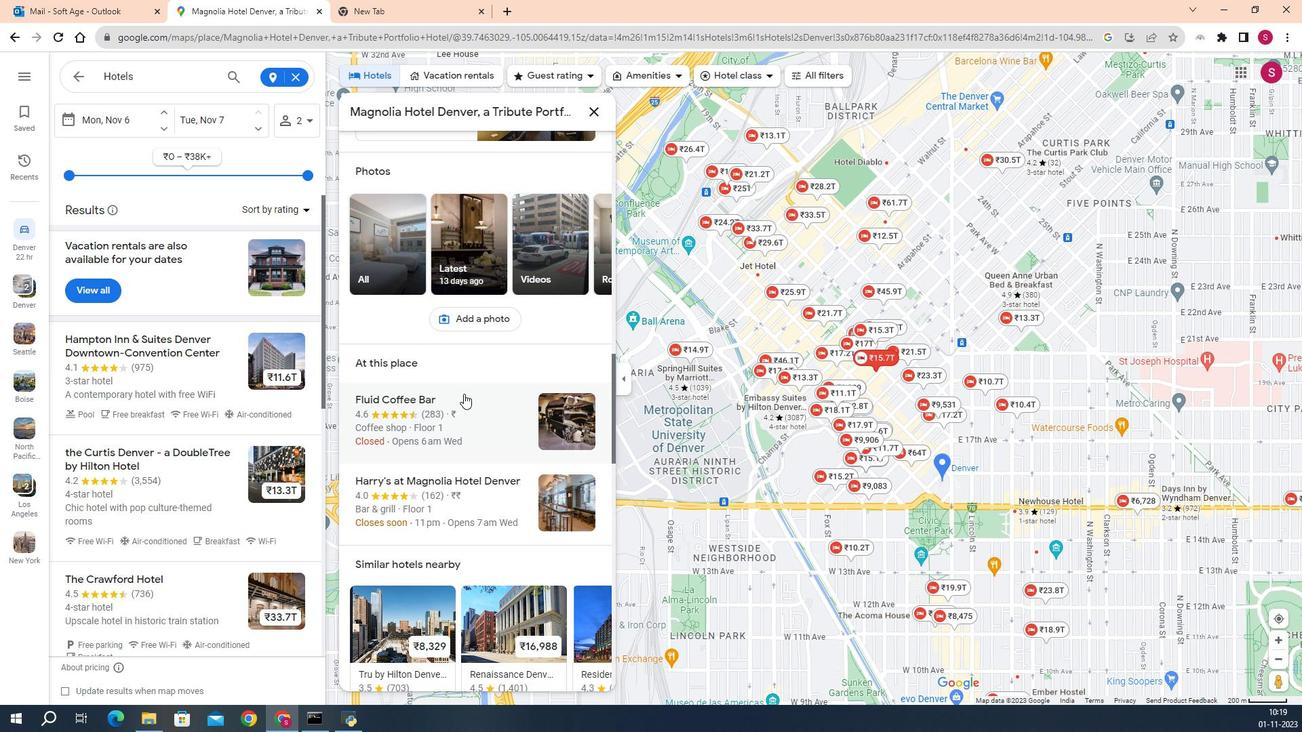 
Action: Mouse scrolled (456, 334) with delta (0, 0)
Screenshot: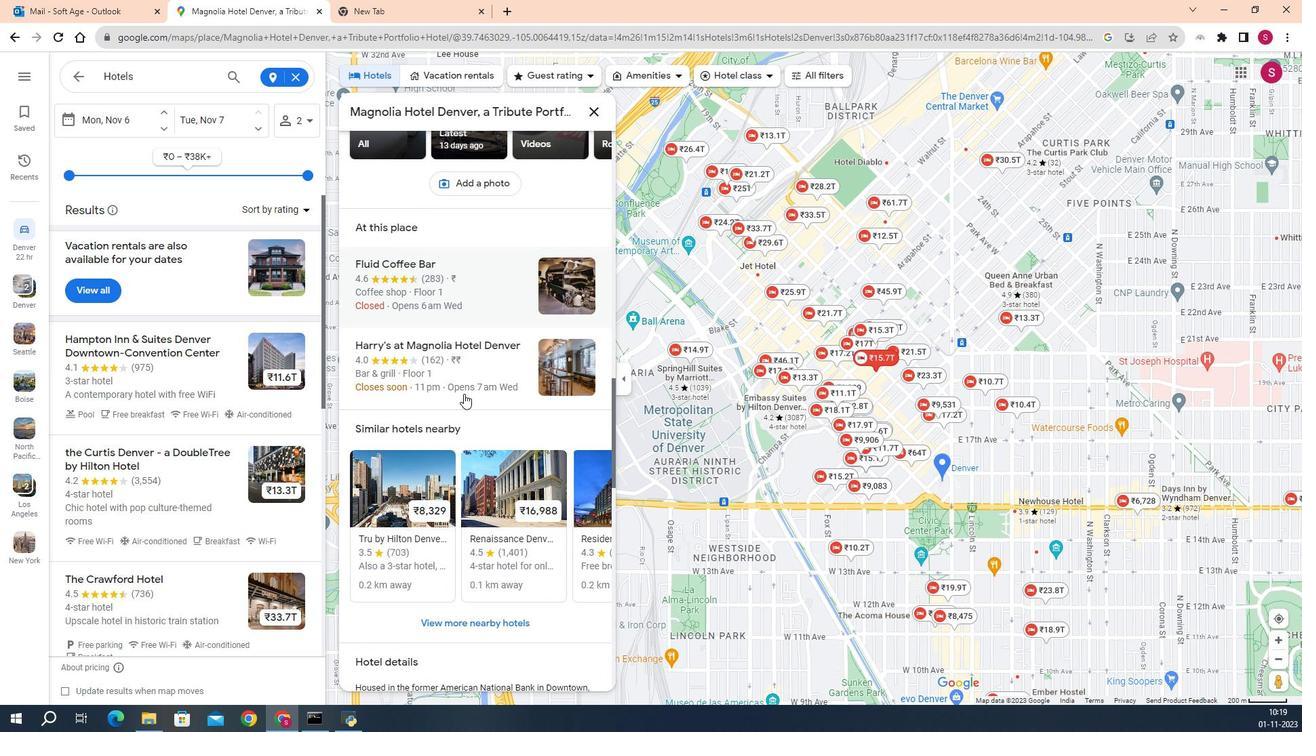 
Action: Mouse scrolled (456, 335) with delta (0, 0)
Screenshot: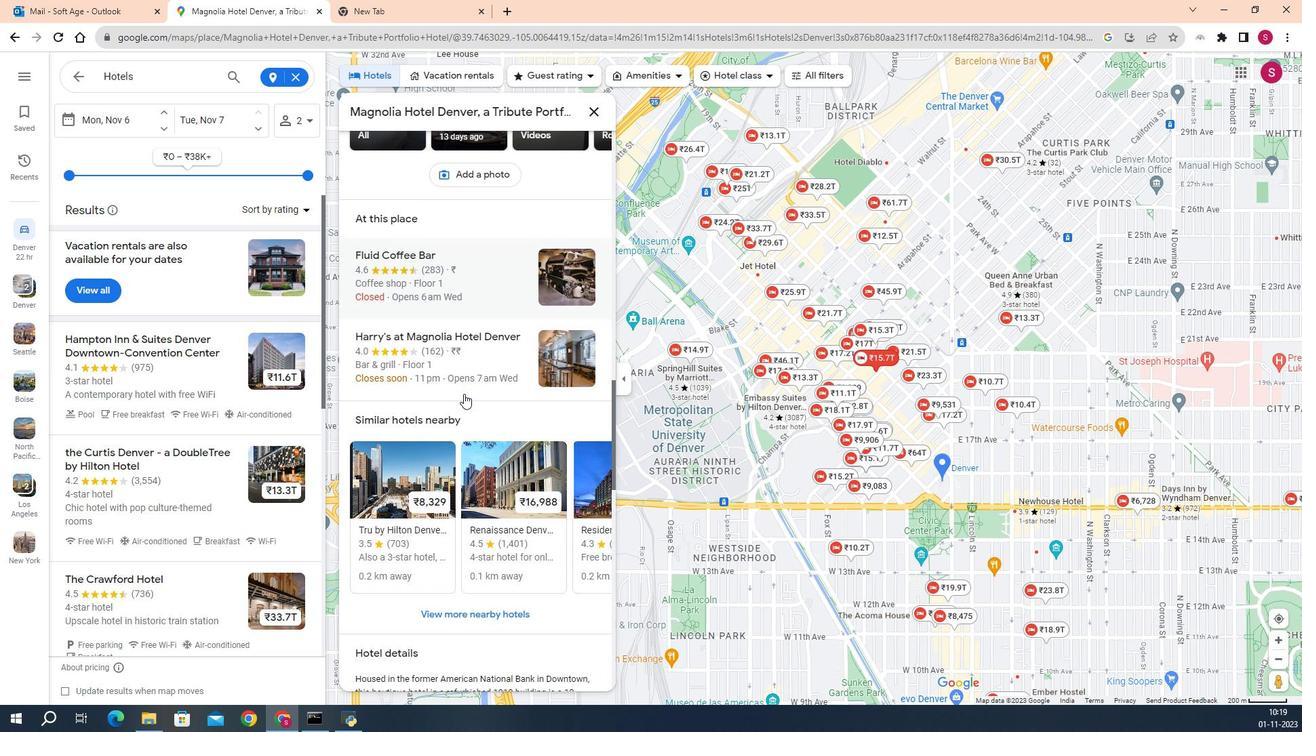 
Action: Mouse scrolled (456, 334) with delta (0, 0)
Screenshot: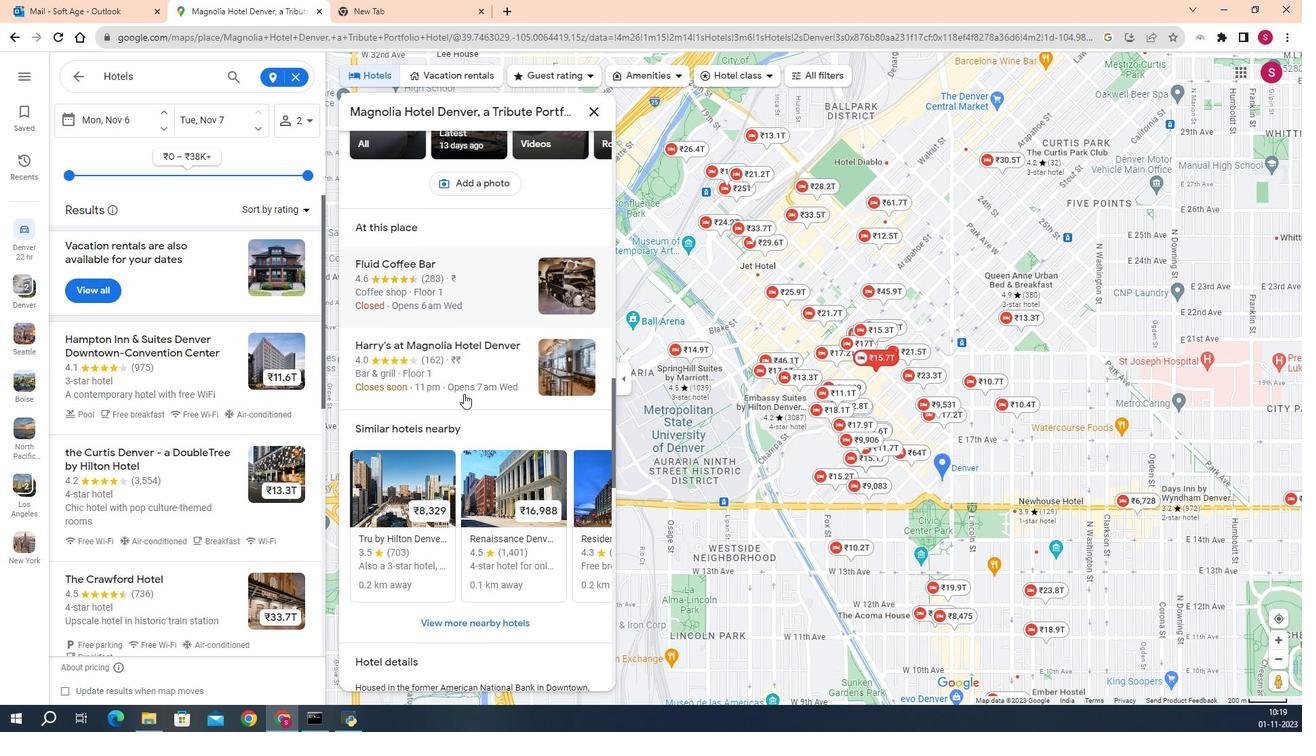 
Action: Mouse scrolled (456, 335) with delta (0, 0)
Screenshot: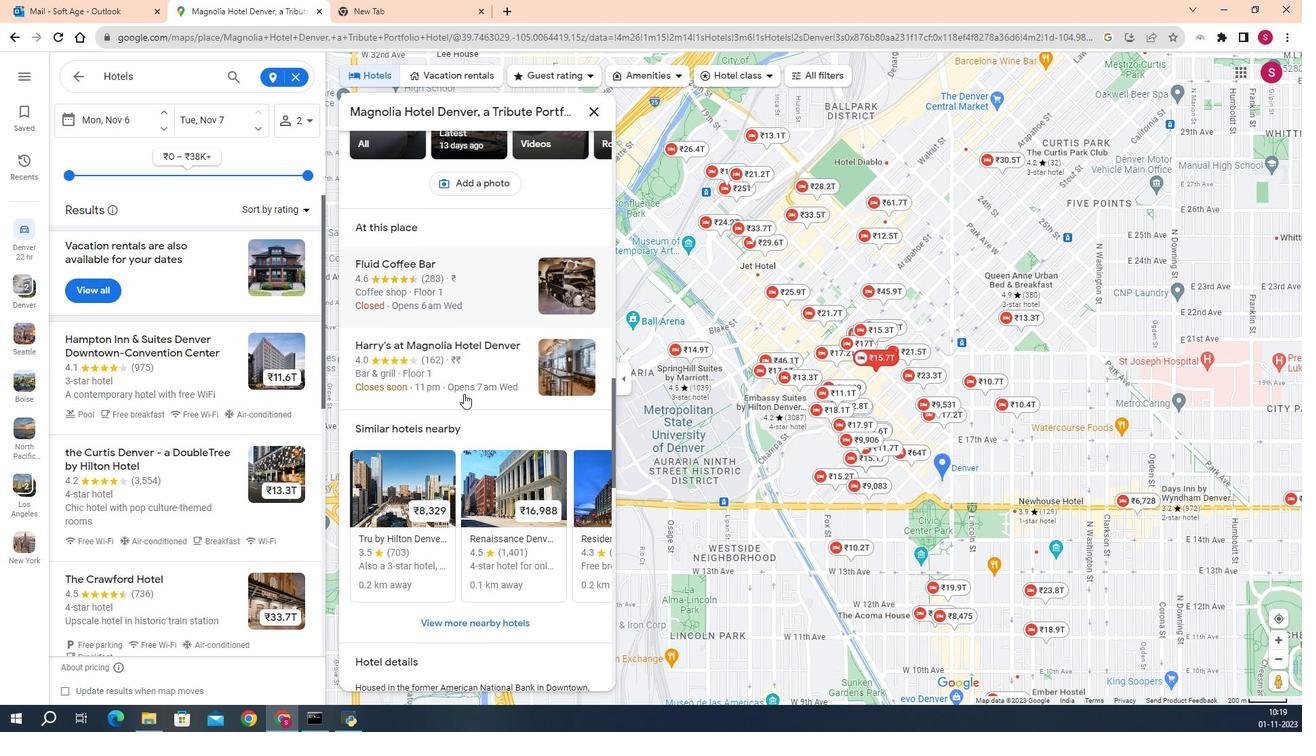 
Action: Mouse scrolled (456, 335) with delta (0, 0)
Screenshot: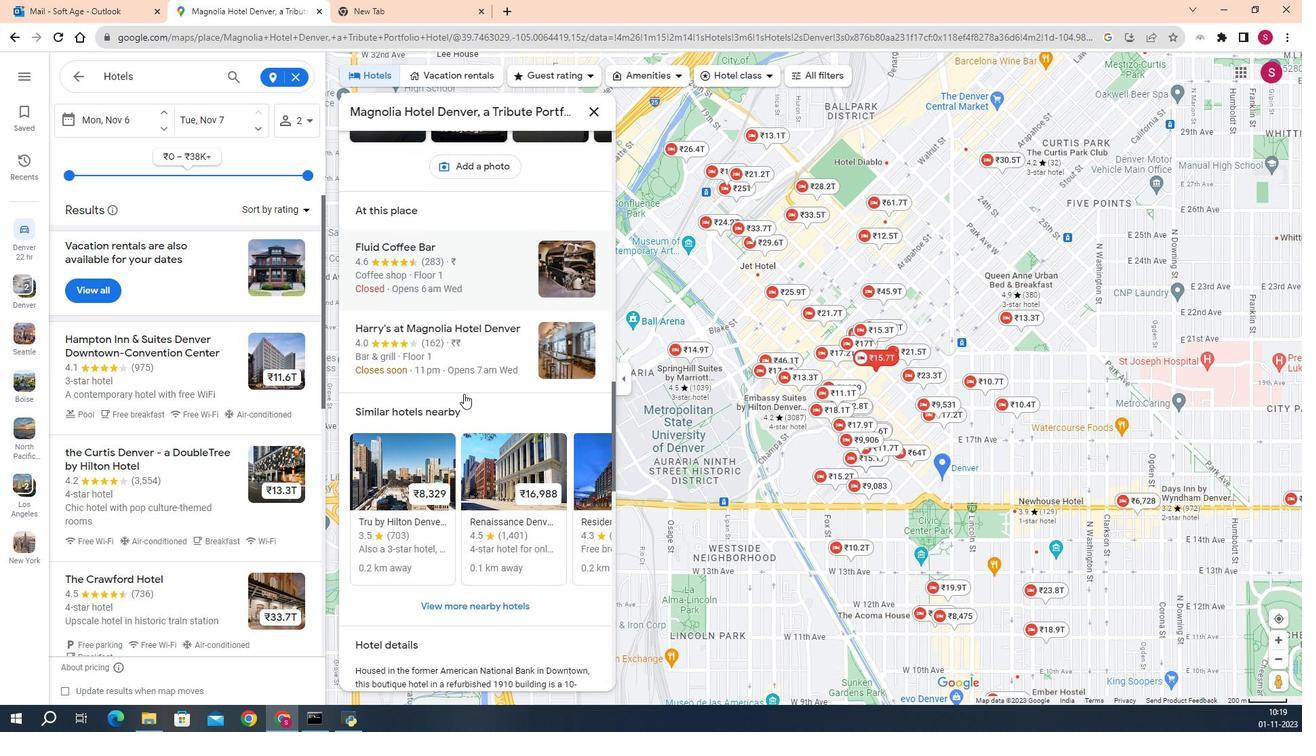 
Action: Mouse scrolled (456, 334) with delta (0, 0)
Screenshot: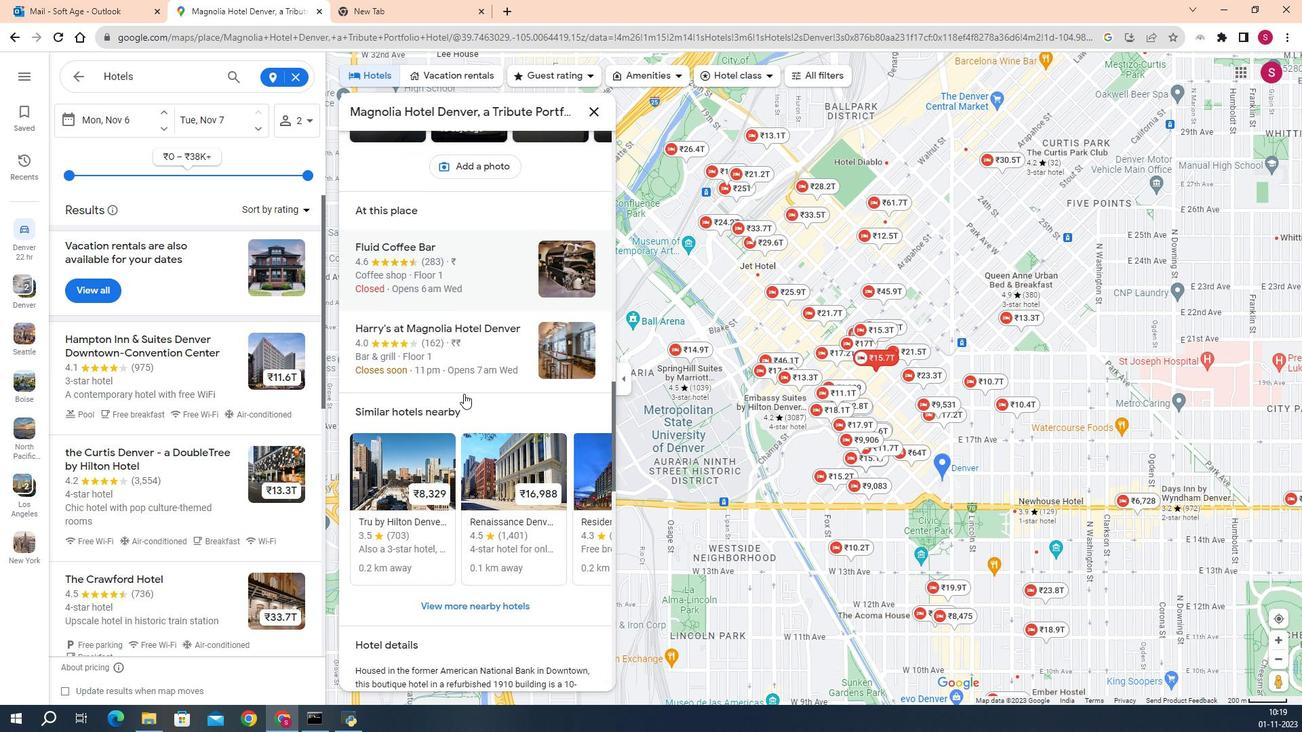 
Action: Mouse scrolled (456, 335) with delta (0, 0)
Screenshot: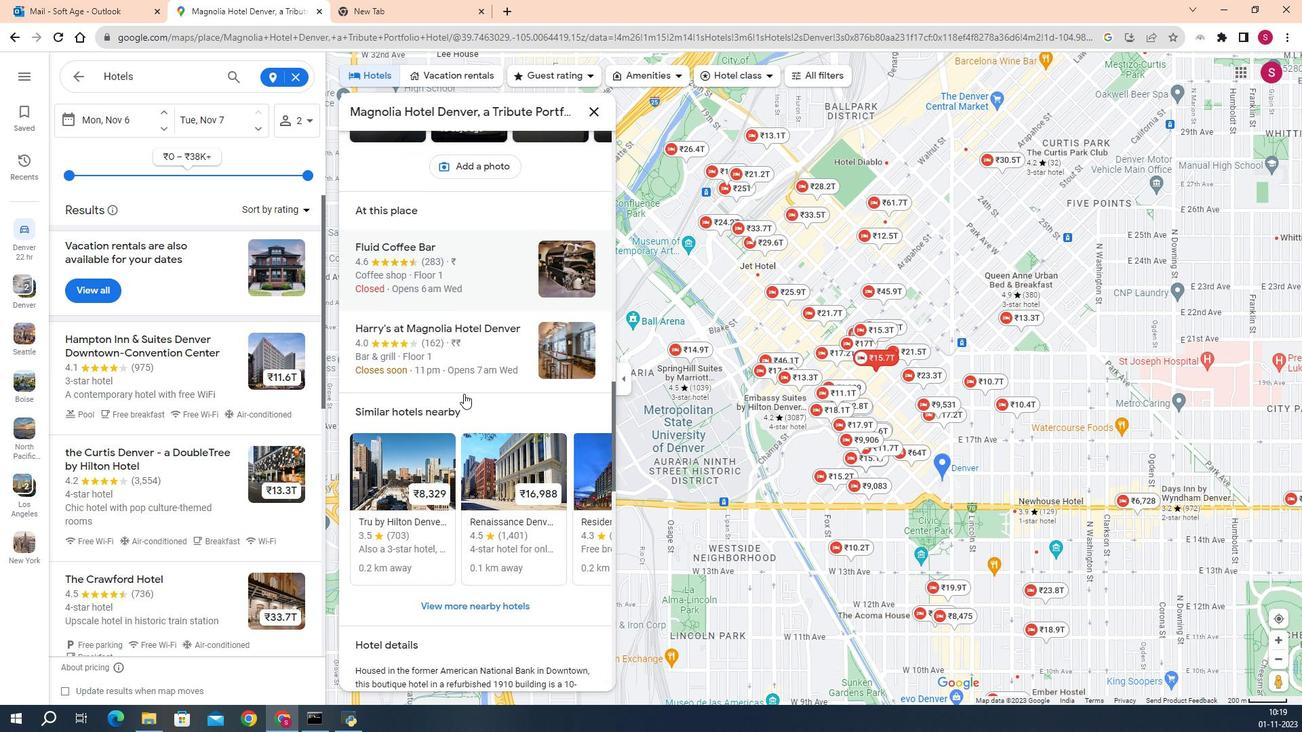 
Action: Mouse scrolled (456, 335) with delta (0, 0)
Screenshot: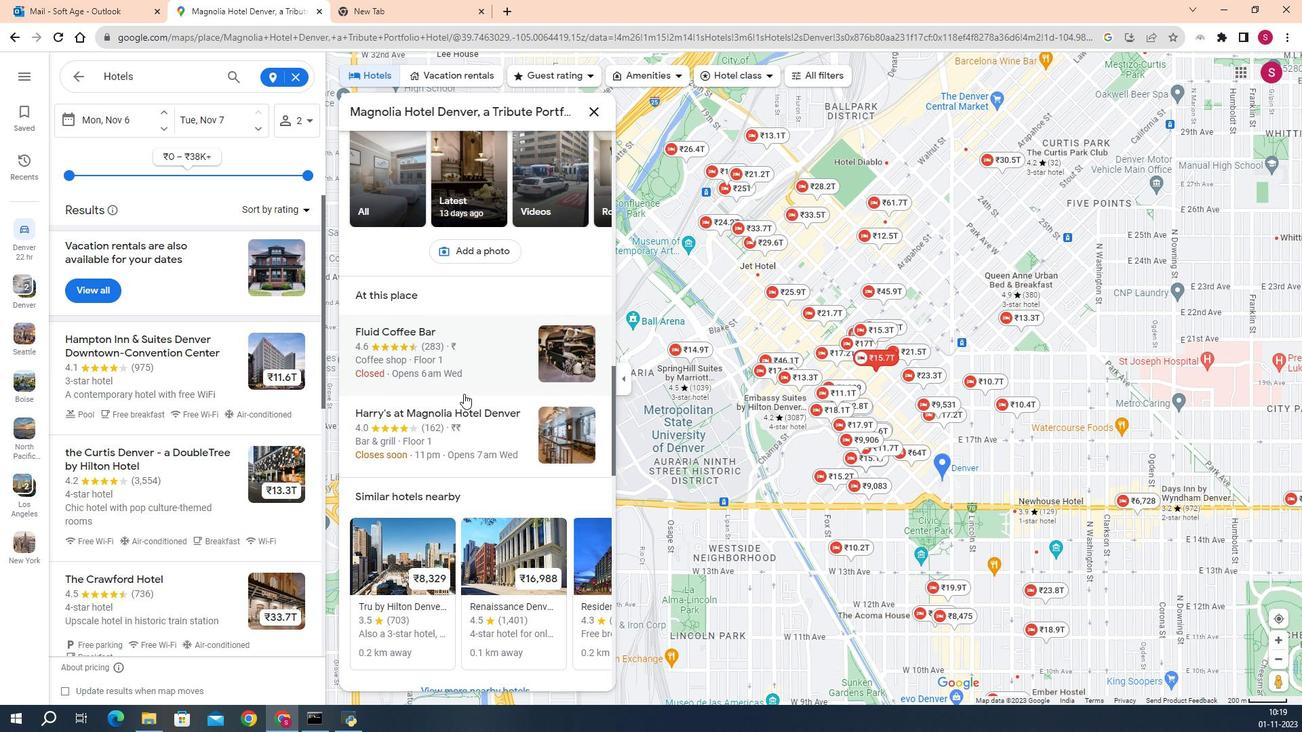 
Action: Mouse scrolled (456, 335) with delta (0, 0)
Screenshot: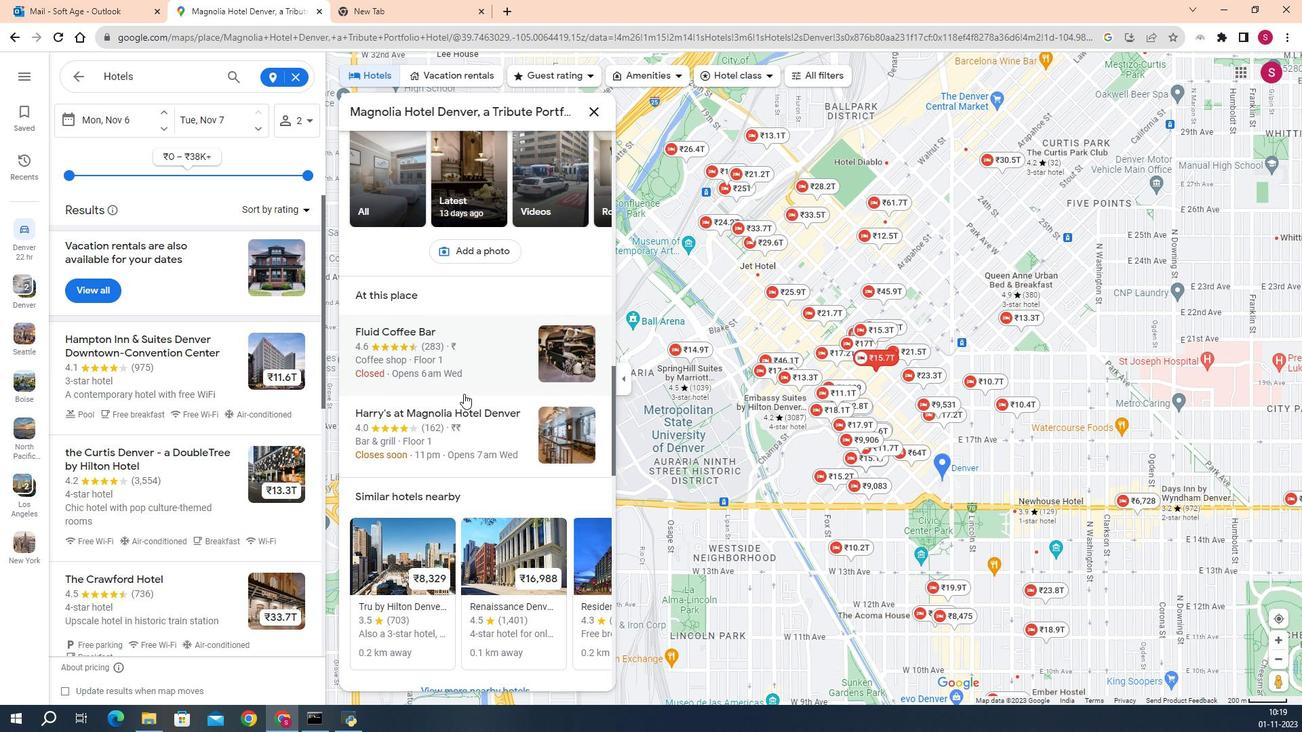 
Action: Mouse scrolled (456, 335) with delta (0, 0)
Screenshot: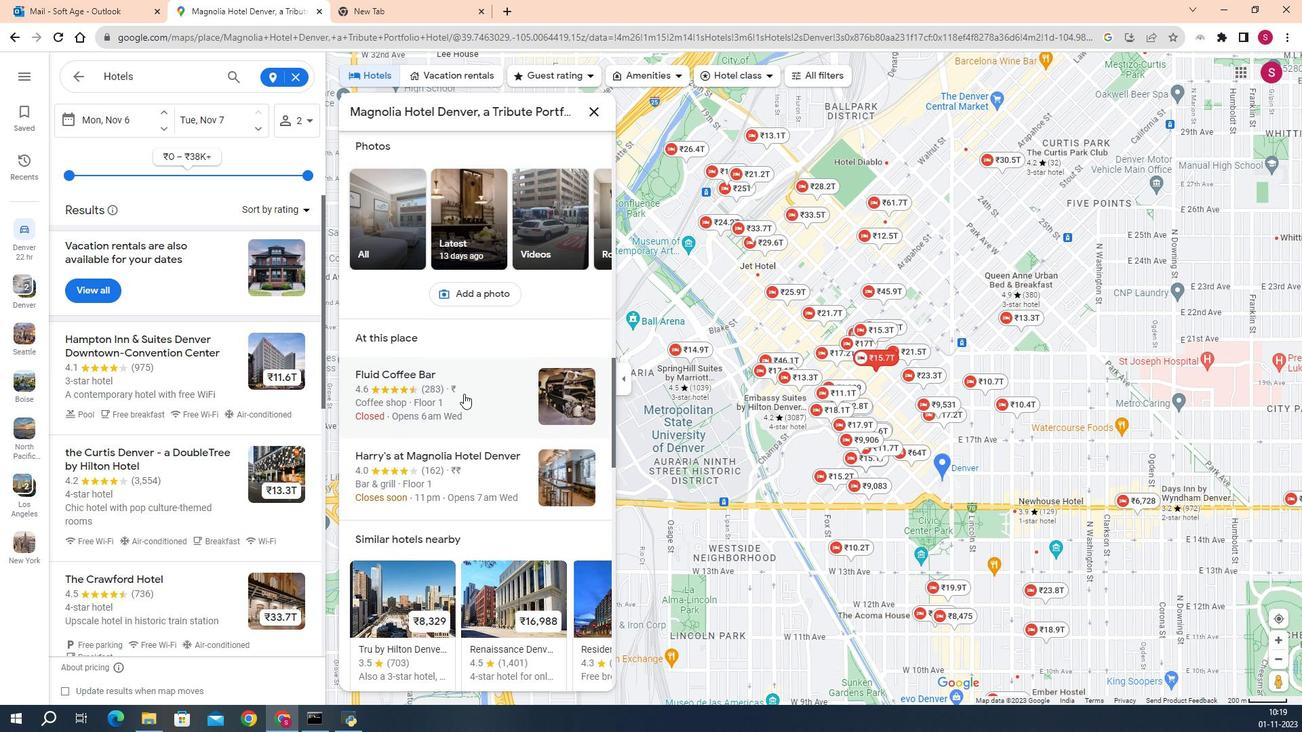 
Action: Mouse scrolled (456, 335) with delta (0, 0)
Screenshot: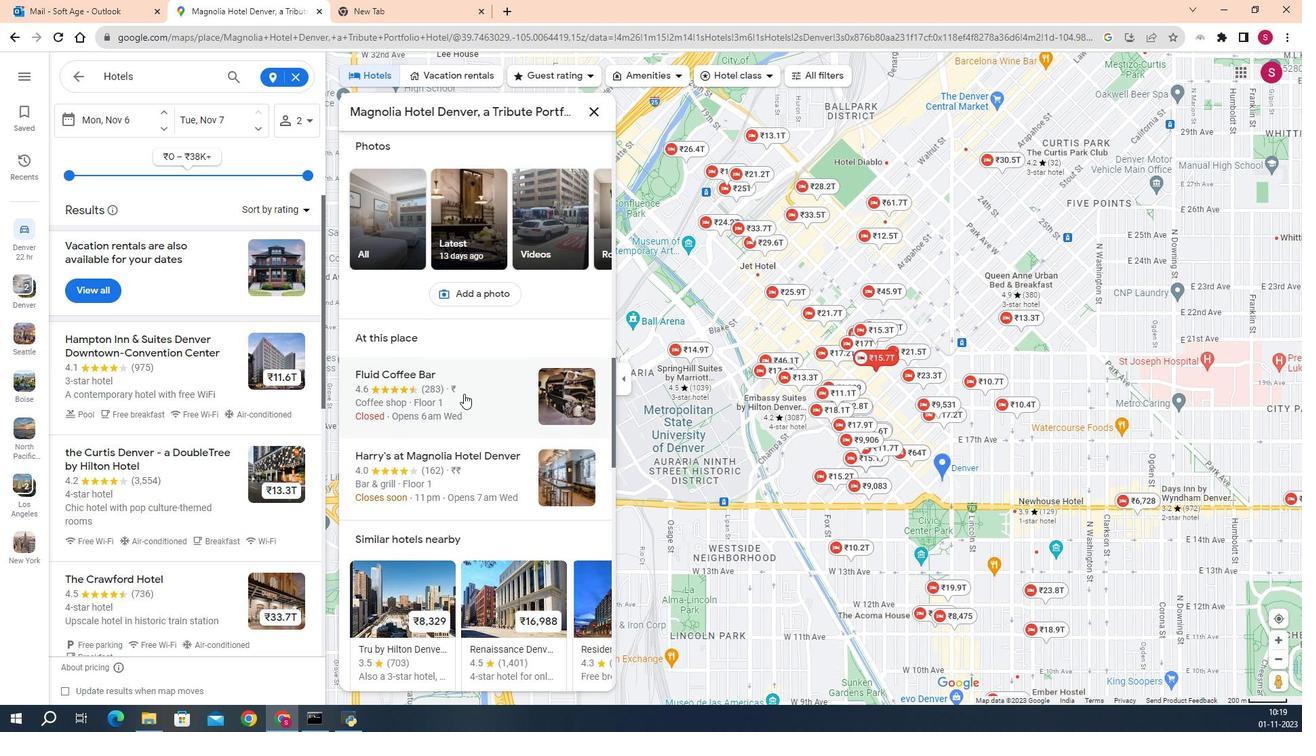 
Action: Mouse scrolled (456, 335) with delta (0, 0)
Screenshot: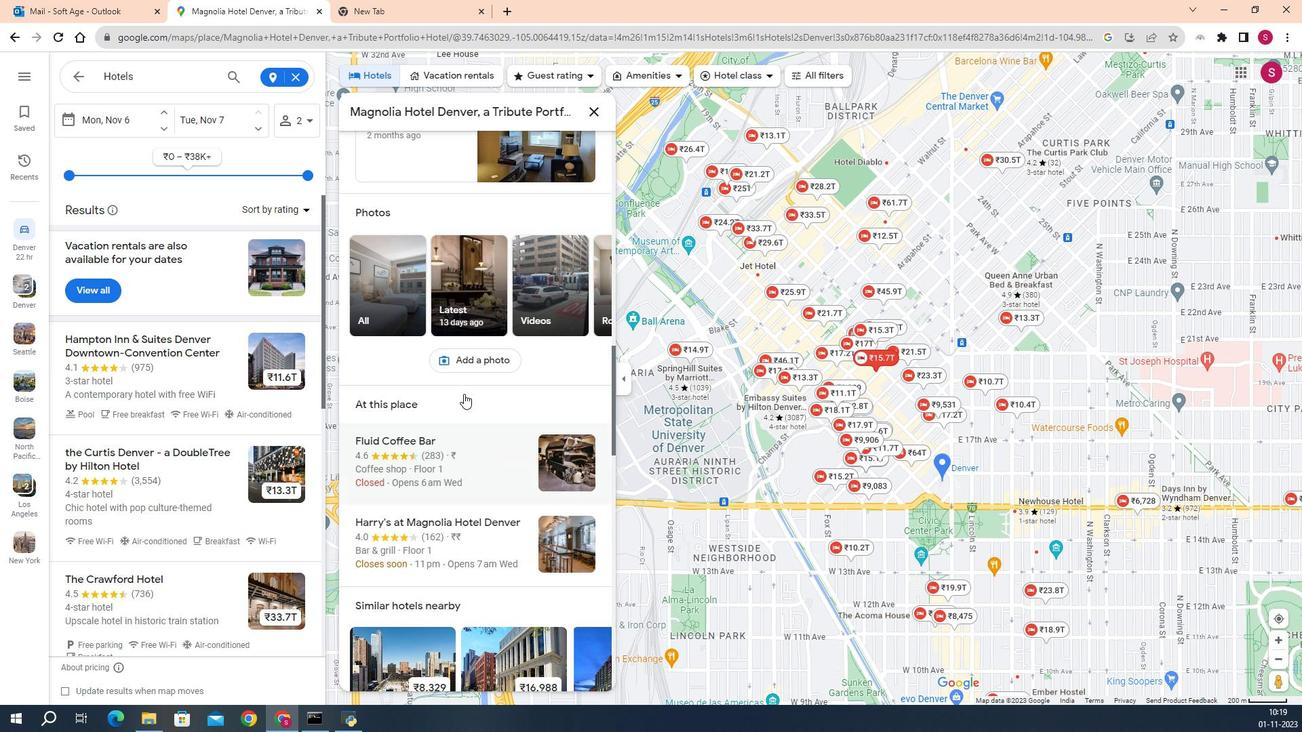 
Action: Mouse scrolled (456, 335) with delta (0, 0)
Screenshot: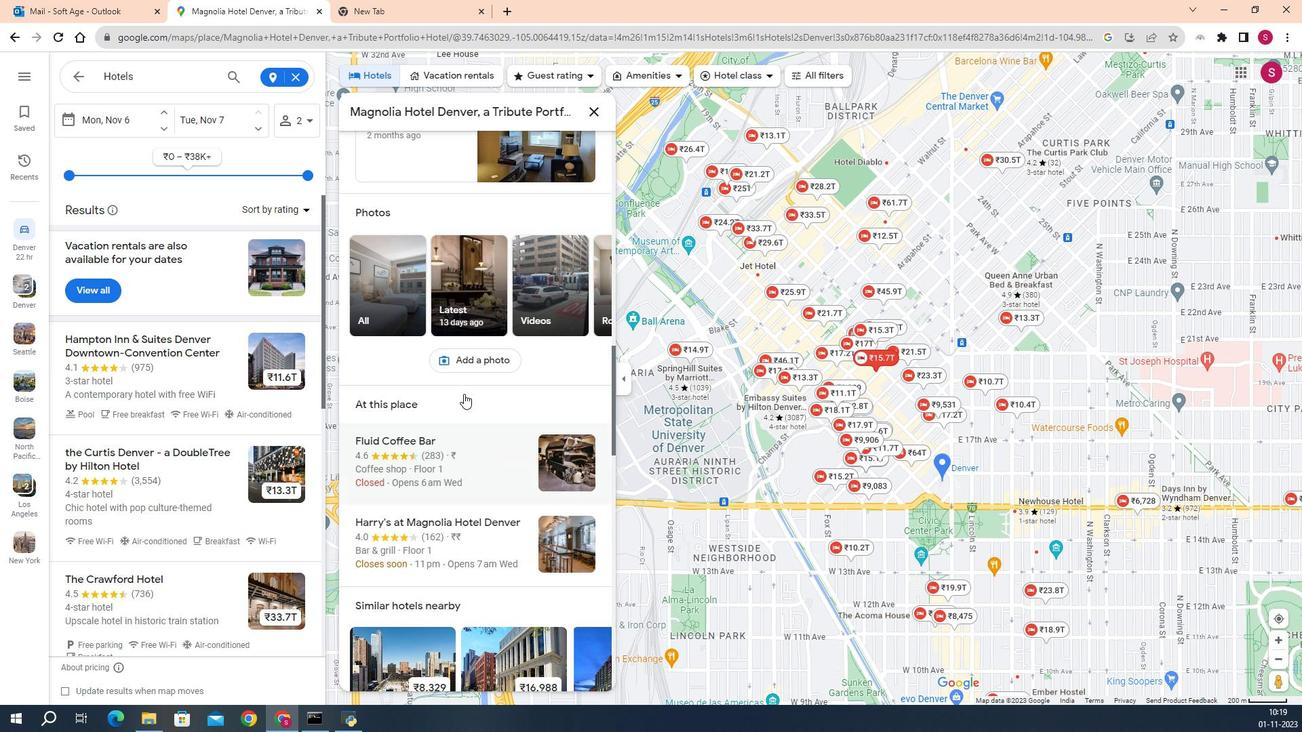 
Action: Mouse scrolled (456, 335) with delta (0, 0)
Screenshot: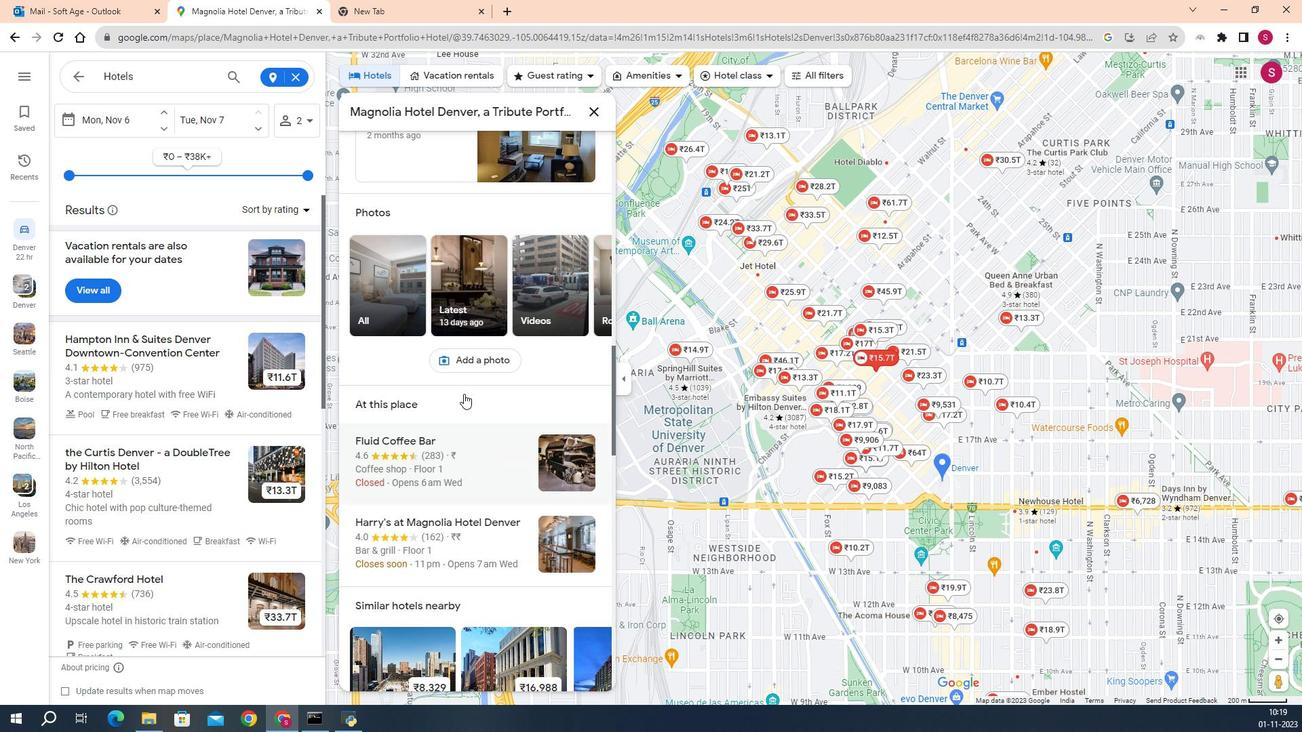 
Action: Mouse scrolled (456, 335) with delta (0, 0)
Screenshot: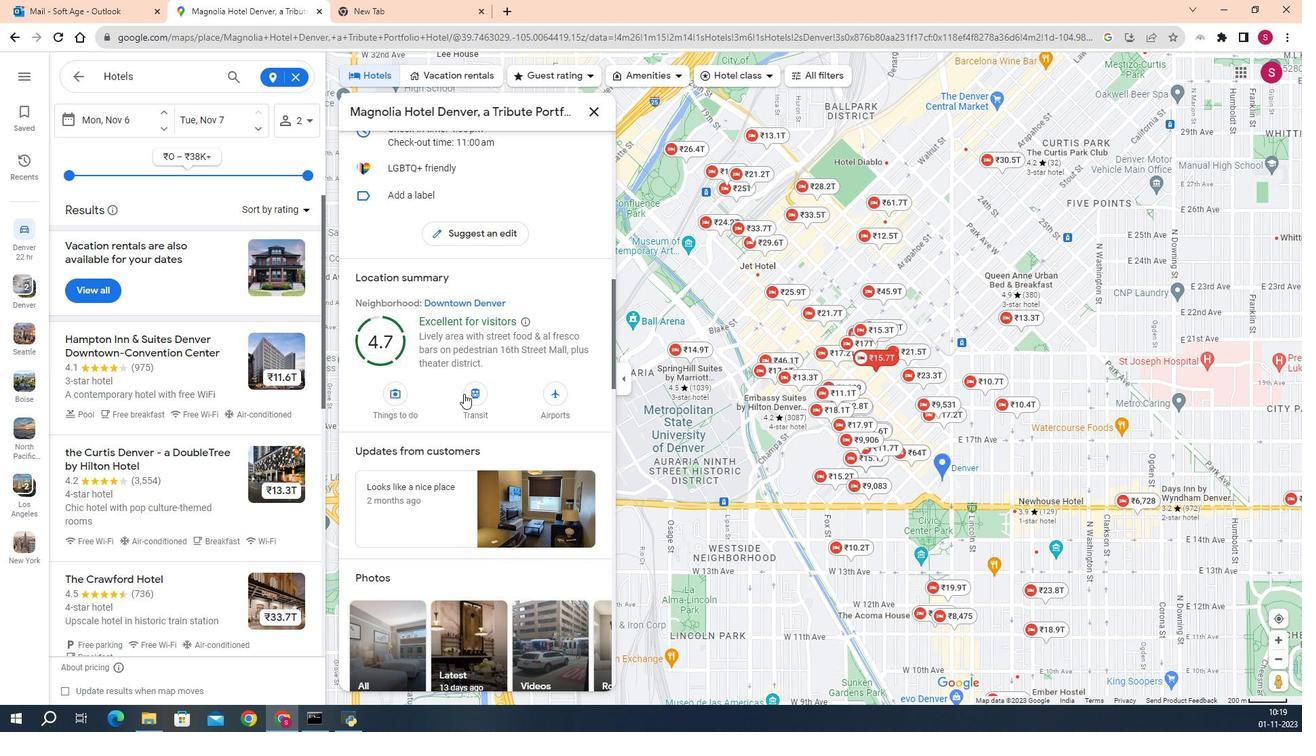
Action: Mouse scrolled (456, 335) with delta (0, 0)
Screenshot: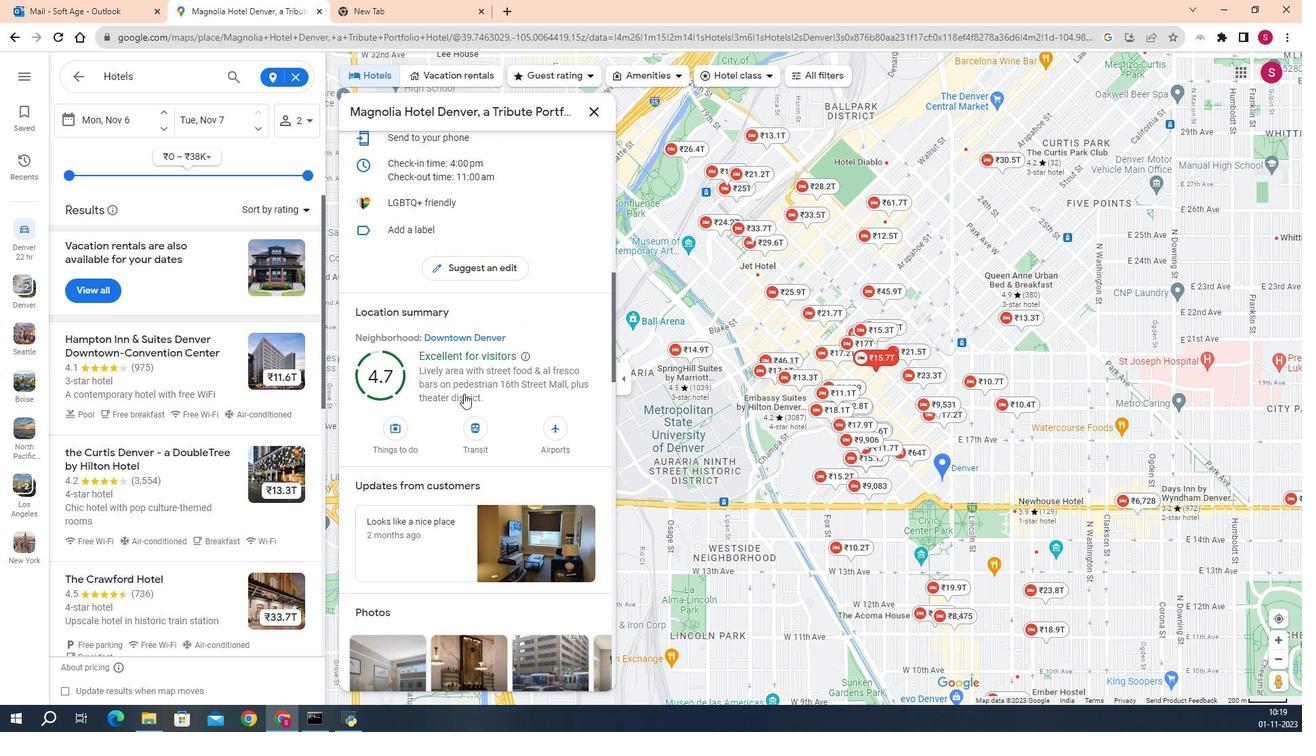 
Action: Mouse scrolled (456, 335) with delta (0, 0)
Screenshot: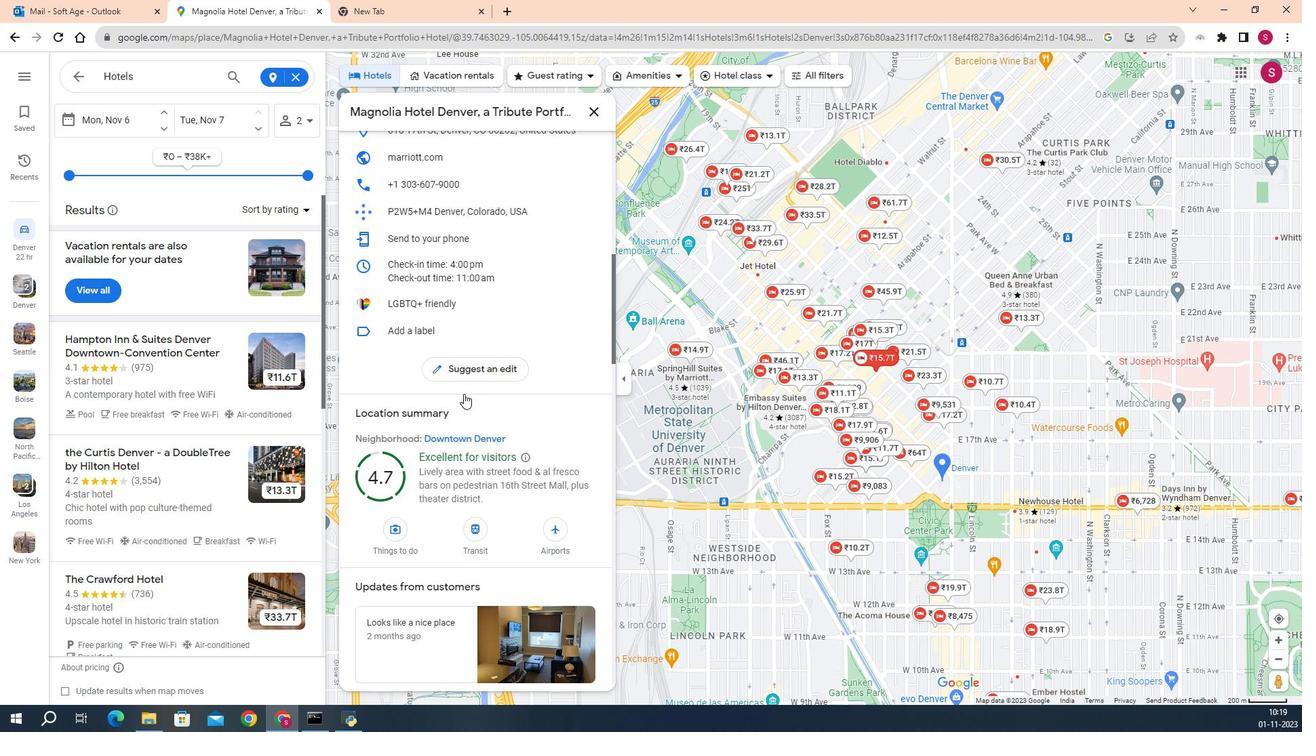 
Action: Mouse scrolled (456, 335) with delta (0, 0)
Screenshot: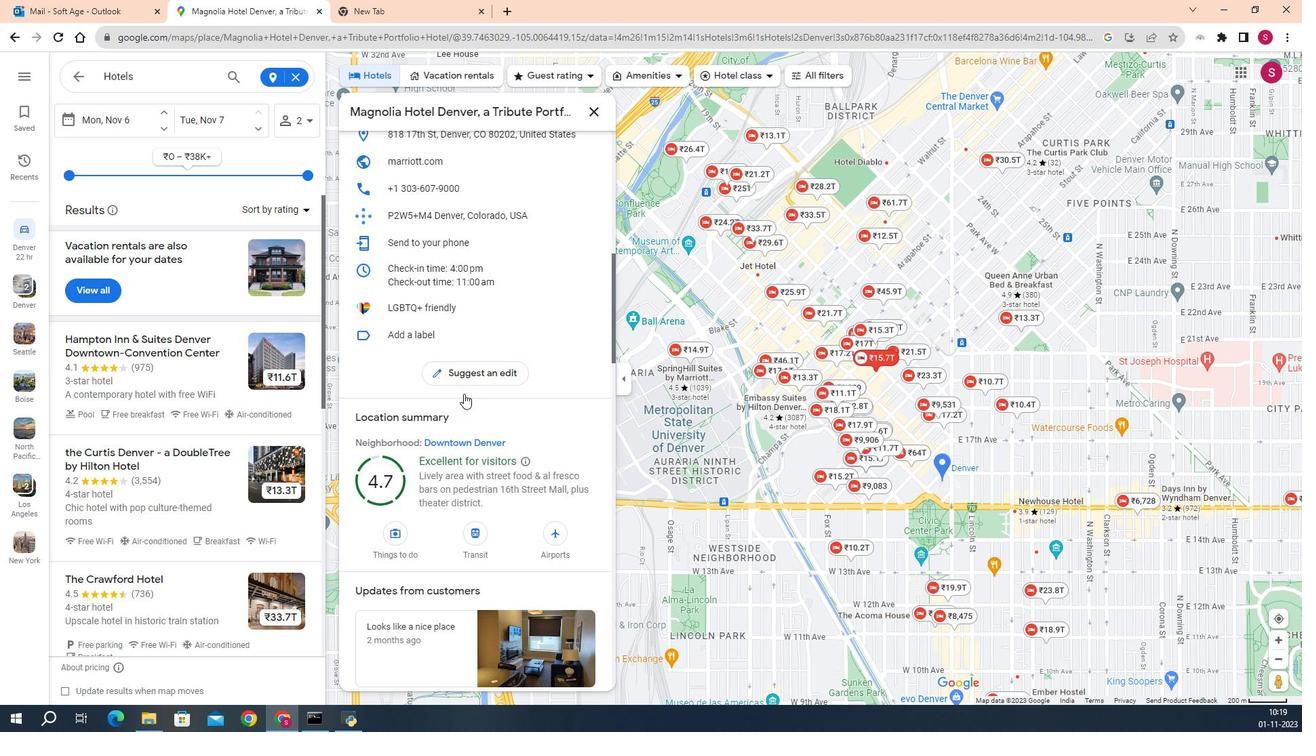 
Action: Mouse scrolled (456, 335) with delta (0, 0)
Screenshot: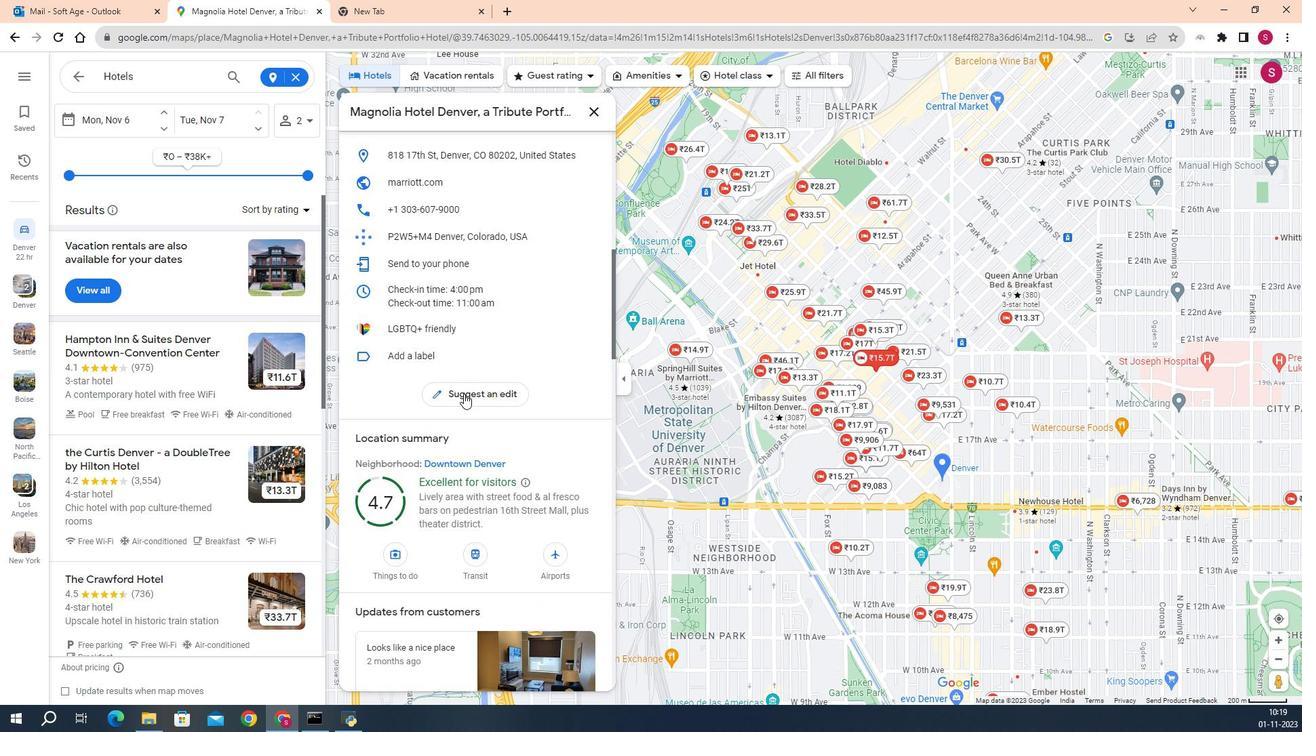 
Action: Mouse scrolled (456, 334) with delta (0, 0)
Screenshot: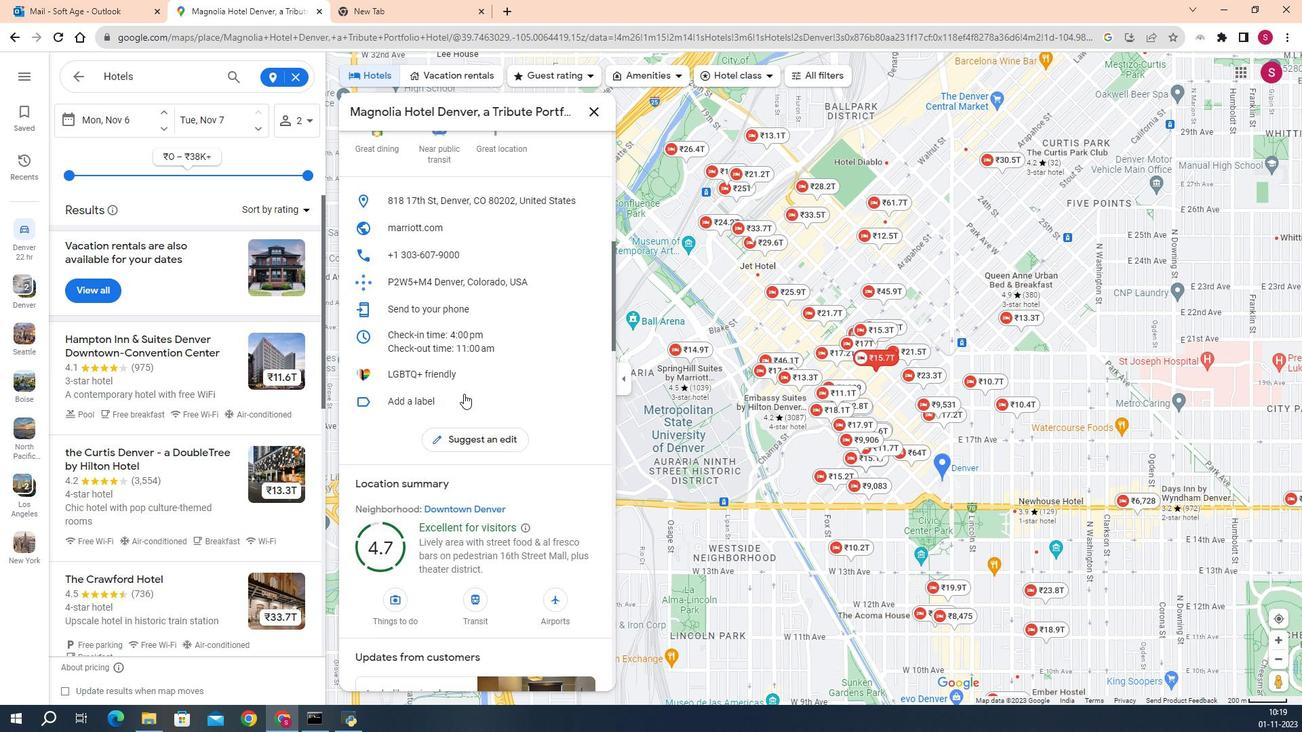 
Action: Mouse scrolled (456, 335) with delta (0, 0)
Screenshot: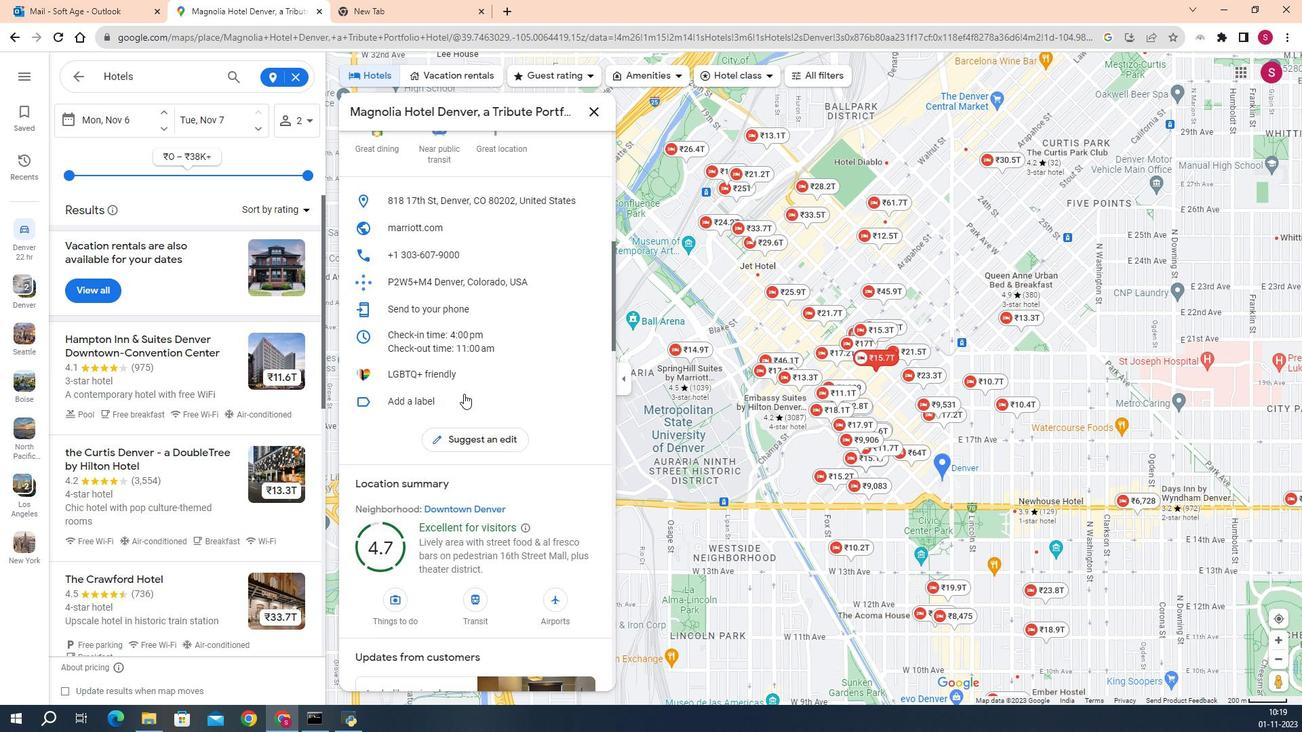 
Action: Mouse scrolled (456, 335) with delta (0, 0)
Screenshot: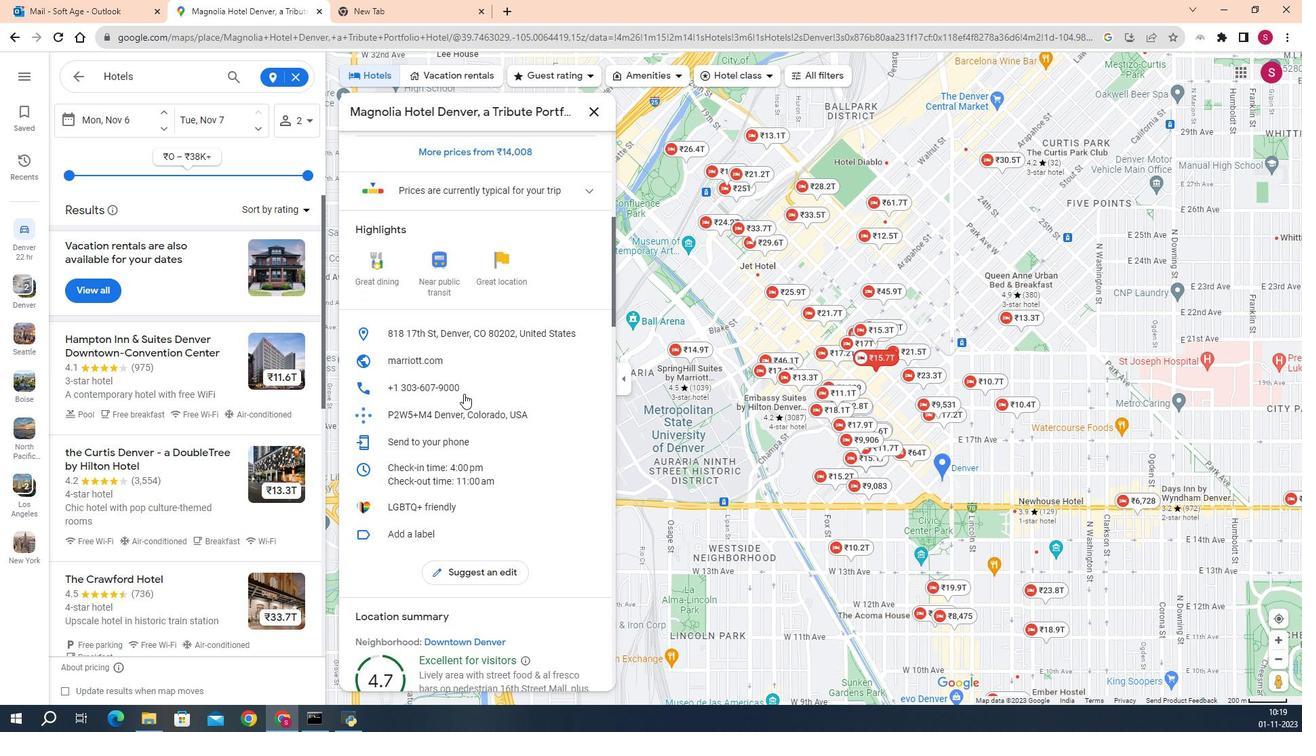 
Action: Mouse scrolled (456, 335) with delta (0, 0)
Screenshot: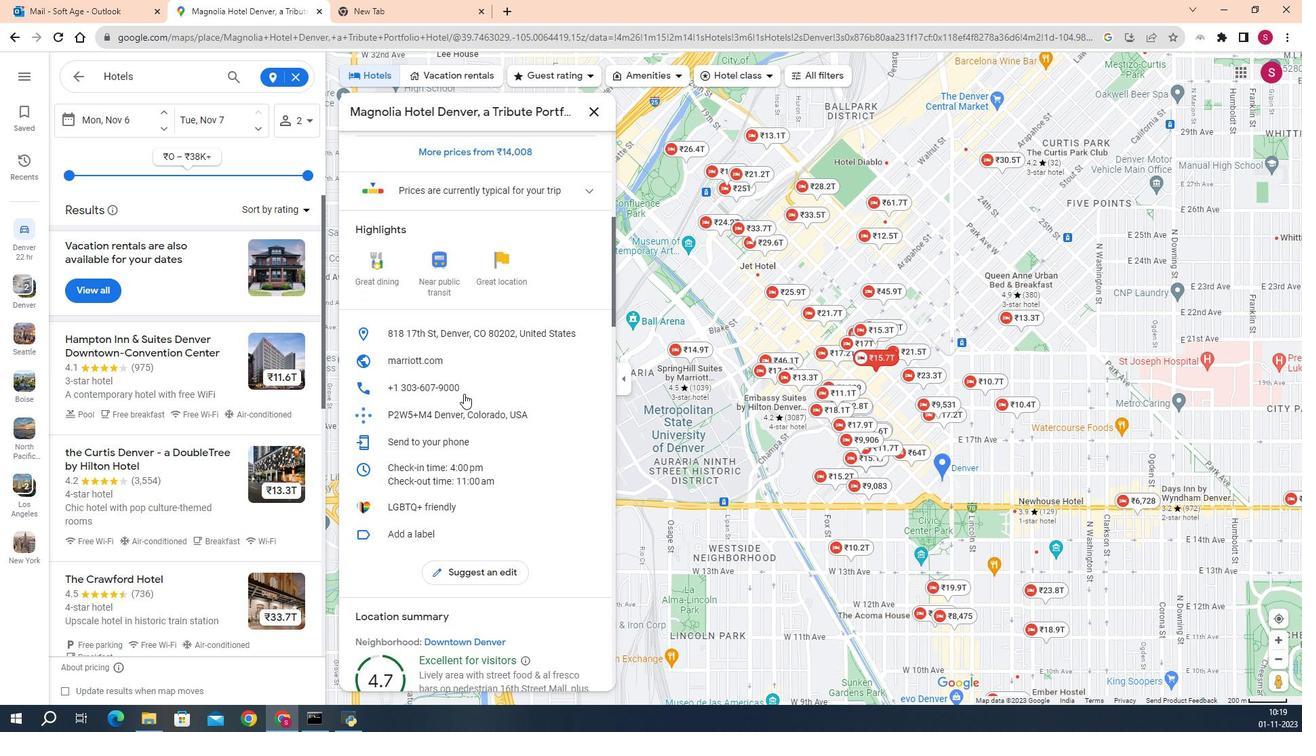 
Action: Mouse moved to (97, 500)
Screenshot: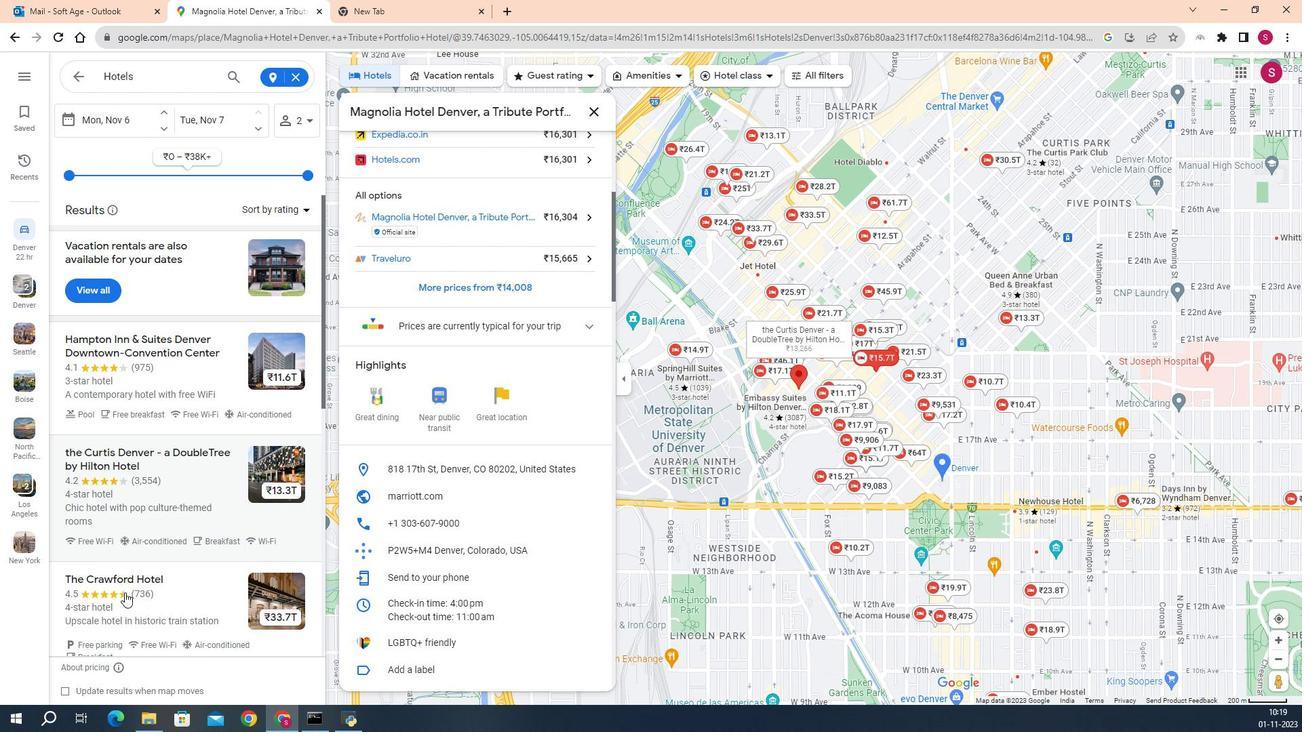 
Action: Mouse pressed left at (97, 500)
Screenshot: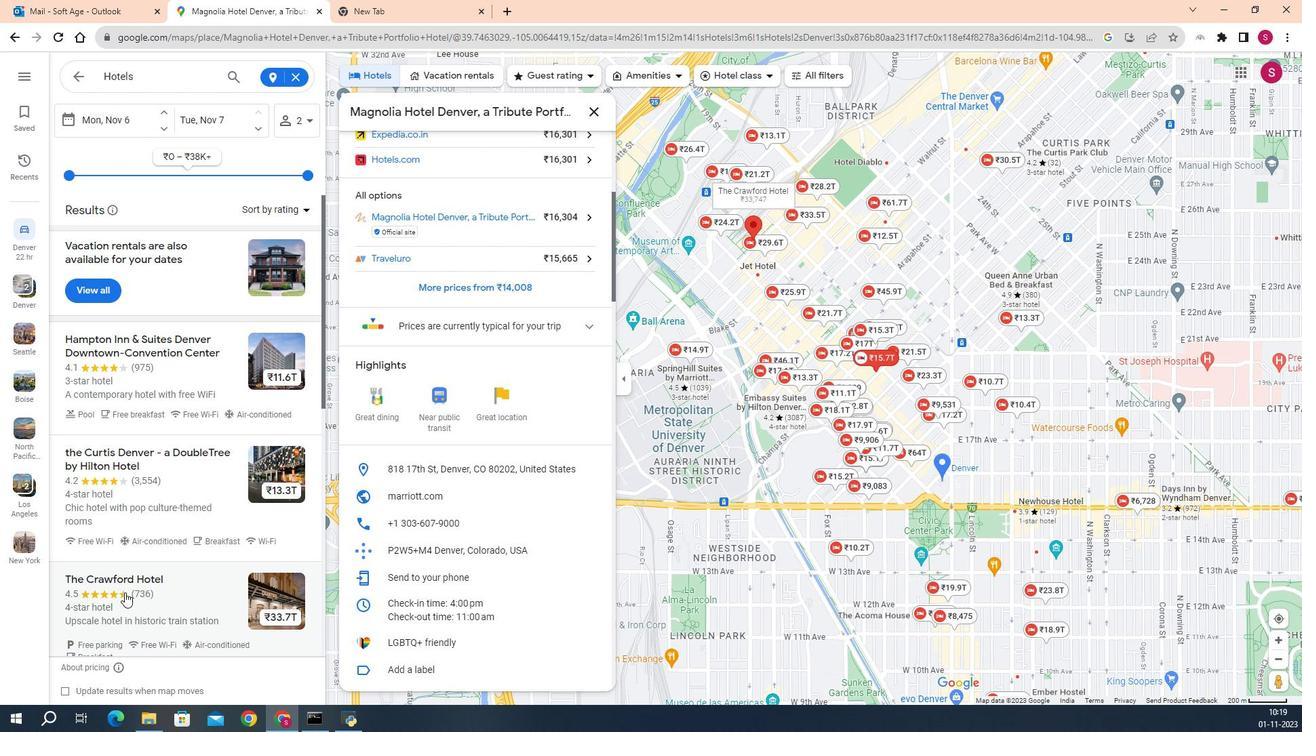 
Action: Mouse moved to (479, 397)
Screenshot: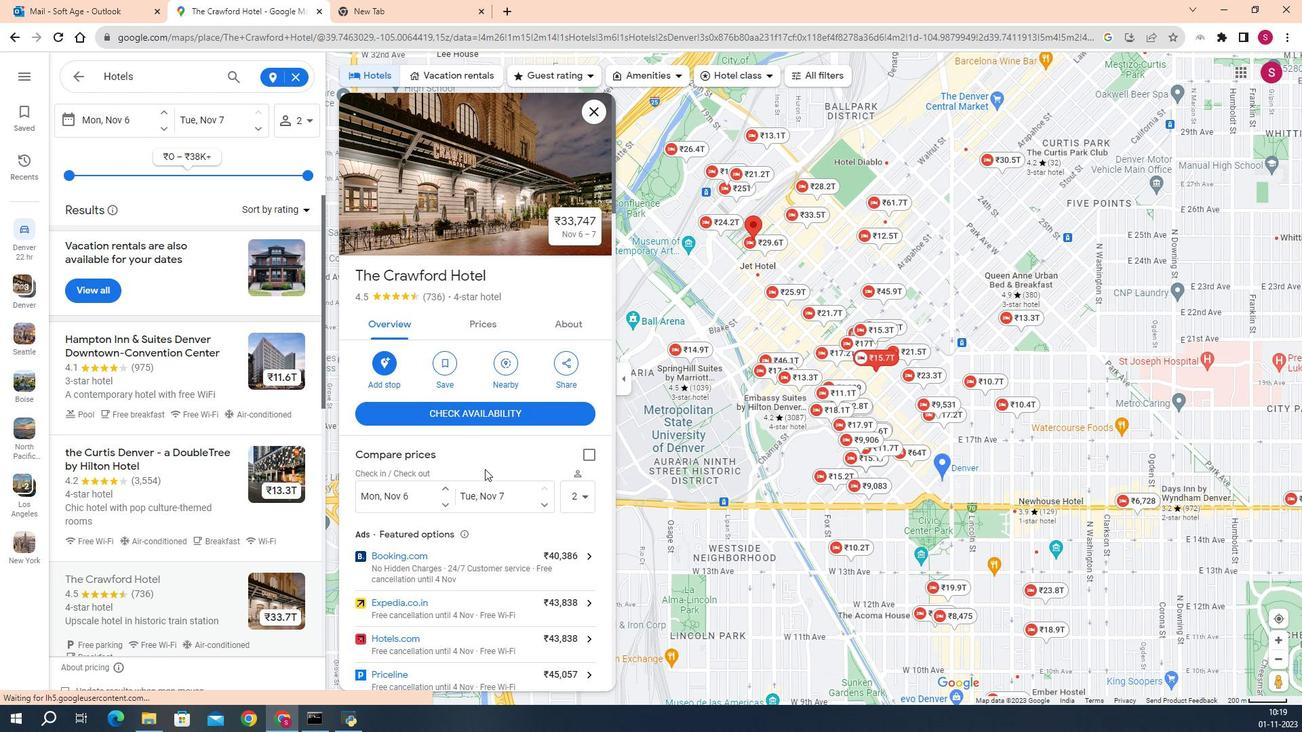 
Action: Mouse scrolled (479, 396) with delta (0, 0)
Screenshot: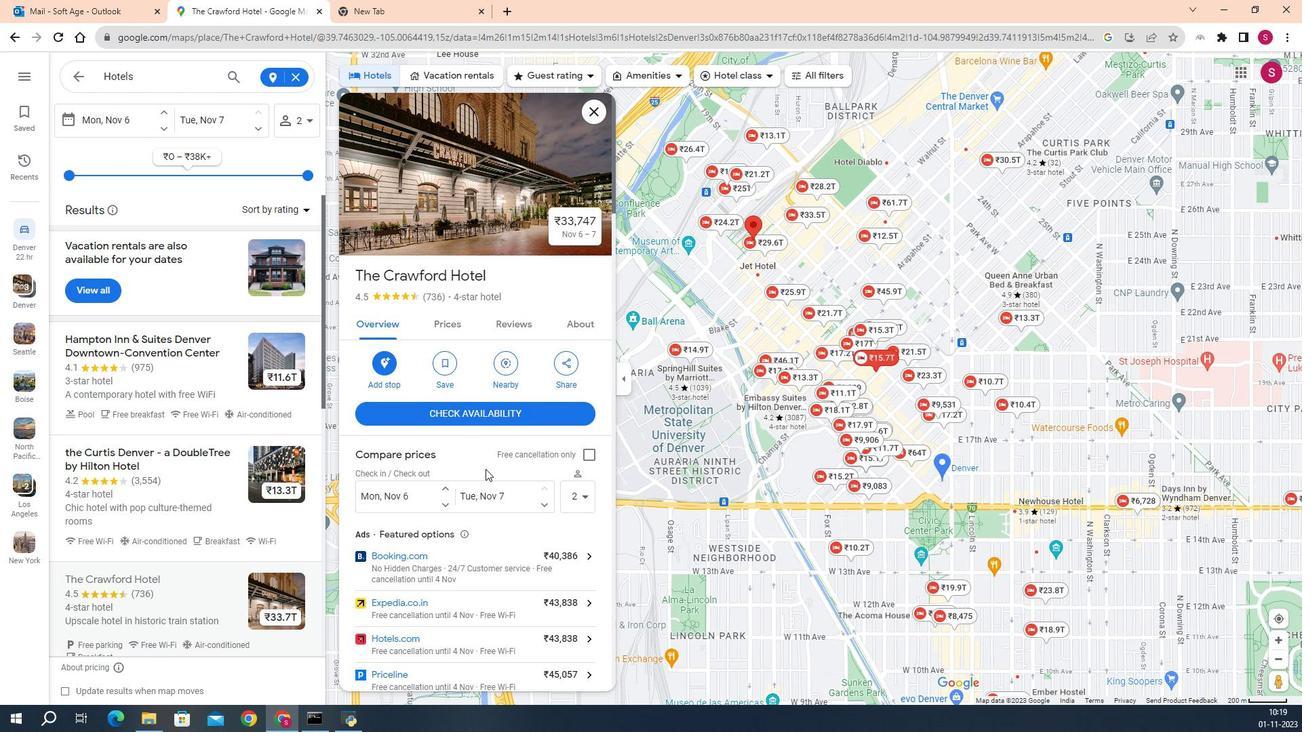 
Action: Mouse scrolled (479, 396) with delta (0, 0)
Screenshot: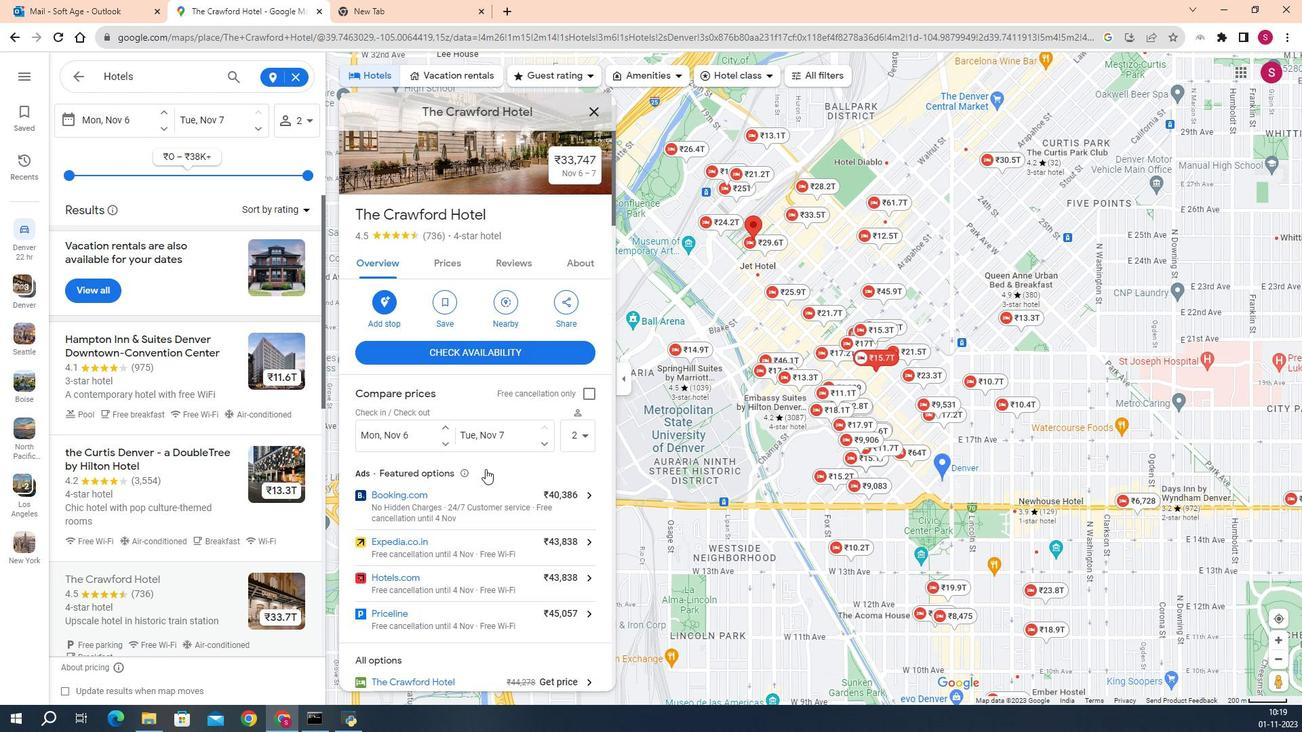 
Action: Mouse scrolled (479, 396) with delta (0, 0)
Screenshot: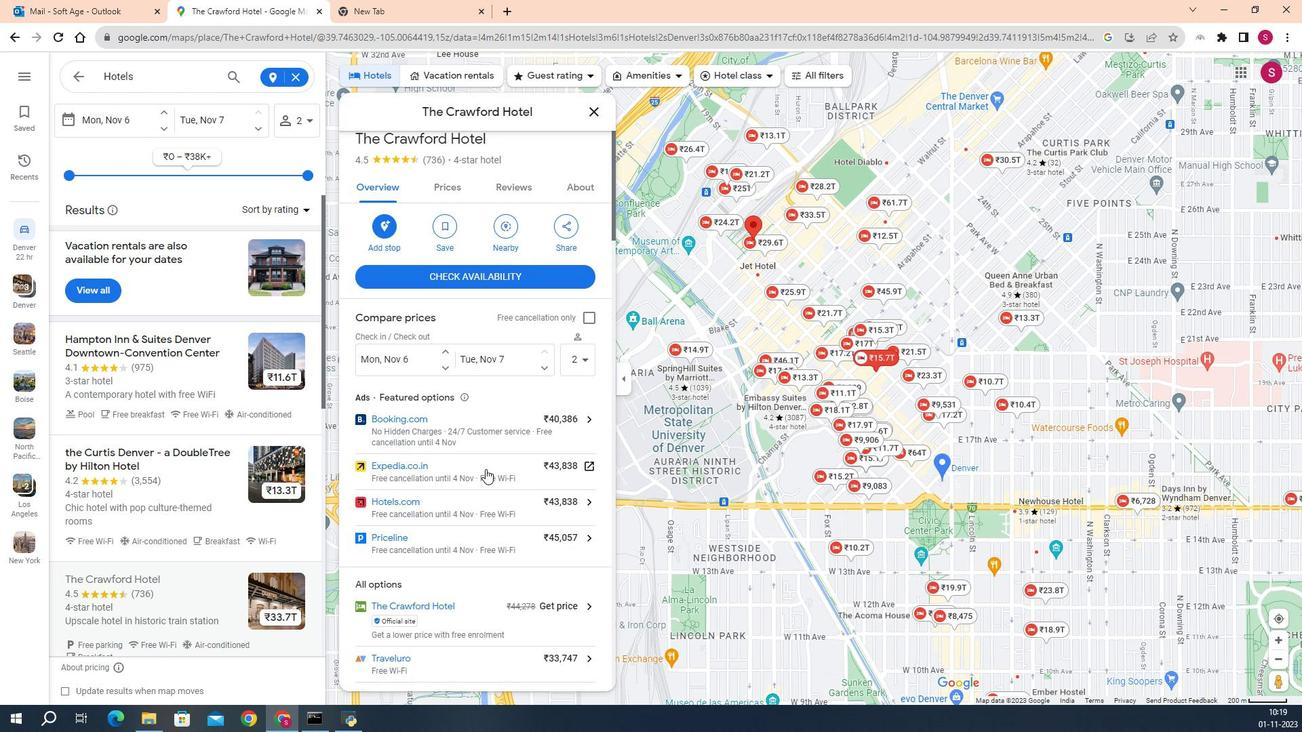 
Action: Mouse scrolled (479, 396) with delta (0, 0)
Screenshot: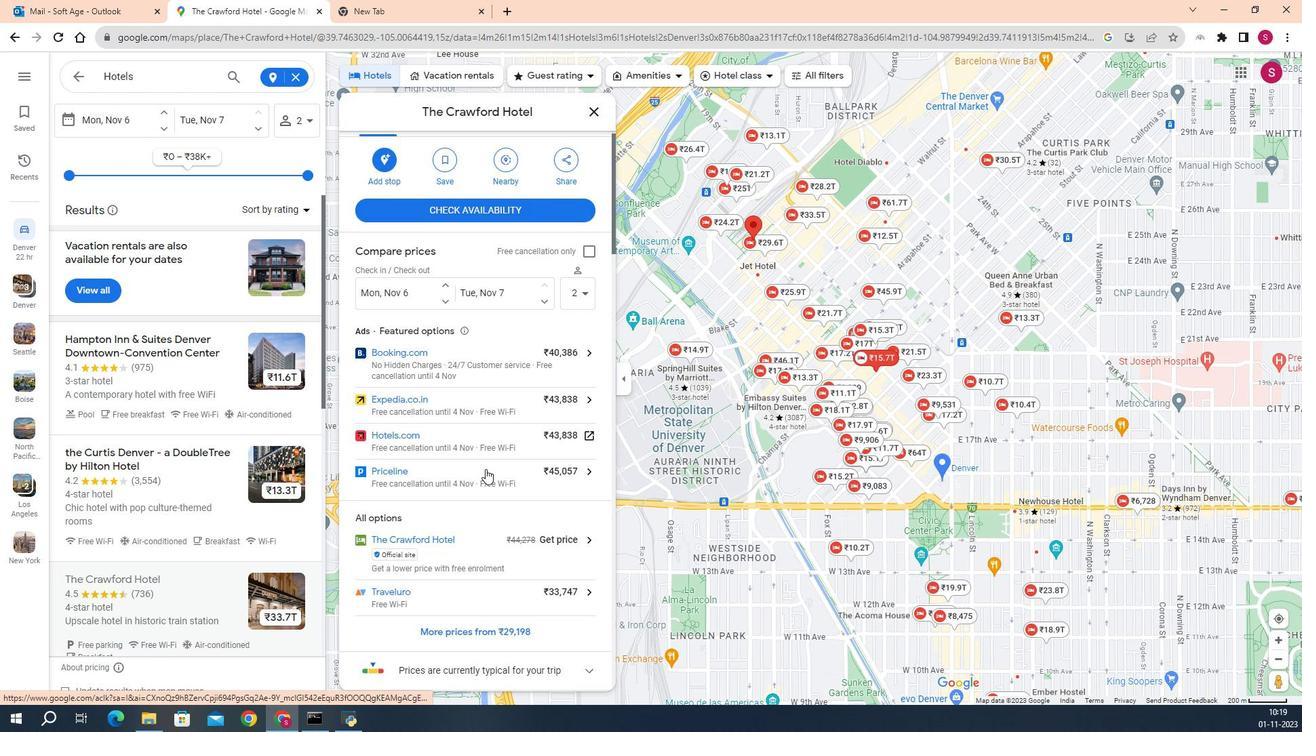 
Action: Mouse moved to (473, 398)
Screenshot: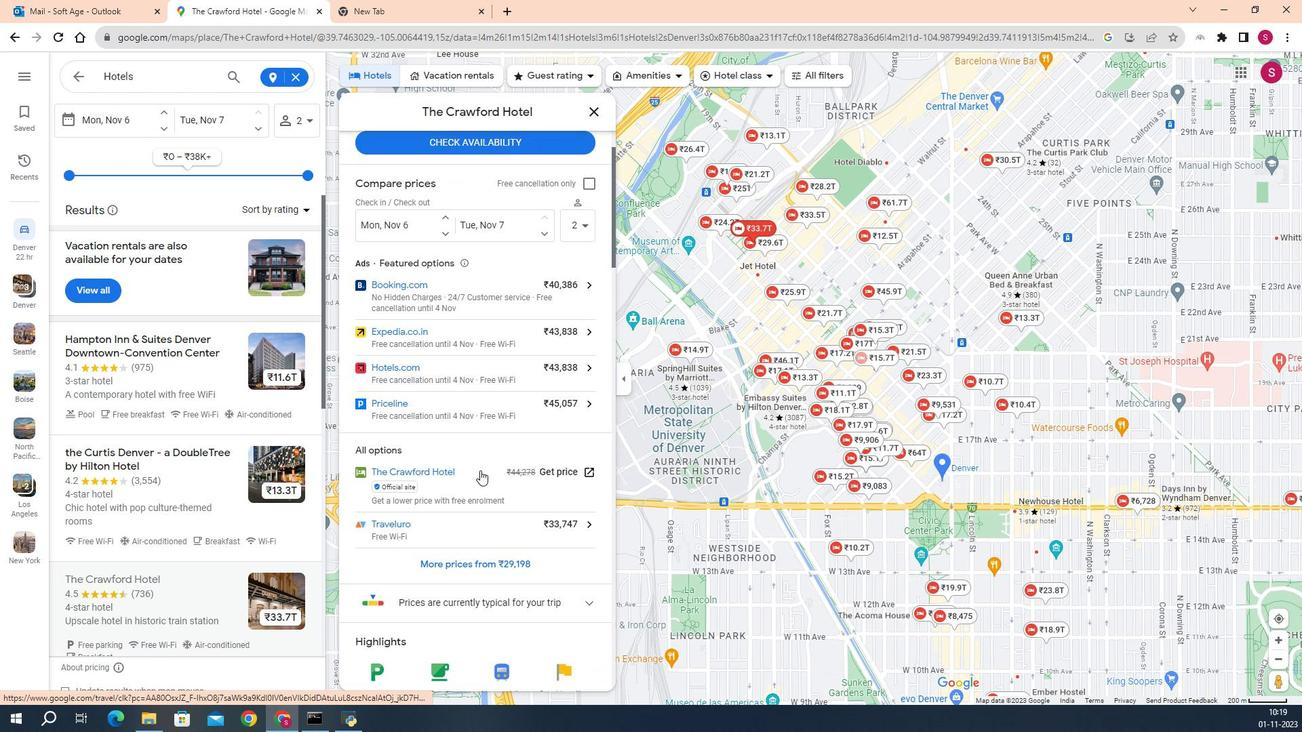 
Action: Mouse scrolled (473, 398) with delta (0, 0)
Screenshot: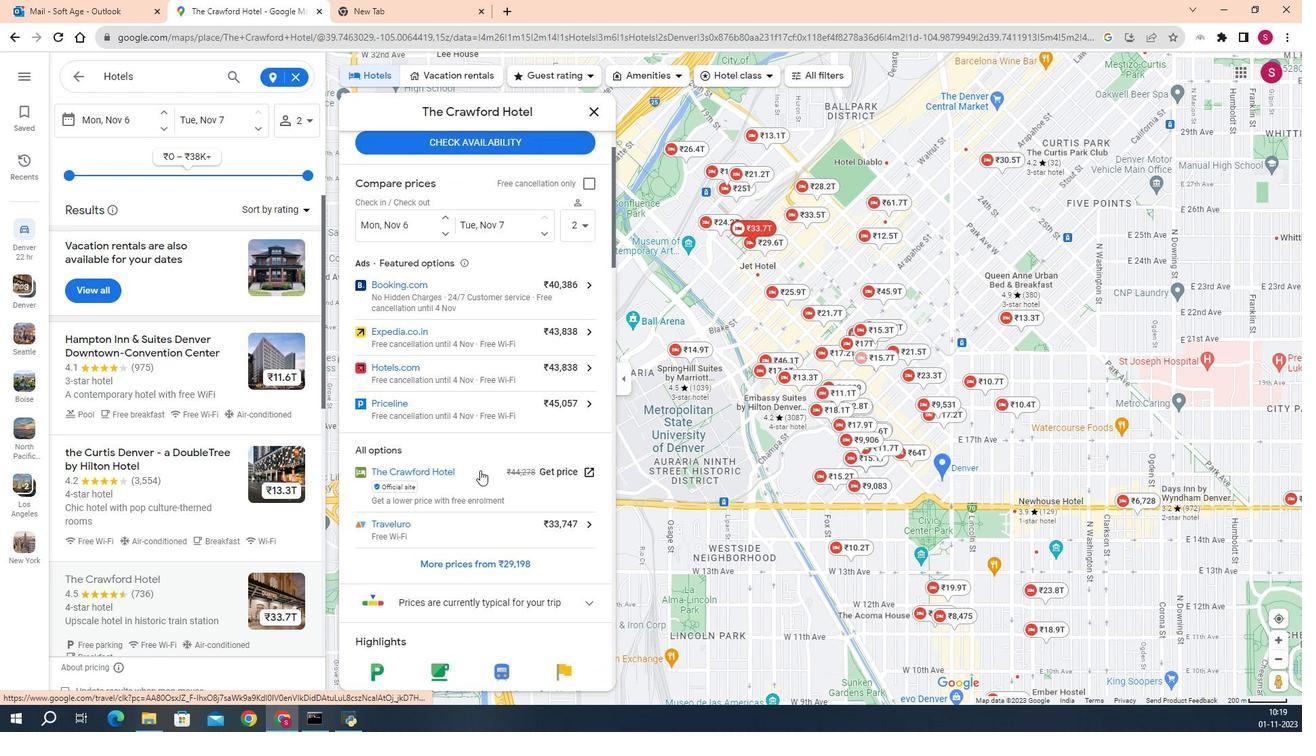
Action: Mouse scrolled (473, 398) with delta (0, 0)
Screenshot: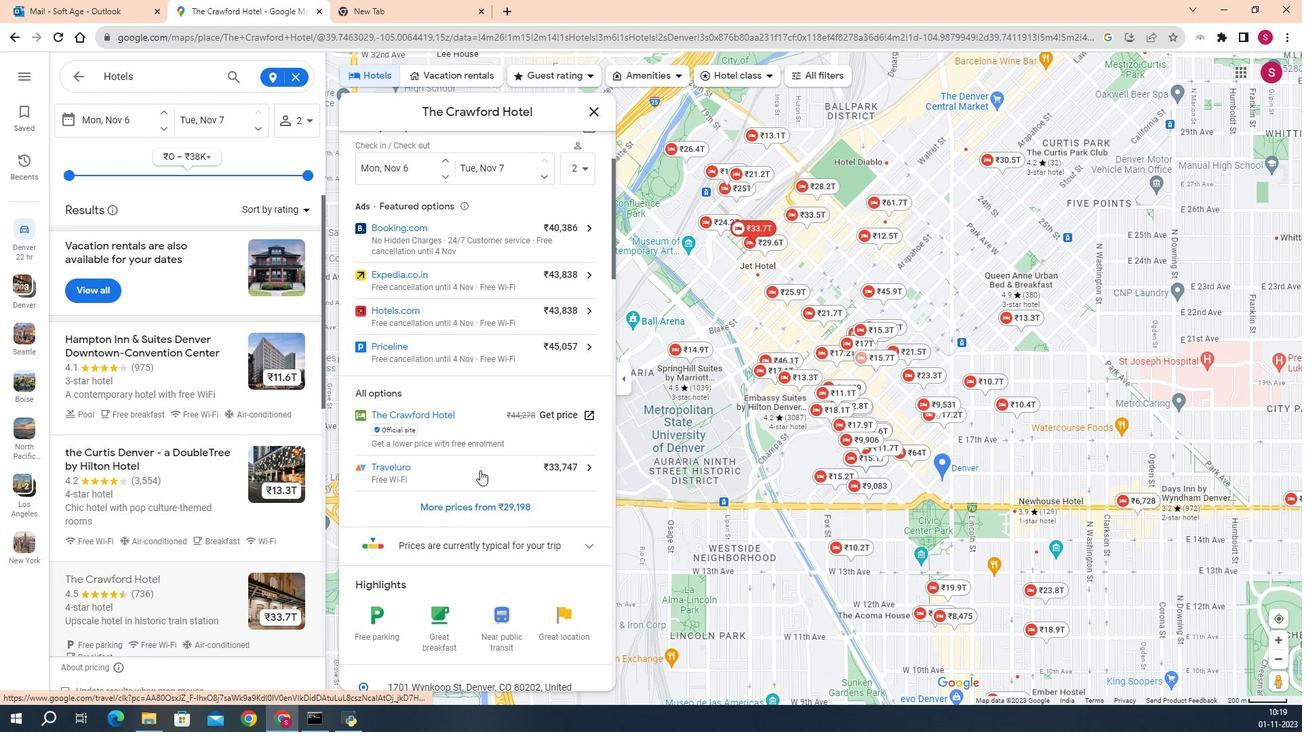 
Action: Mouse scrolled (473, 398) with delta (0, 0)
Screenshot: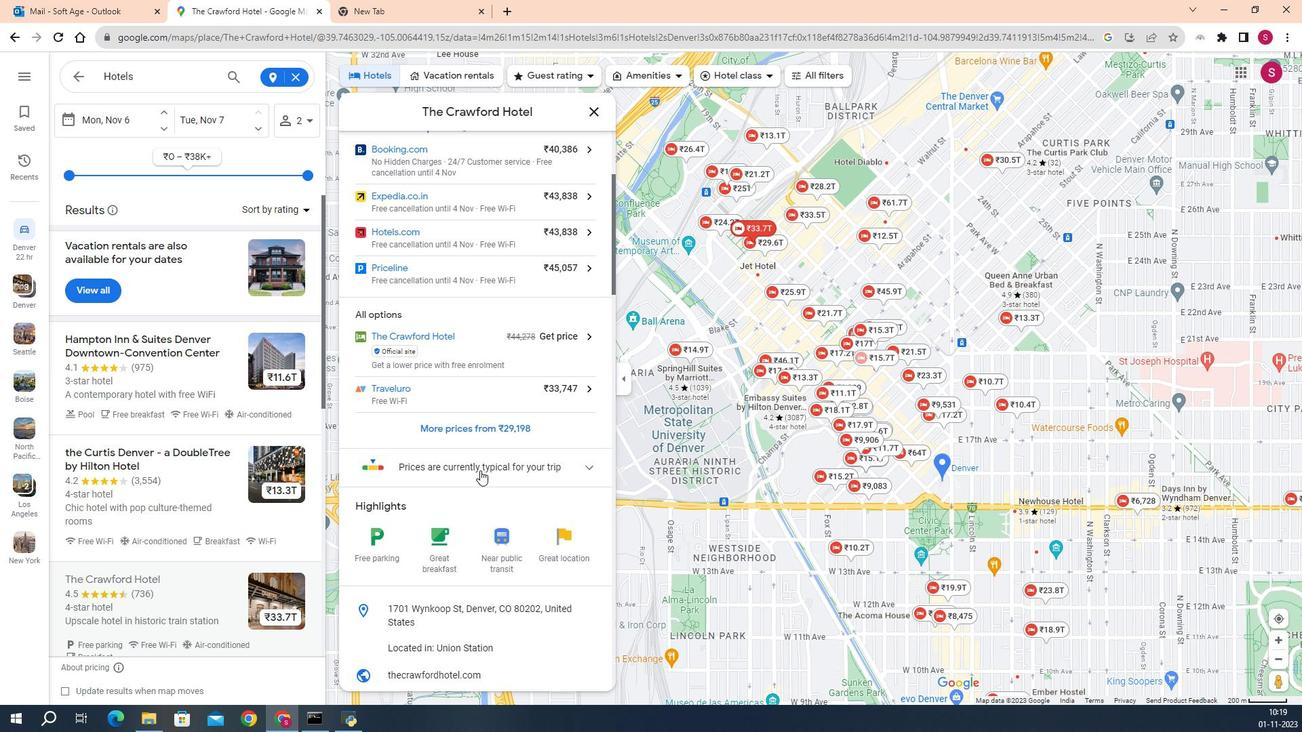 
Action: Mouse scrolled (473, 398) with delta (0, 0)
Screenshot: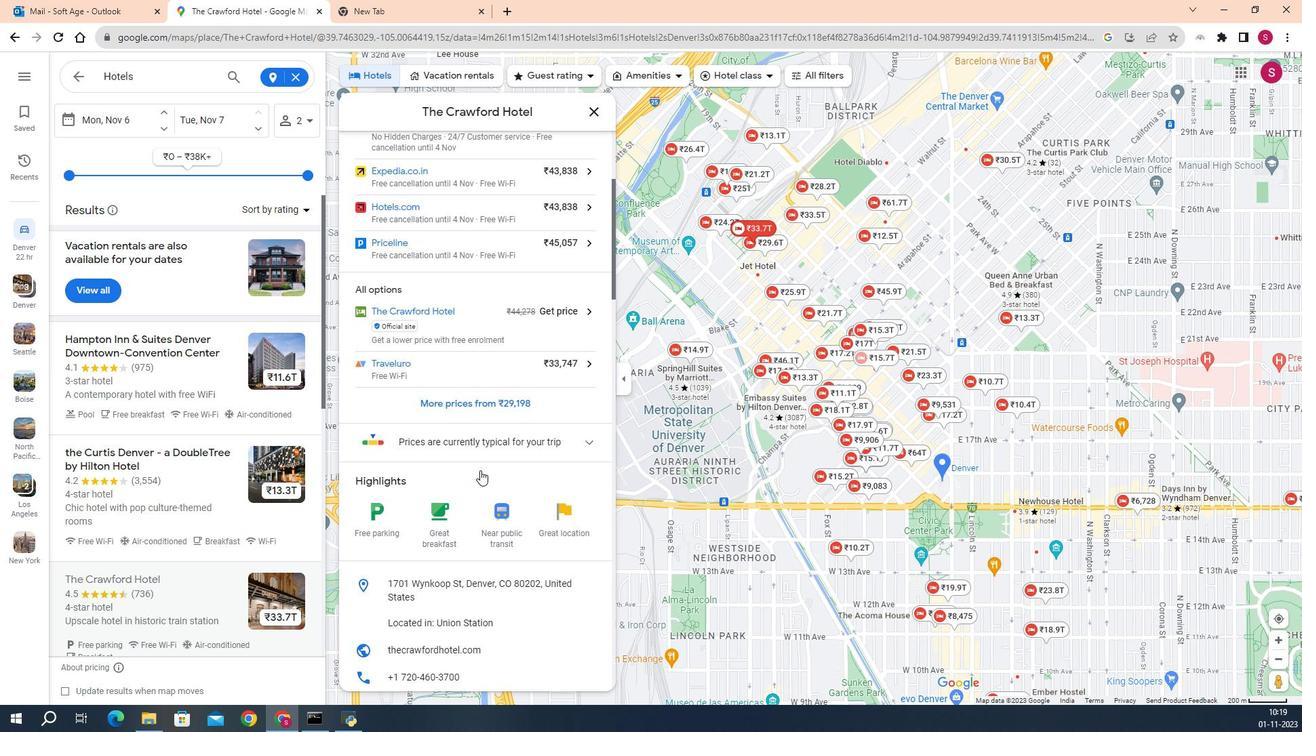 
Action: Mouse scrolled (473, 398) with delta (0, 0)
Screenshot: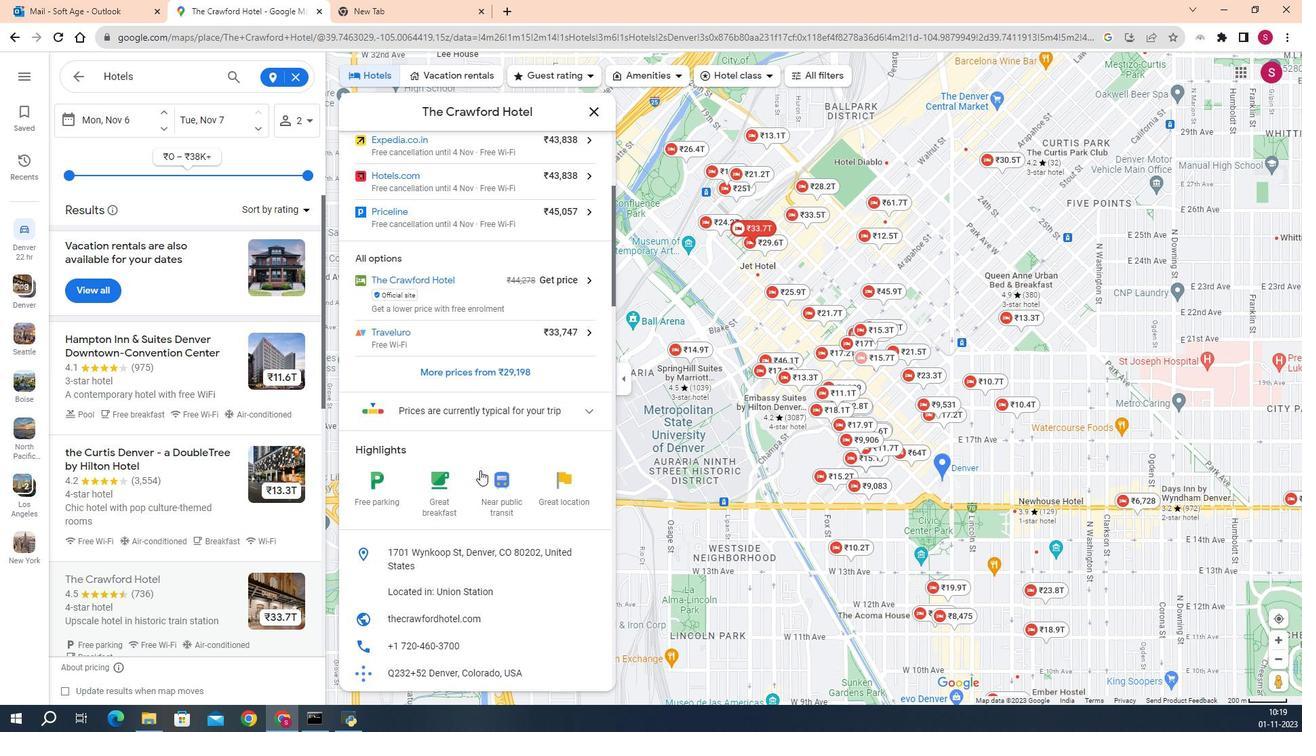 
Action: Mouse scrolled (473, 398) with delta (0, 0)
Screenshot: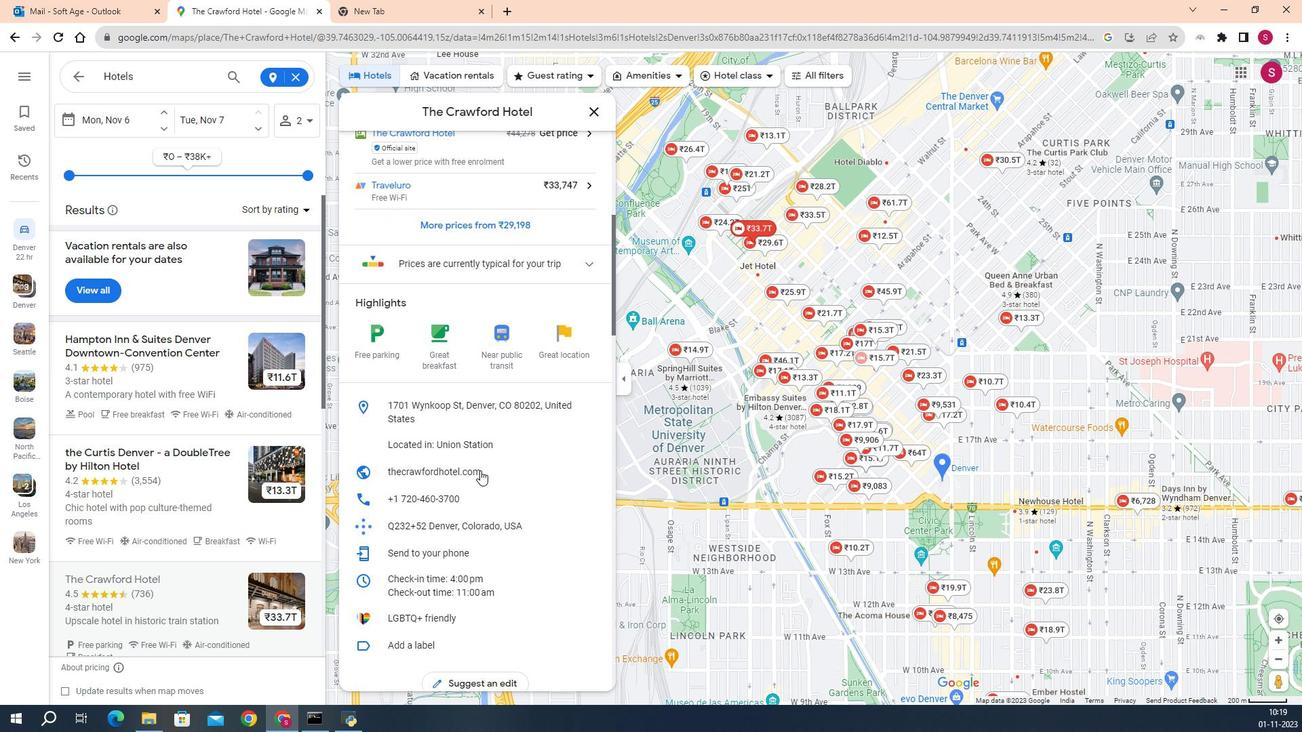 
Action: Mouse scrolled (473, 398) with delta (0, 0)
Screenshot: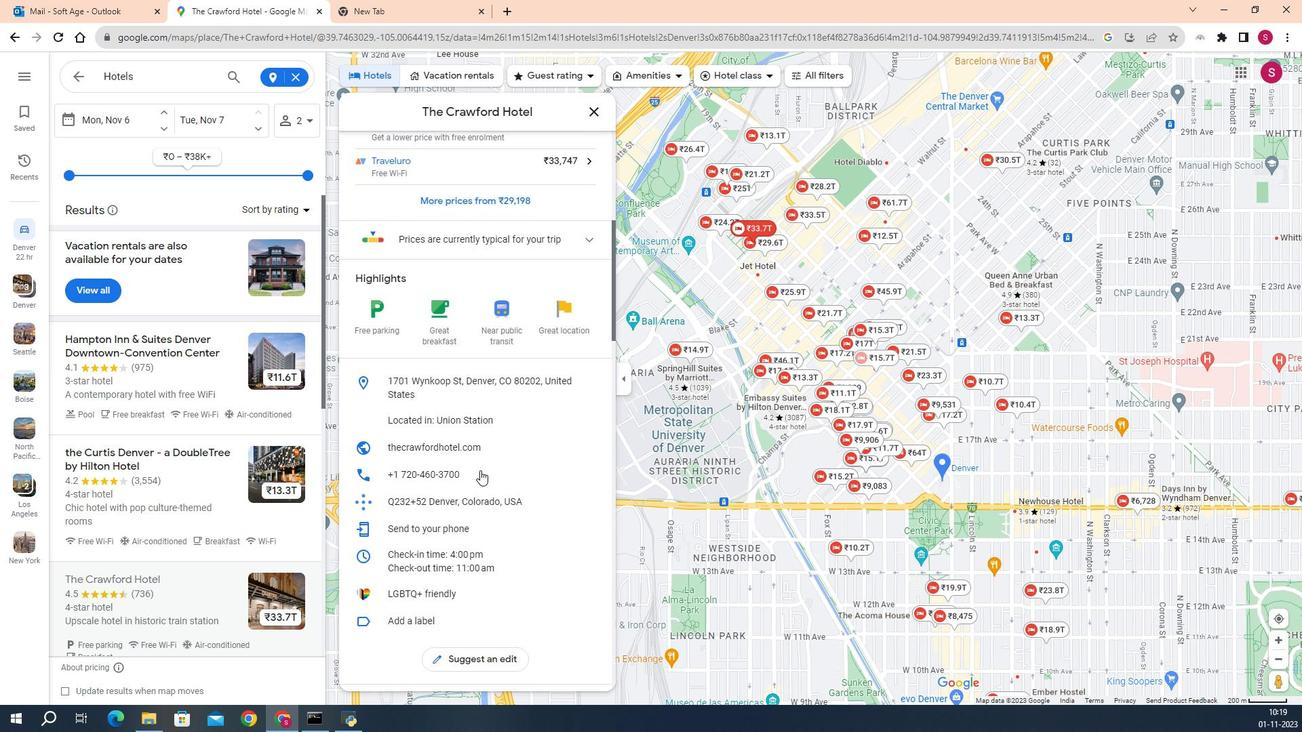 
Action: Mouse scrolled (473, 398) with delta (0, 0)
Screenshot: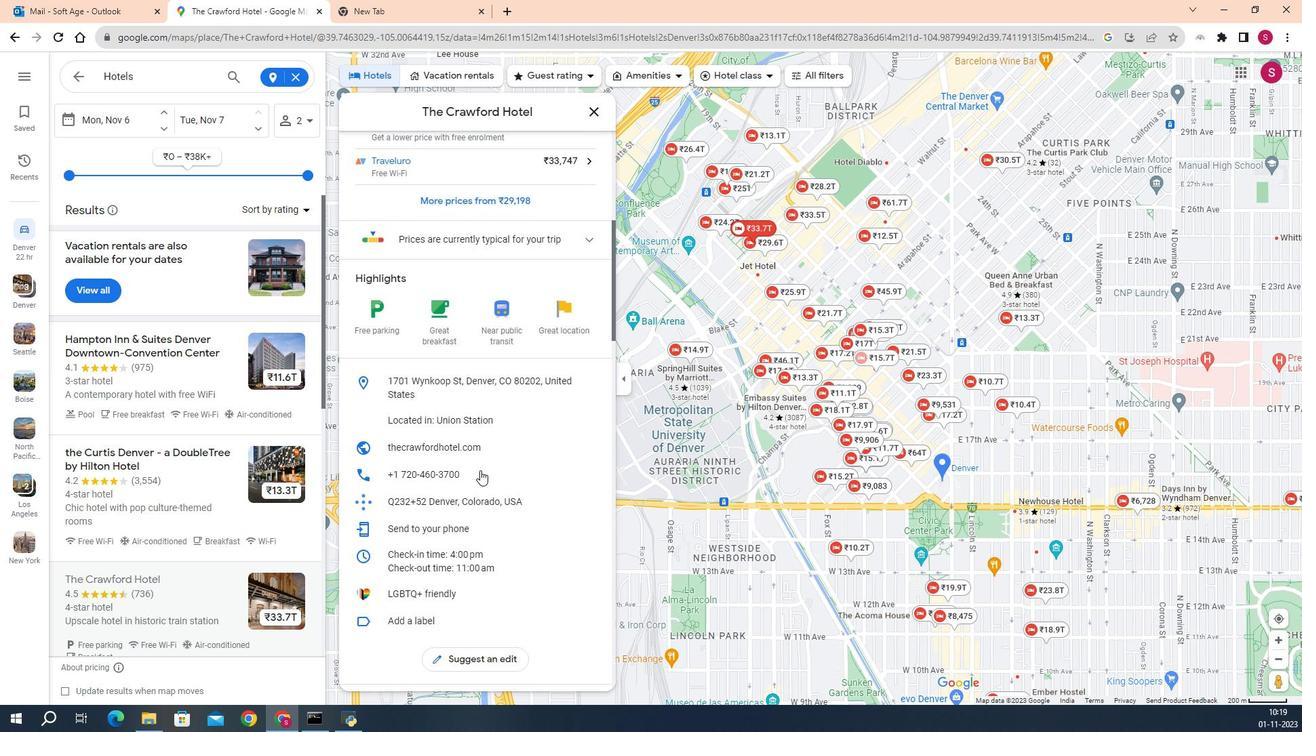 
Action: Mouse scrolled (473, 398) with delta (0, 0)
Screenshot: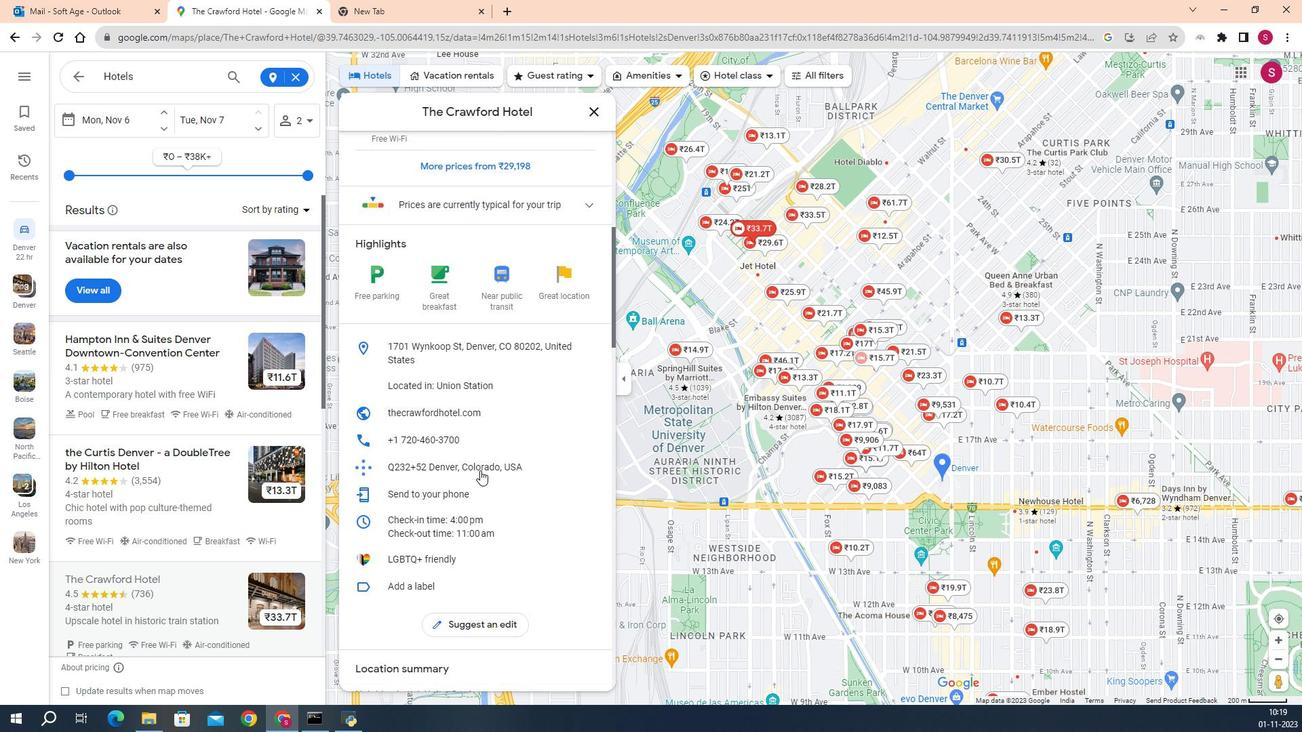 
Action: Mouse scrolled (473, 398) with delta (0, 0)
Screenshot: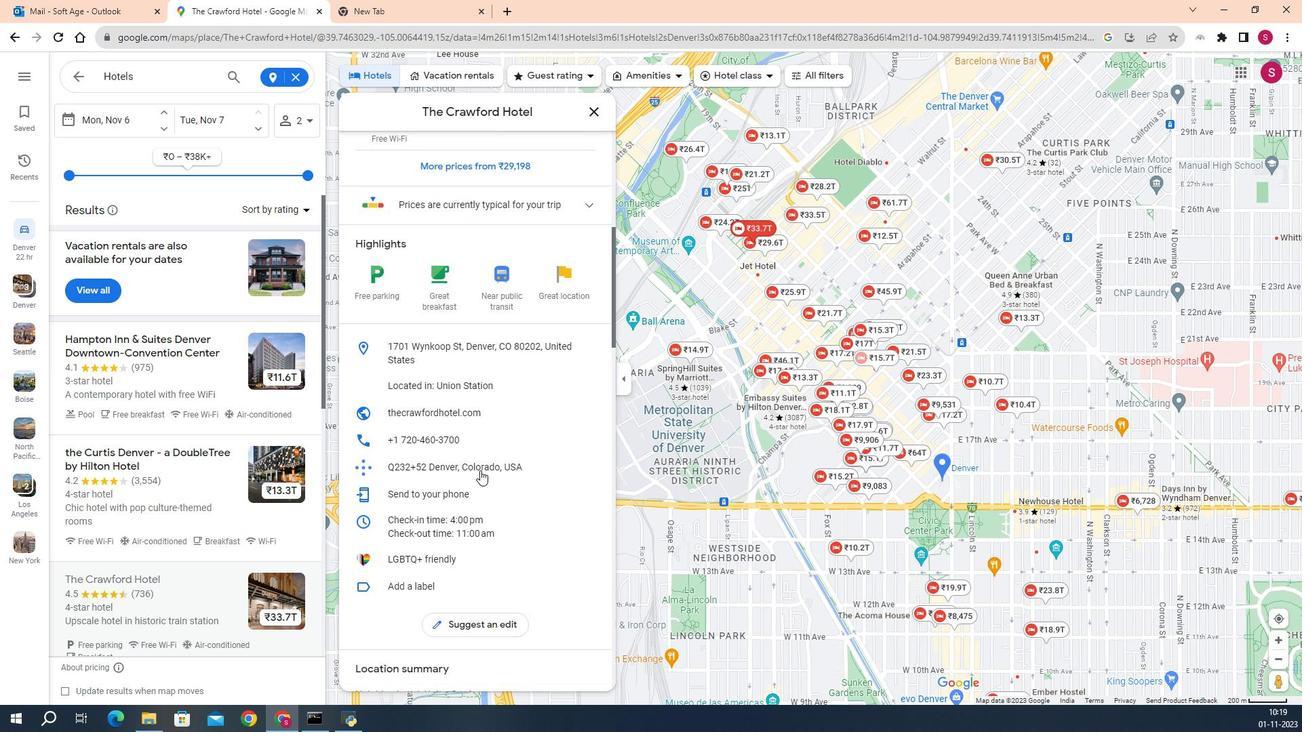 
Action: Mouse scrolled (473, 398) with delta (0, 0)
Screenshot: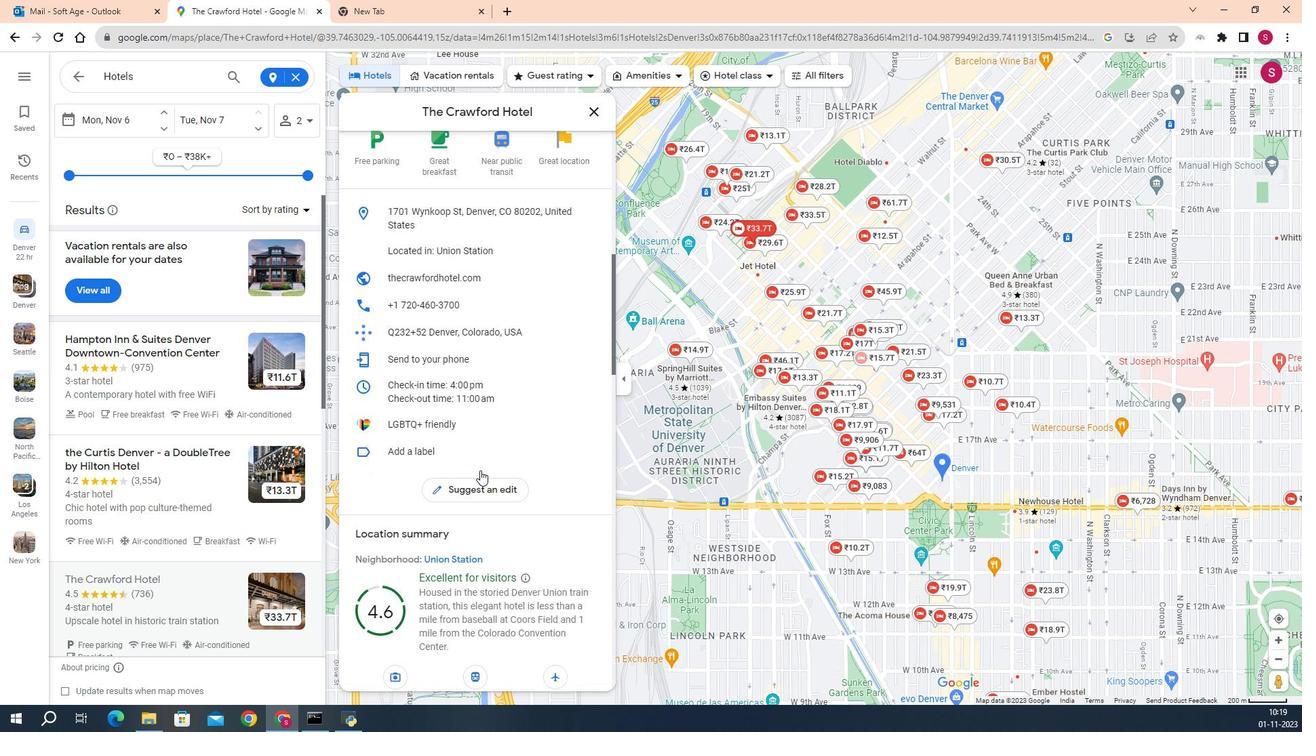 
Action: Mouse scrolled (473, 398) with delta (0, 0)
Screenshot: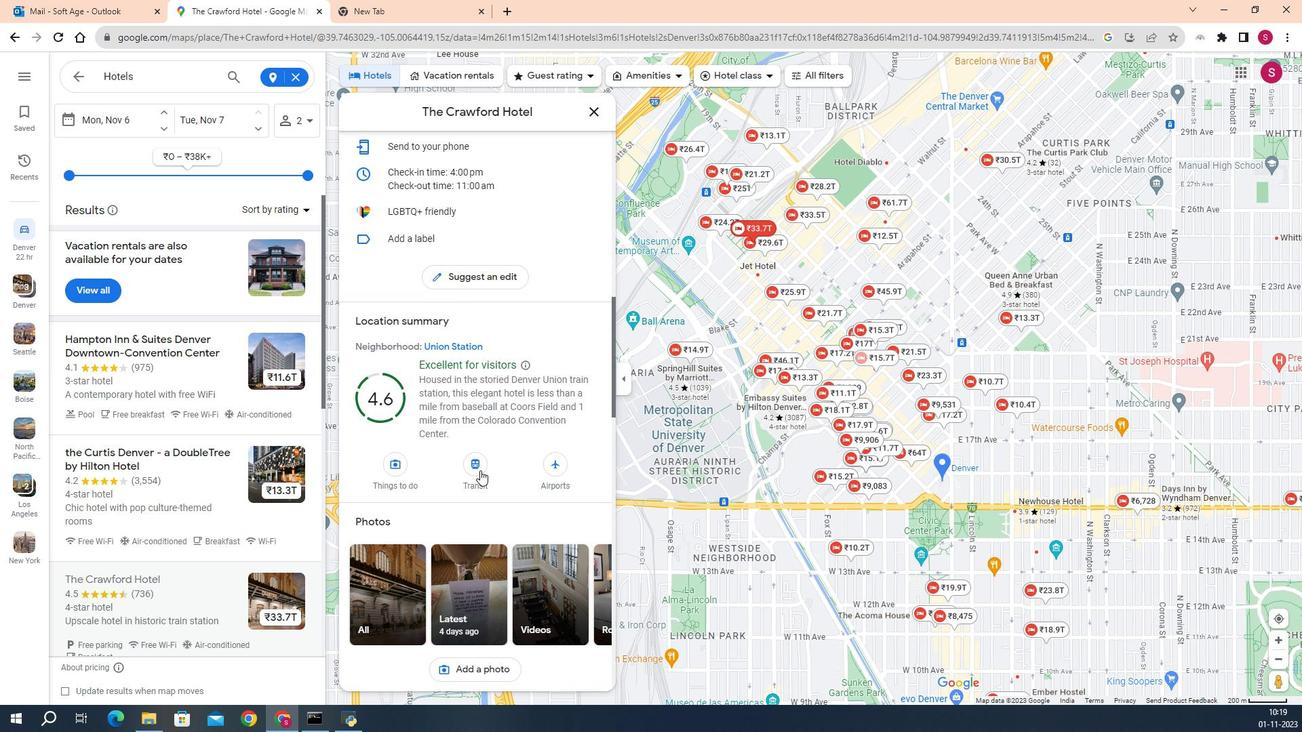 
Action: Mouse scrolled (473, 398) with delta (0, 0)
Screenshot: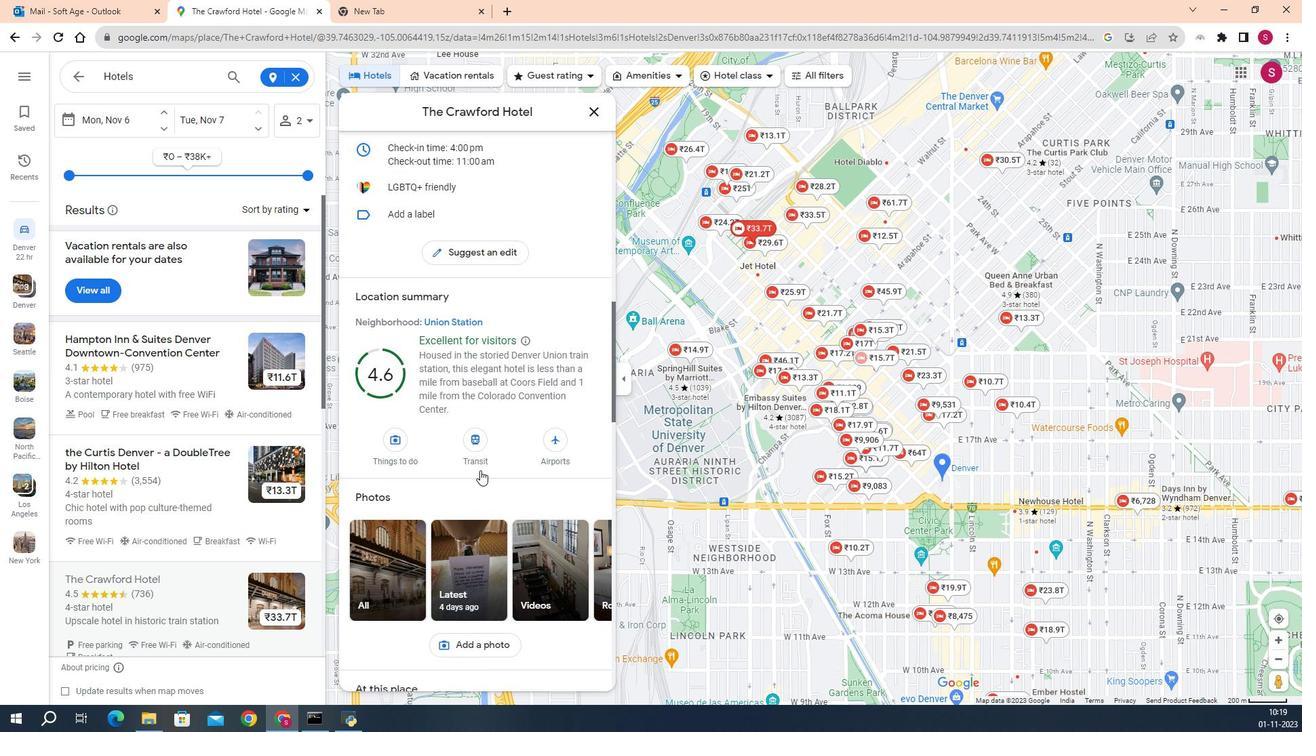 
Action: Mouse scrolled (473, 398) with delta (0, 0)
Screenshot: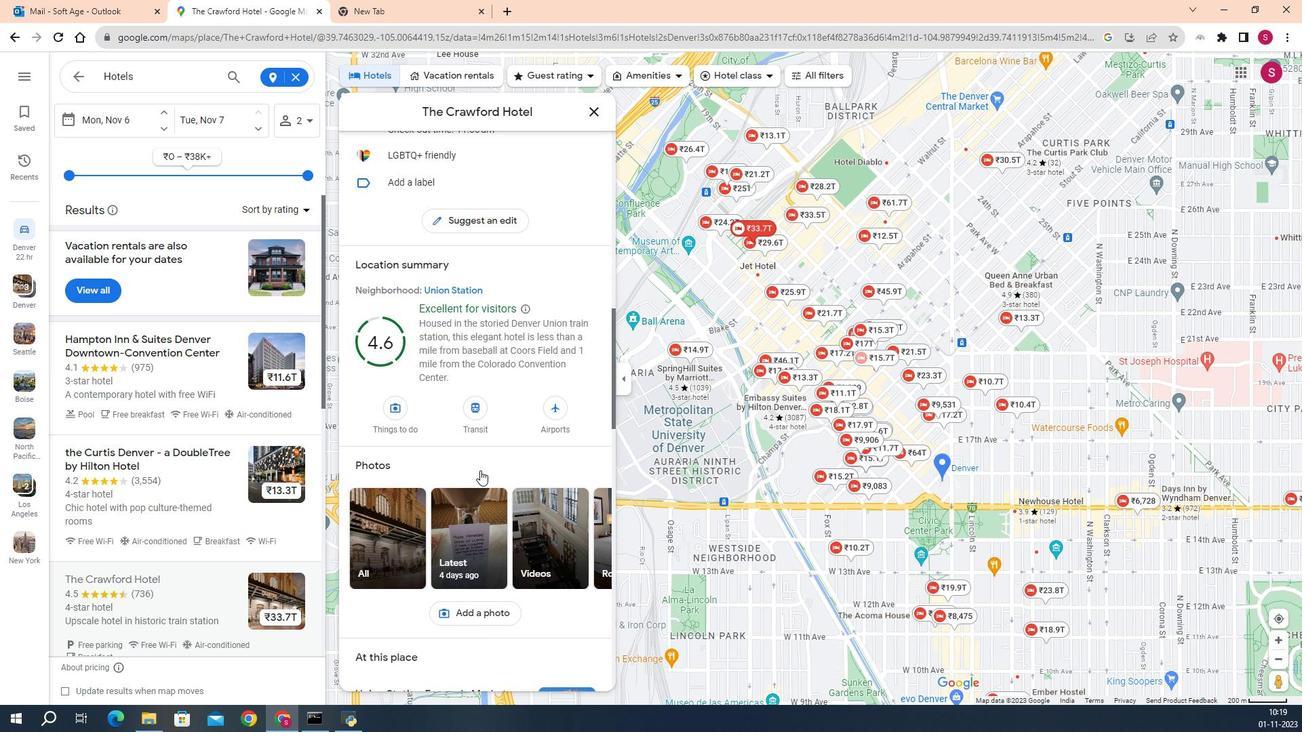 
Action: Mouse scrolled (473, 398) with delta (0, 0)
Screenshot: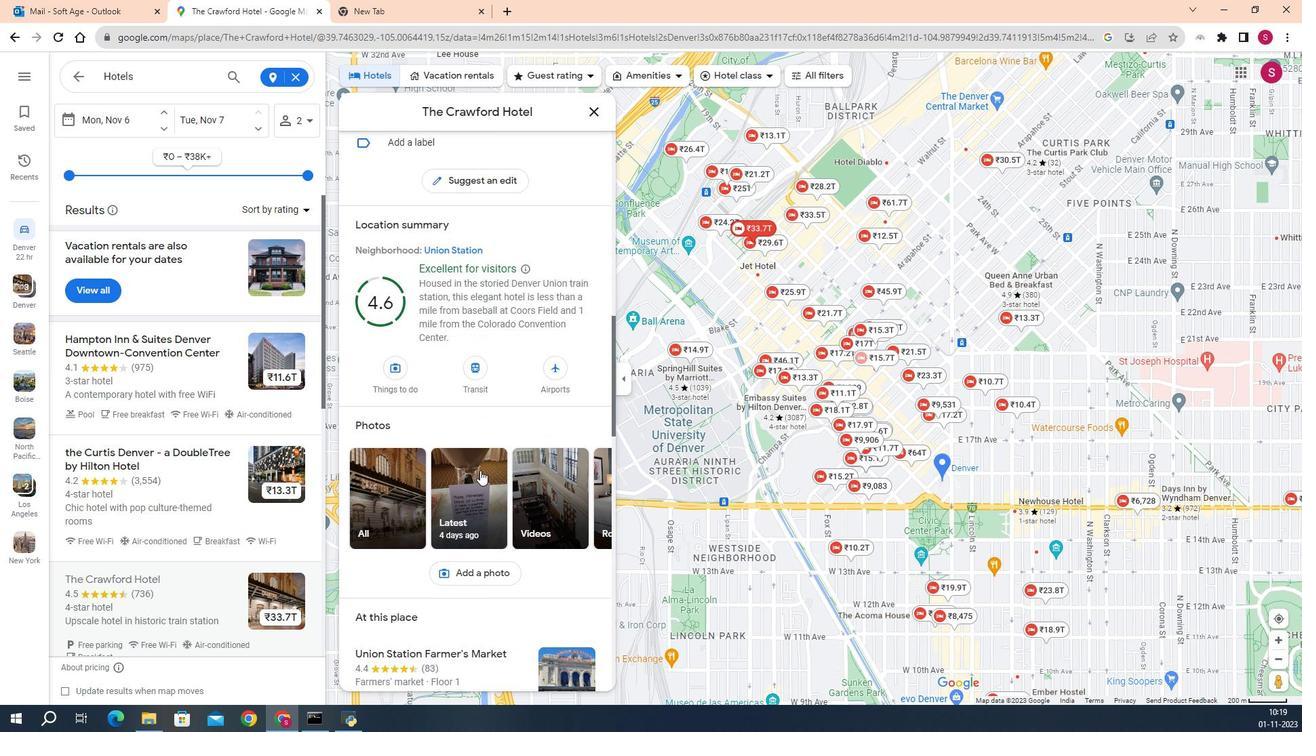 
Action: Mouse scrolled (473, 398) with delta (0, 0)
Screenshot: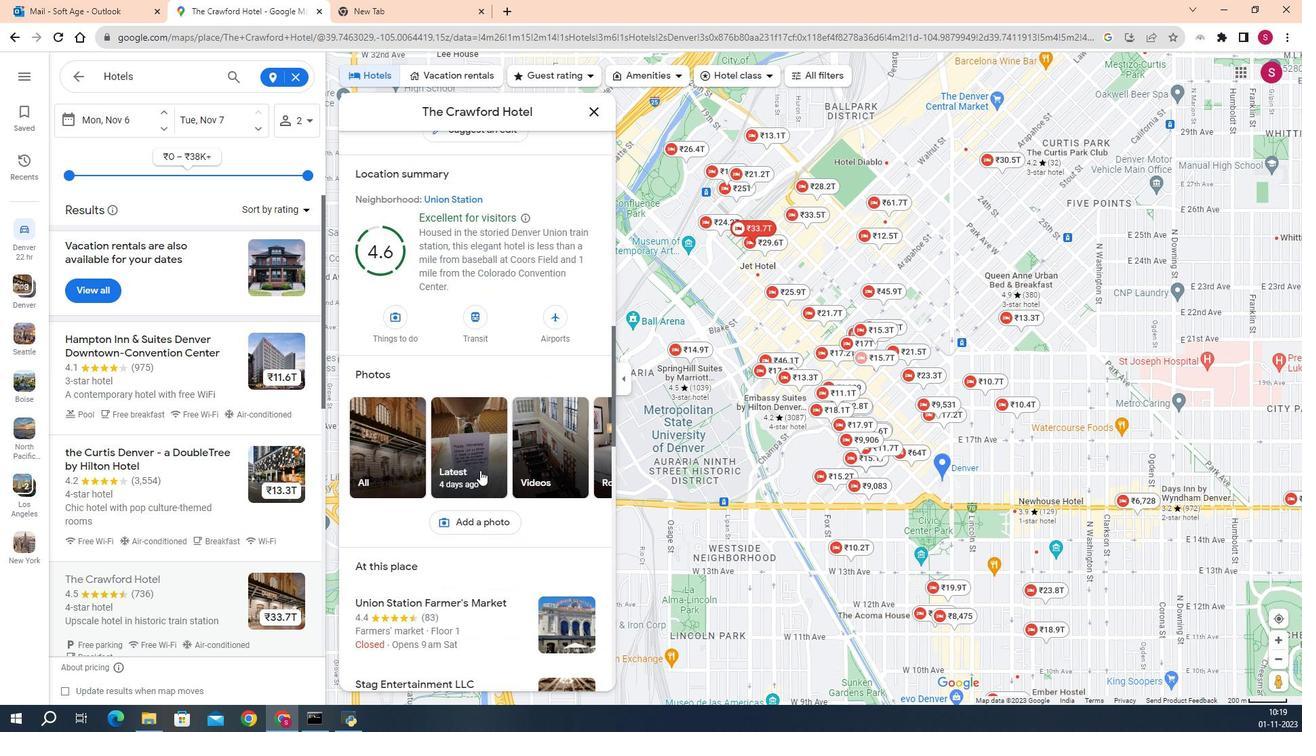 
Action: Mouse scrolled (473, 398) with delta (0, 0)
Screenshot: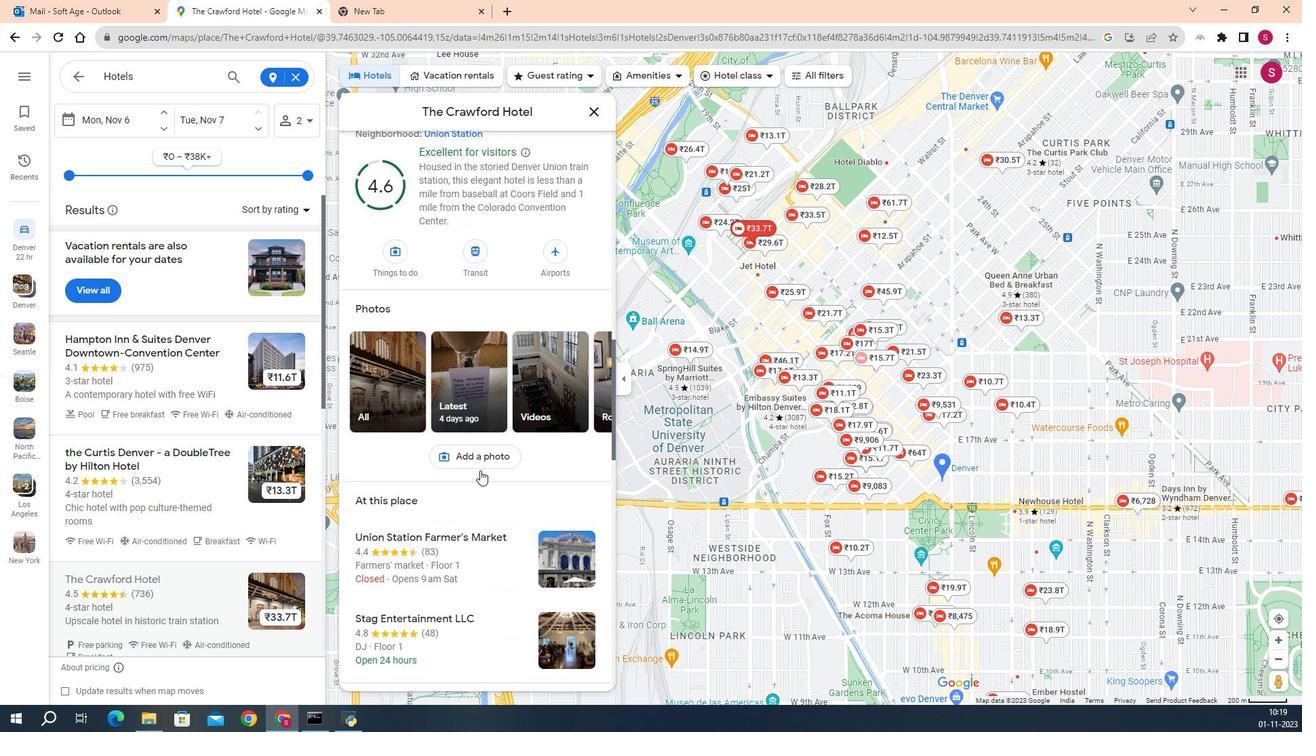 
Action: Mouse scrolled (473, 398) with delta (0, 0)
Screenshot: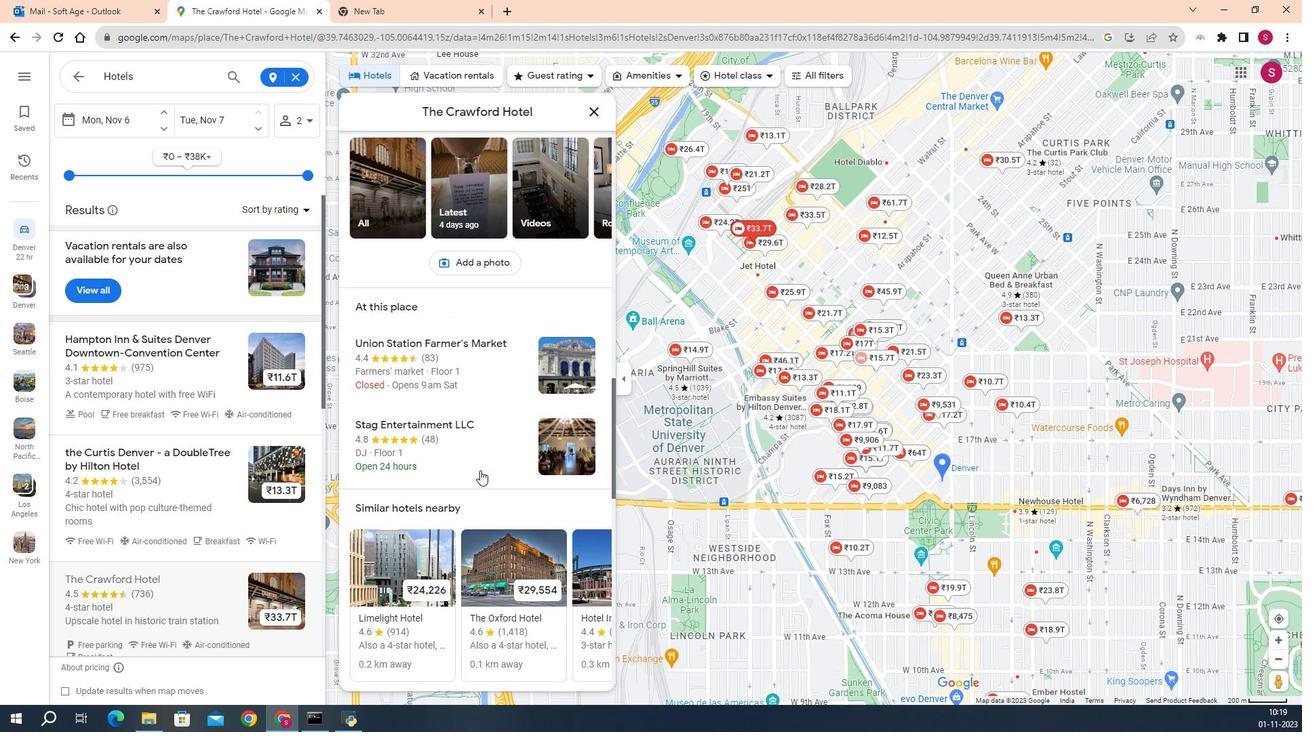
Action: Mouse scrolled (473, 398) with delta (0, 0)
Screenshot: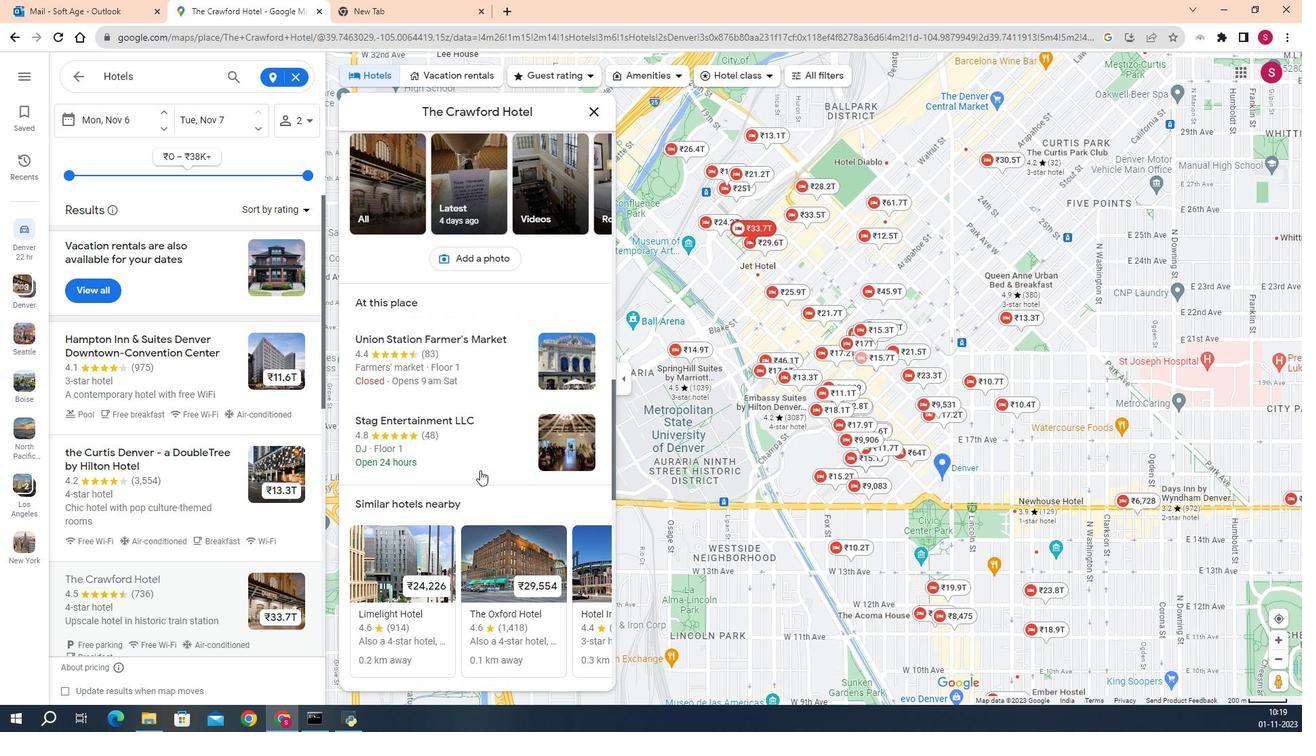 
Action: Mouse scrolled (473, 398) with delta (0, 0)
Screenshot: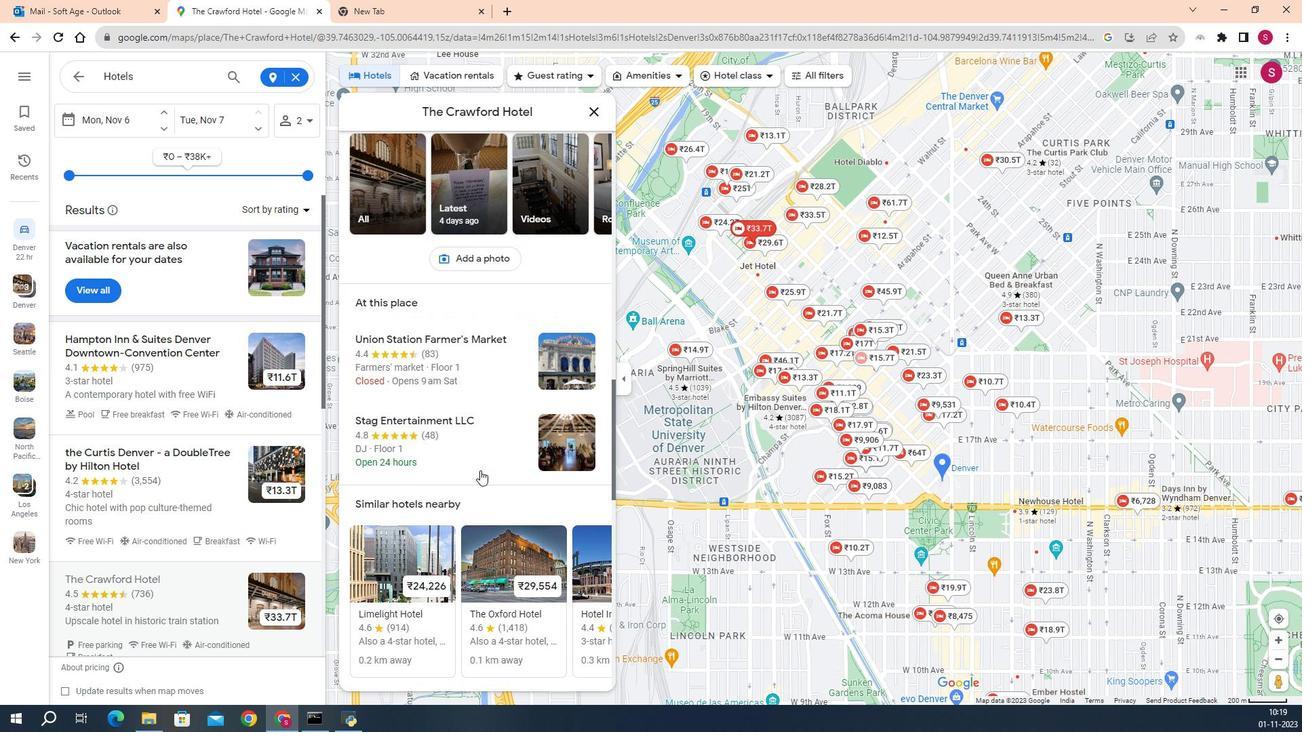 
Action: Mouse scrolled (473, 398) with delta (0, 0)
Screenshot: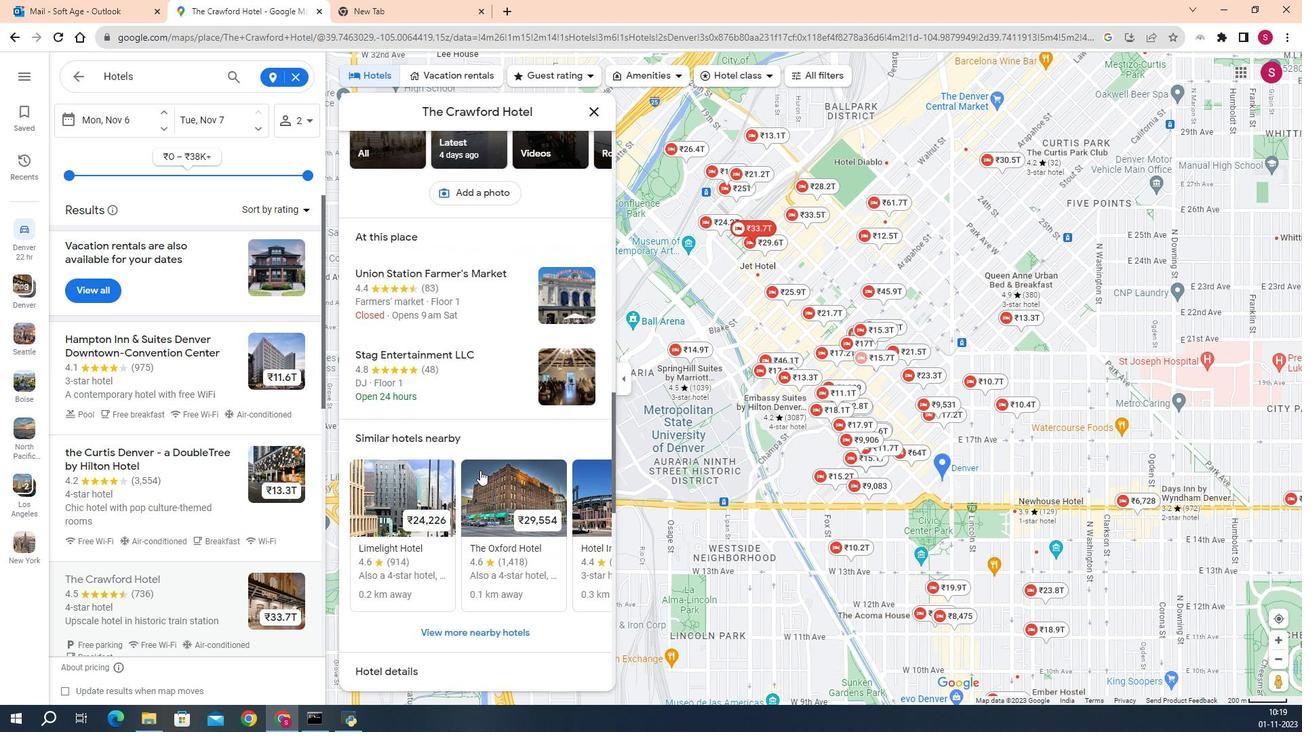 
Action: Mouse scrolled (473, 398) with delta (0, 0)
Screenshot: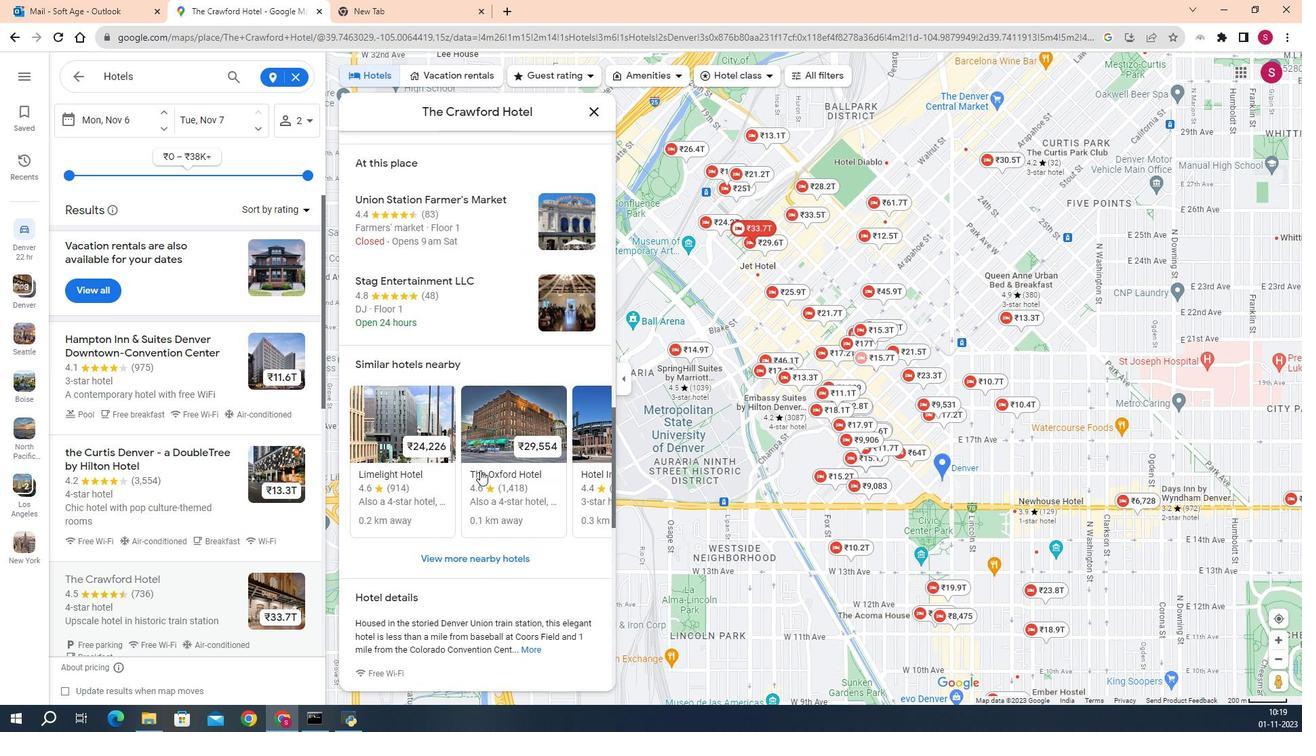 
Action: Mouse moved to (600, 103)
Screenshot: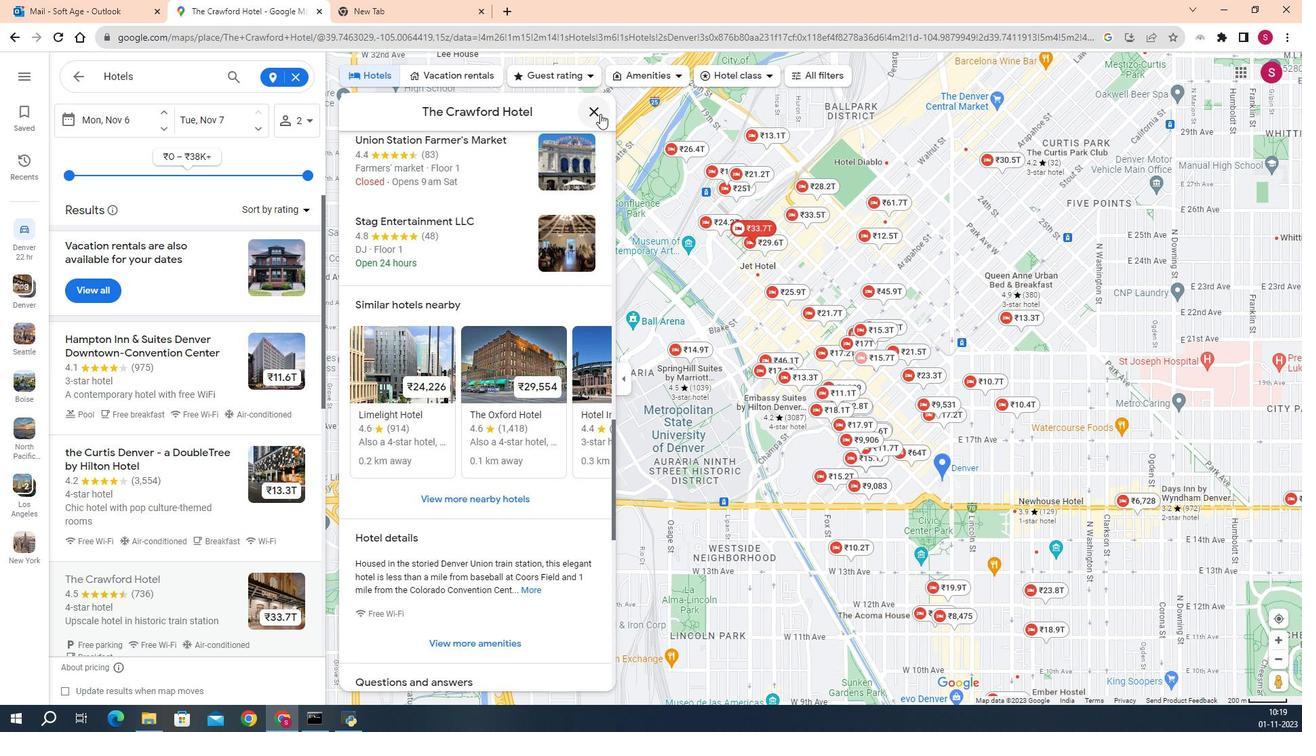 
Action: Mouse pressed left at (600, 103)
Screenshot: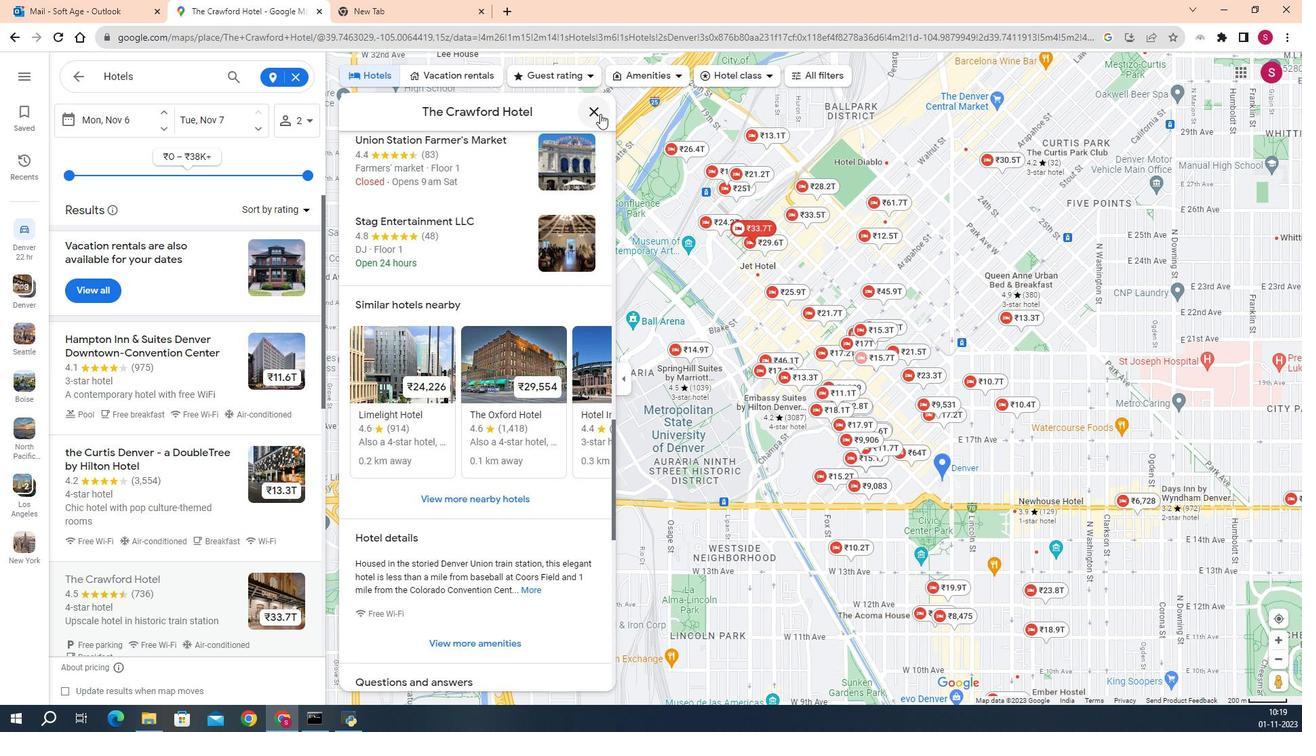 
Action: Mouse moved to (736, 295)
Screenshot: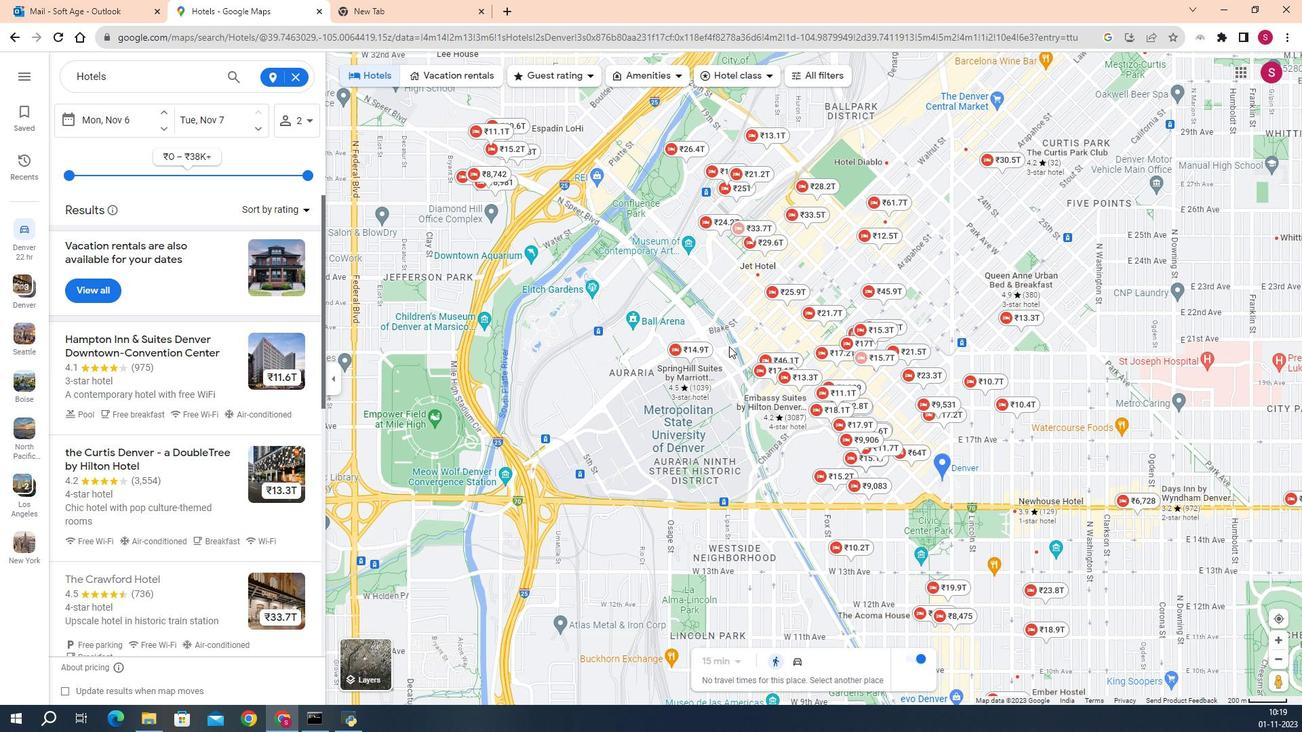 
